 Task: Find connections with filter location Genhe with filter topic #propertymanagement with filter profile language Spanish with filter current company Nasscom with filter school National Public School with filter industry Law Practice with filter service category Business Law with filter keywords title Principal
Action: Mouse moved to (581, 69)
Screenshot: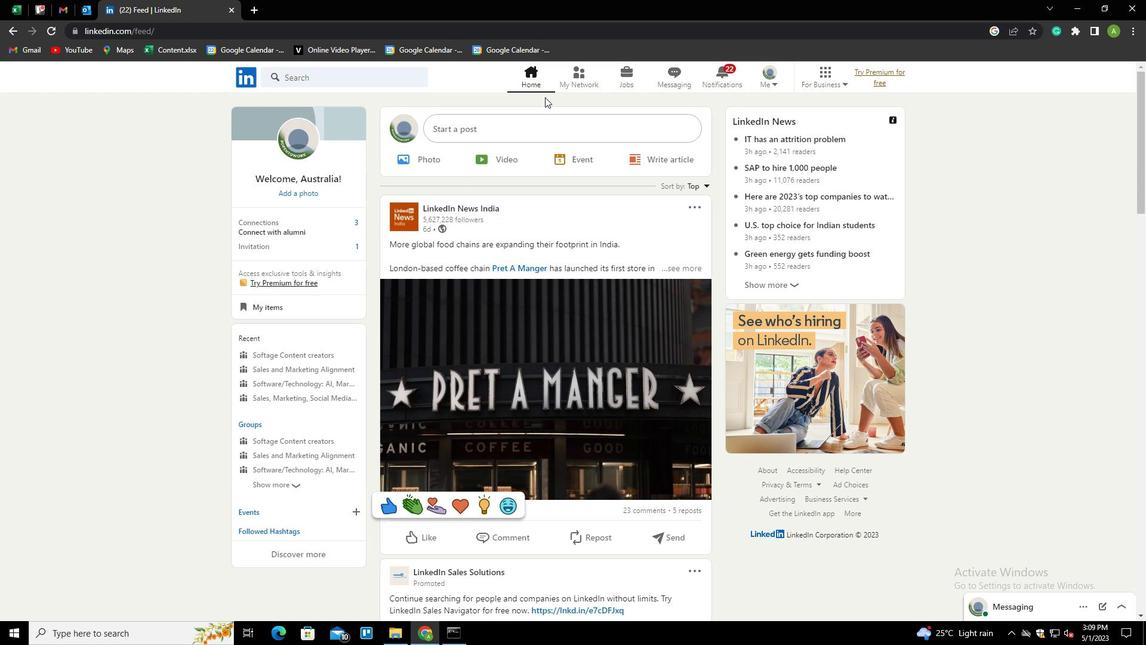 
Action: Mouse pressed left at (581, 69)
Screenshot: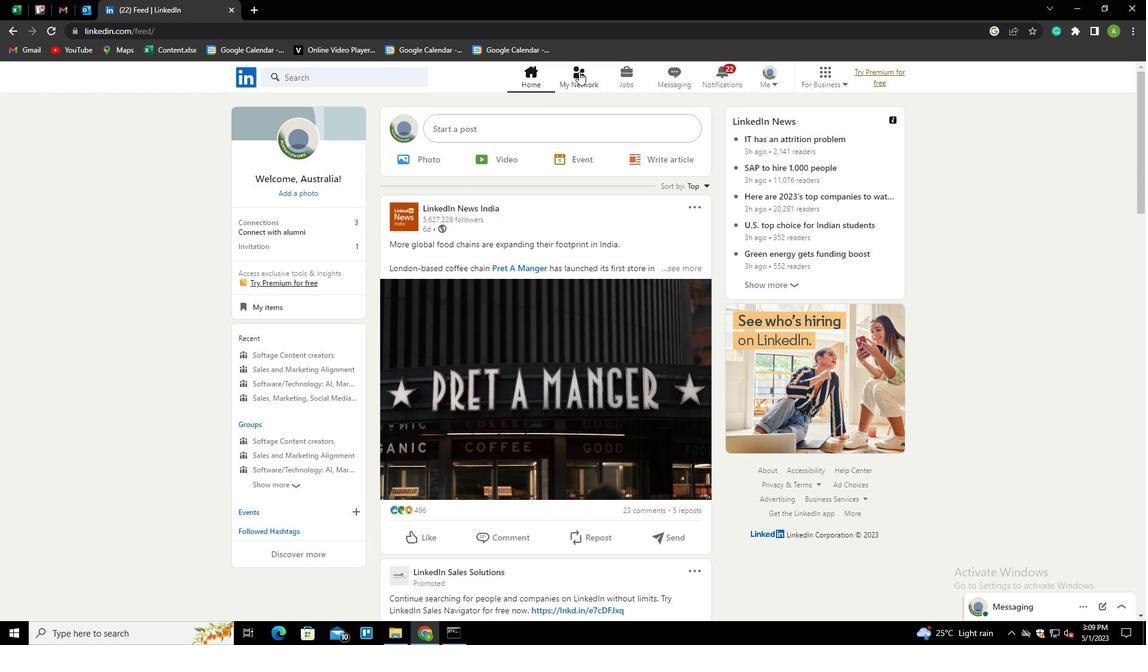 
Action: Mouse moved to (292, 134)
Screenshot: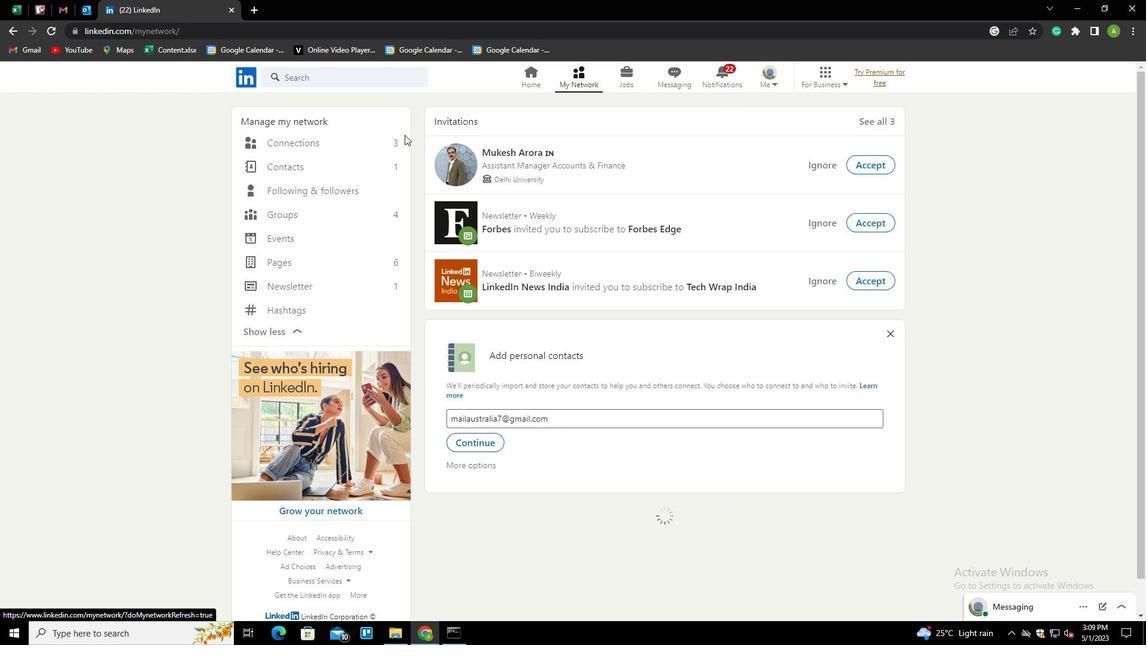 
Action: Mouse pressed left at (292, 134)
Screenshot: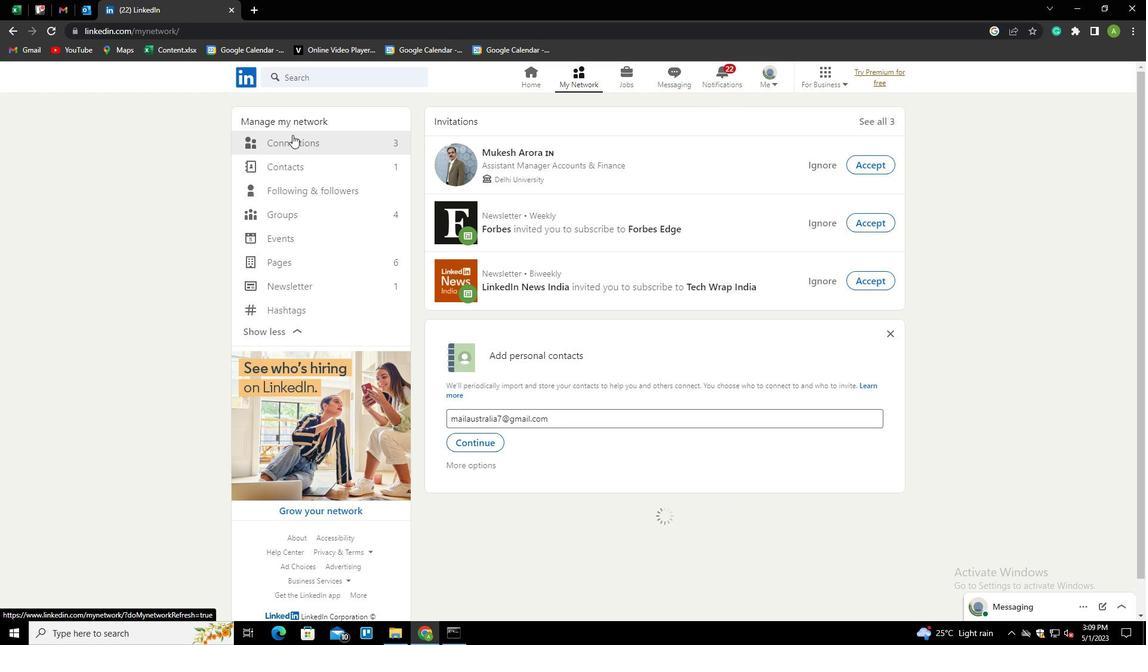 
Action: Mouse moved to (293, 139)
Screenshot: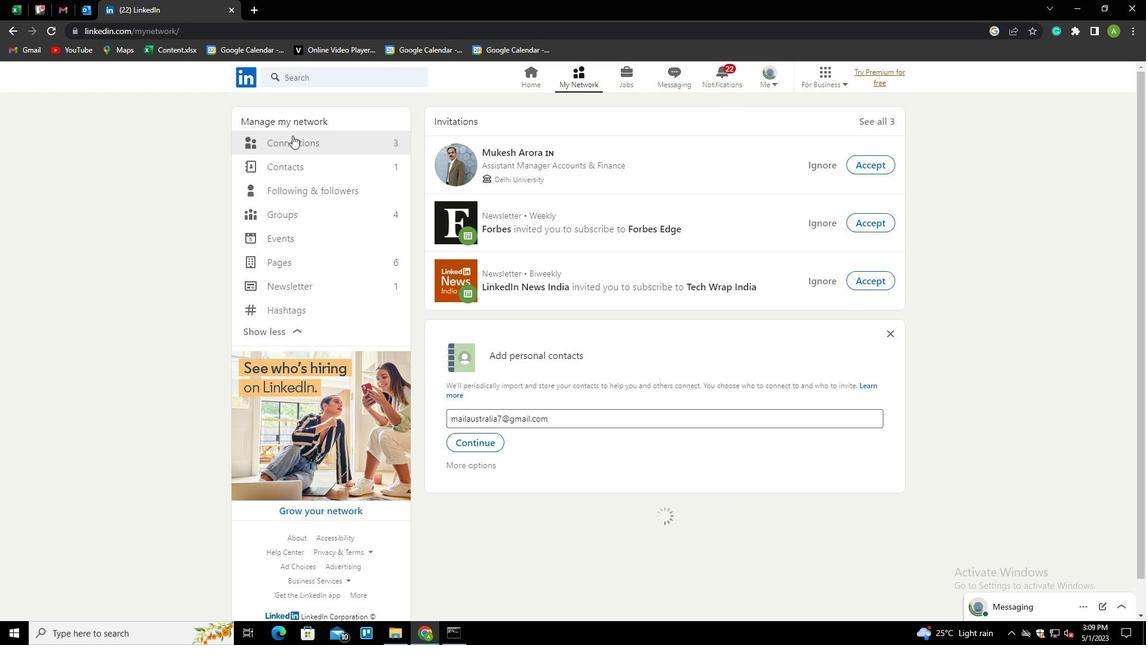 
Action: Mouse pressed left at (293, 139)
Screenshot: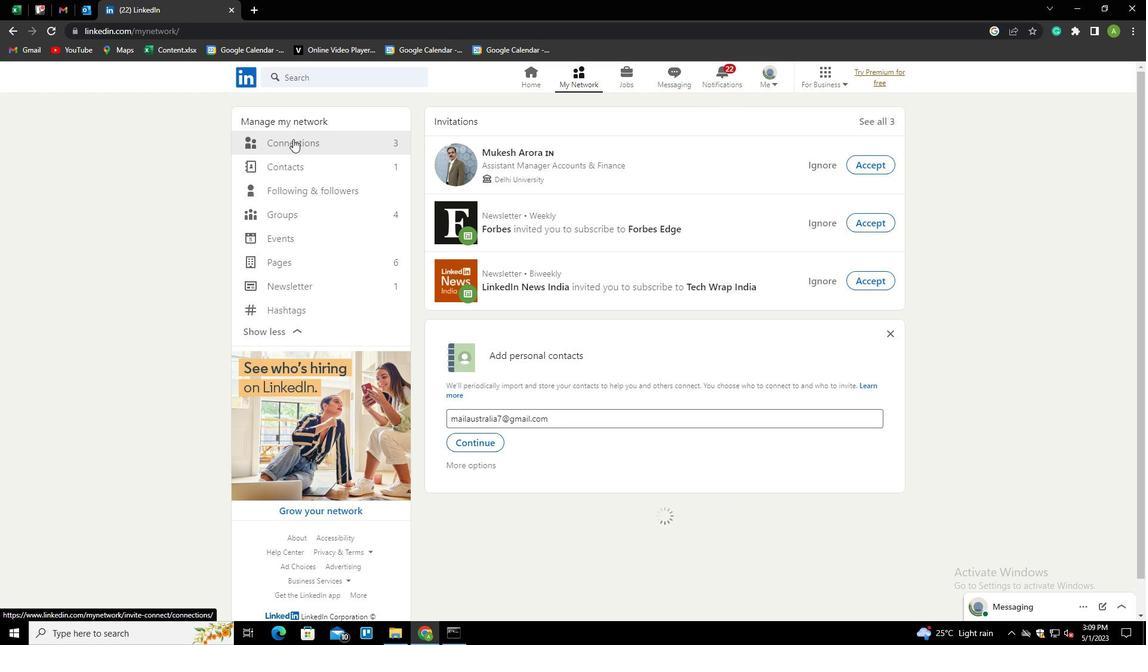 
Action: Mouse moved to (645, 145)
Screenshot: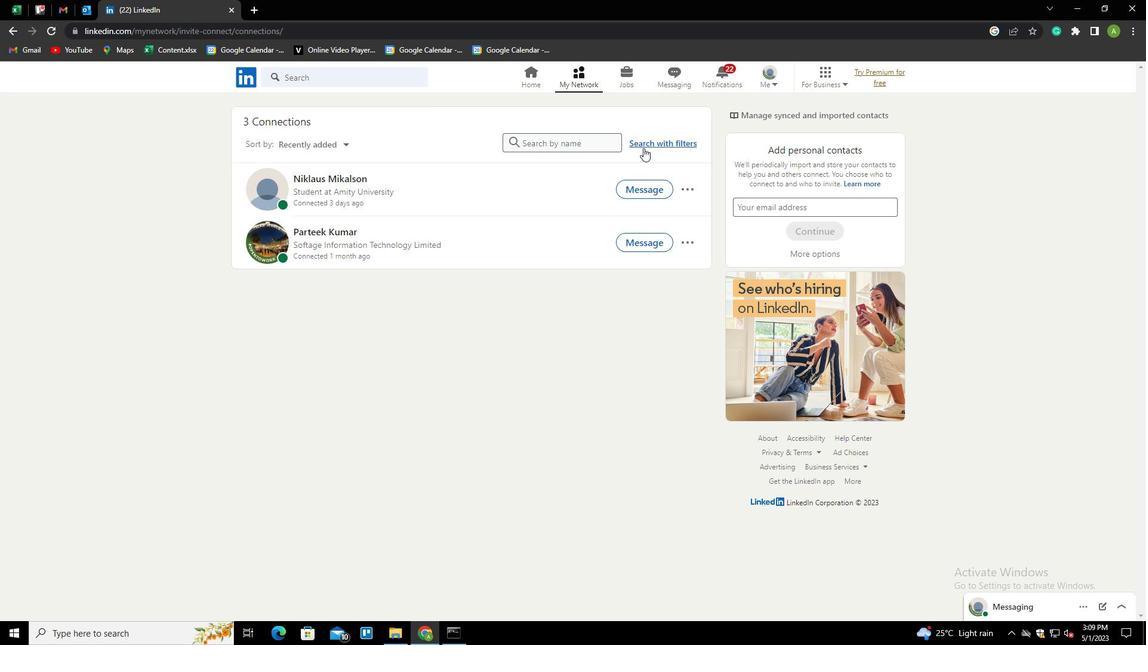 
Action: Mouse pressed left at (645, 145)
Screenshot: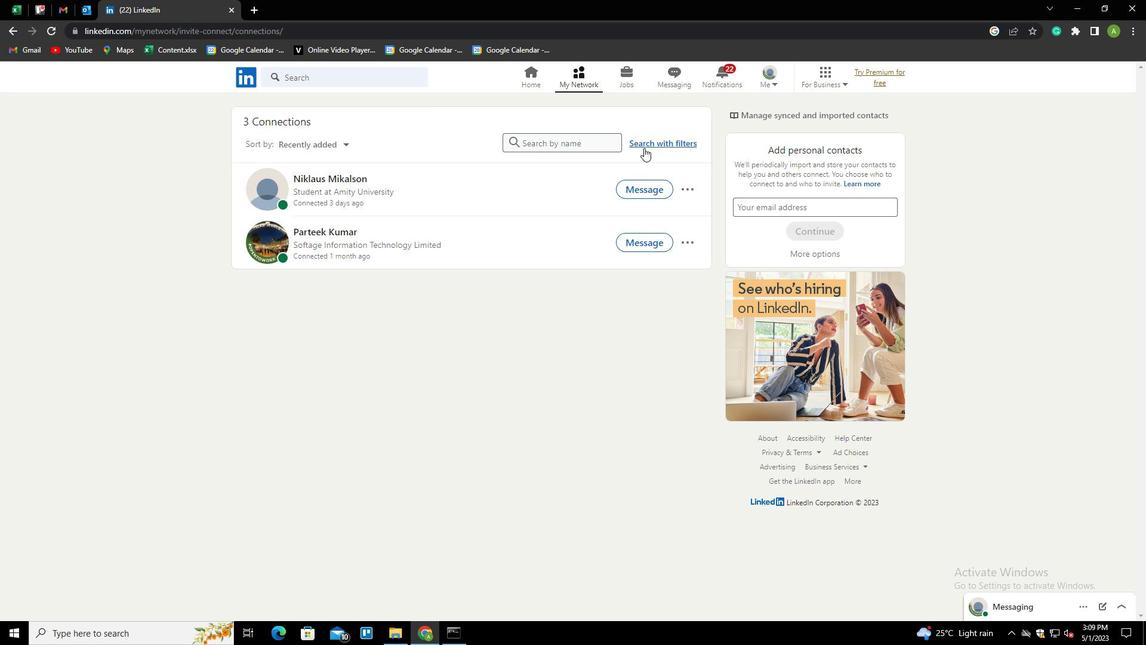 
Action: Mouse moved to (615, 108)
Screenshot: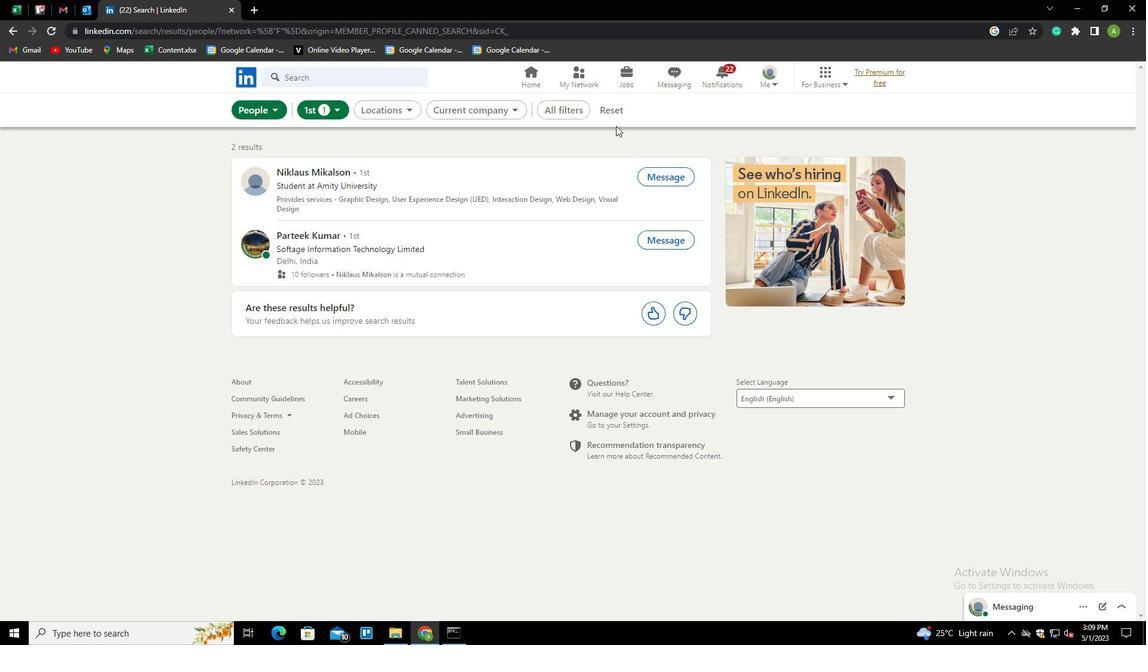 
Action: Mouse pressed left at (615, 108)
Screenshot: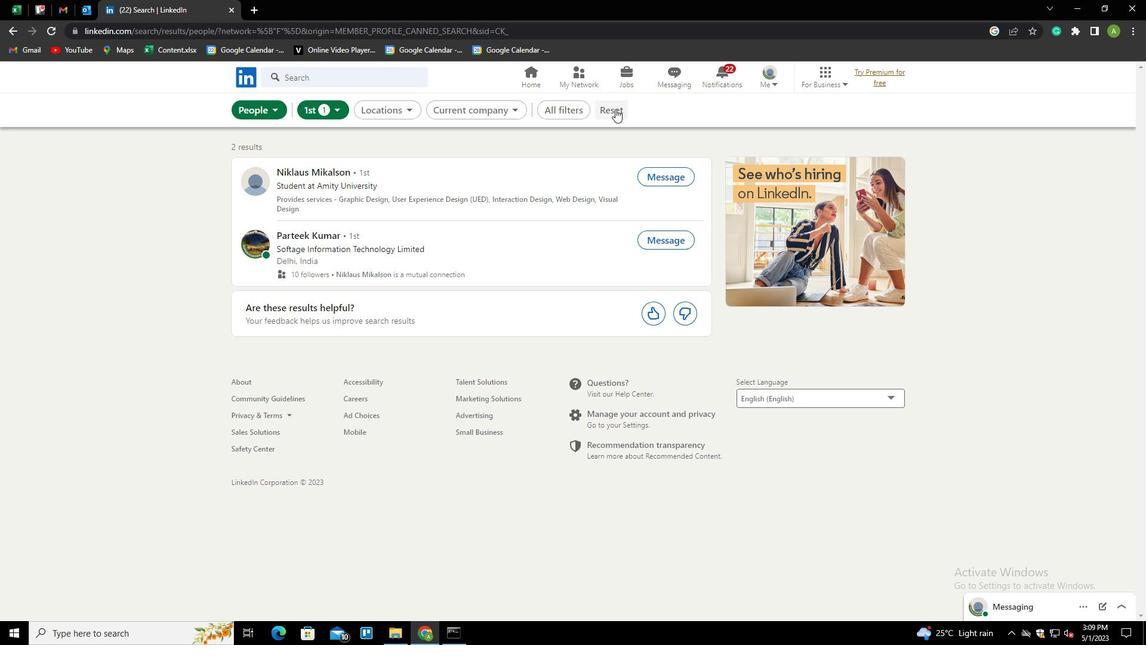 
Action: Mouse moved to (599, 113)
Screenshot: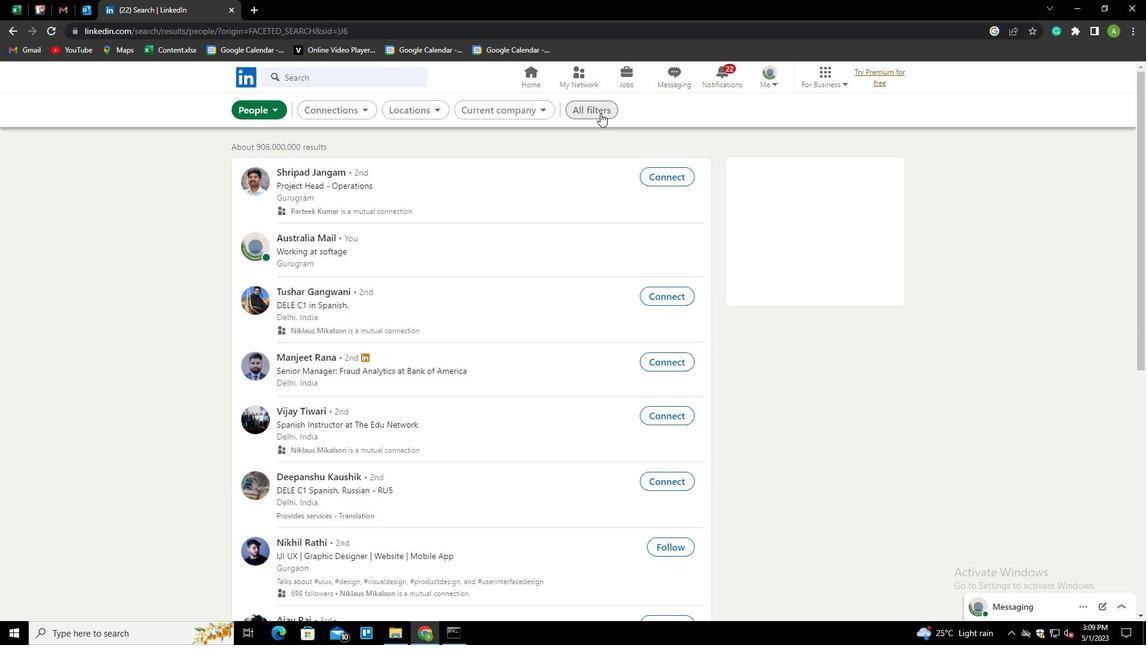 
Action: Mouse pressed left at (599, 113)
Screenshot: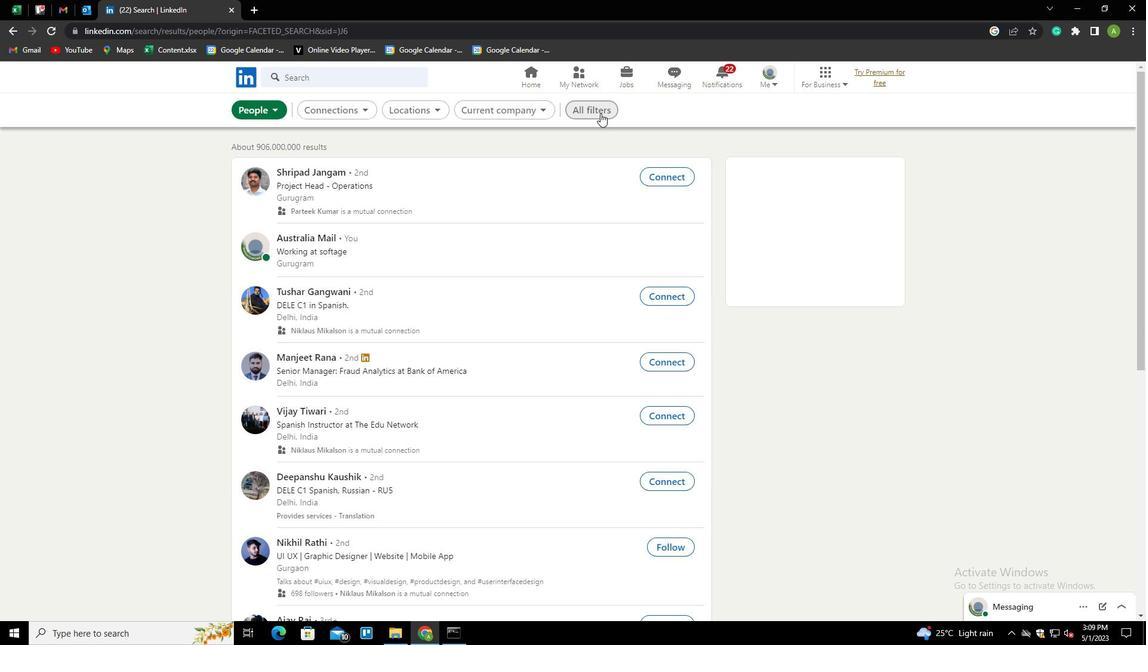
Action: Mouse moved to (932, 275)
Screenshot: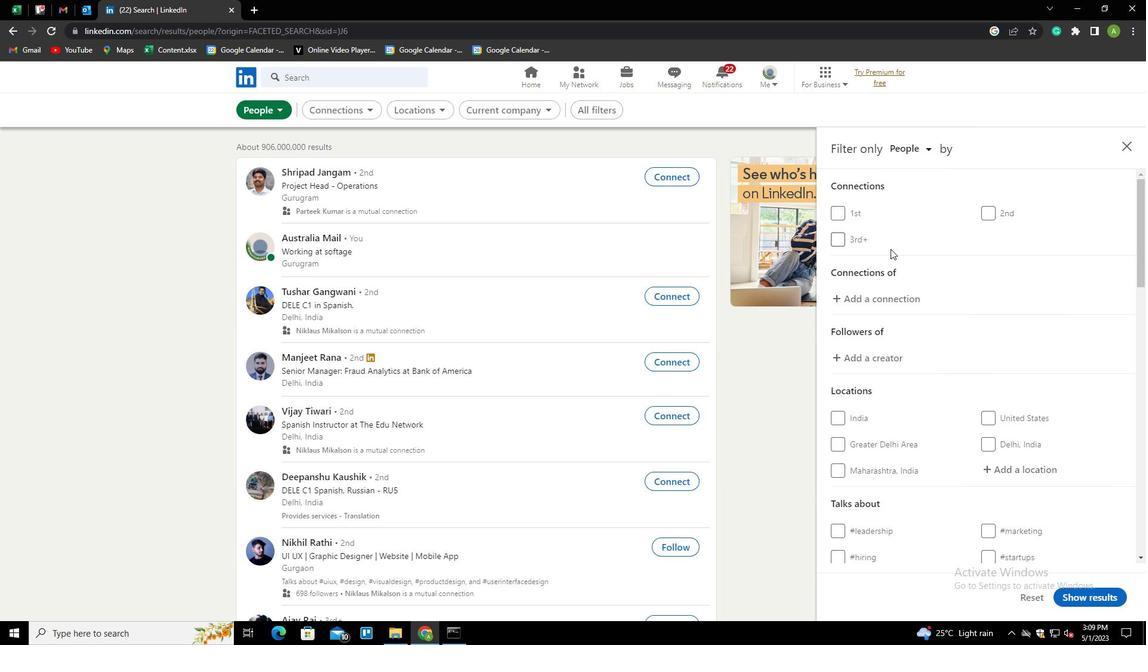 
Action: Mouse scrolled (932, 274) with delta (0, 0)
Screenshot: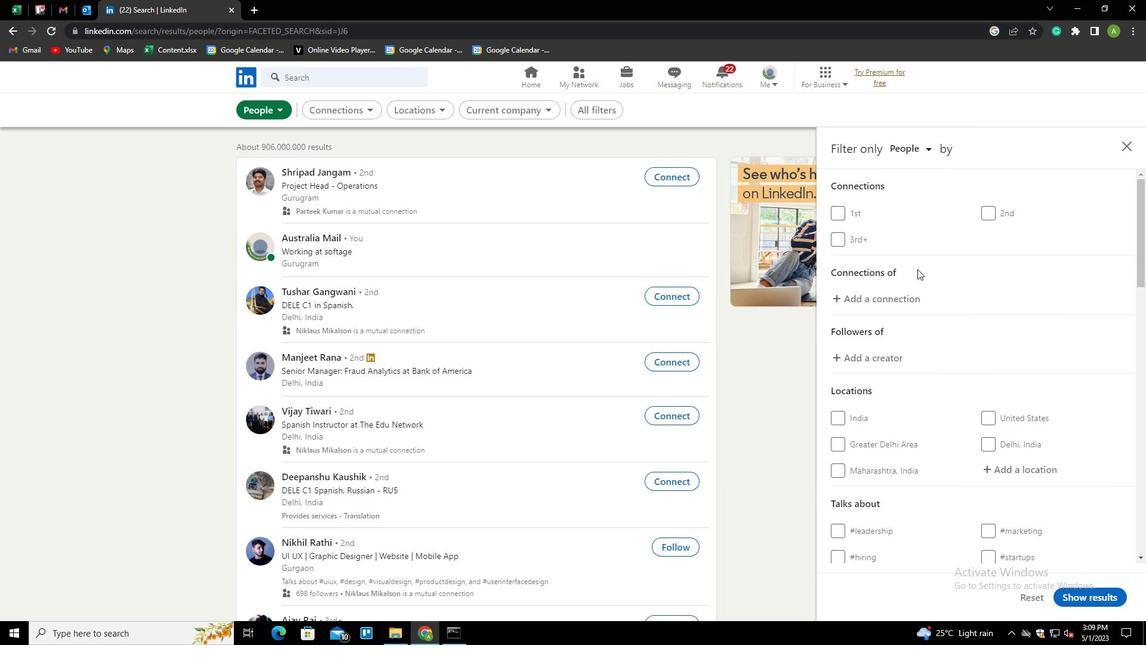 
Action: Mouse scrolled (932, 274) with delta (0, 0)
Screenshot: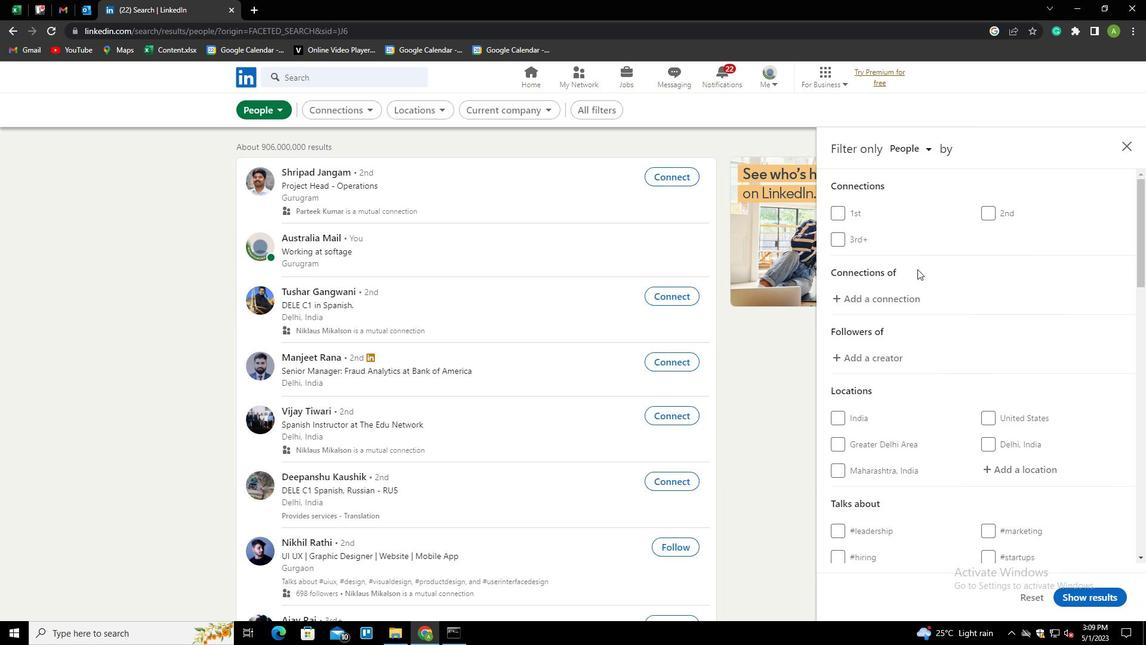 
Action: Mouse moved to (1002, 351)
Screenshot: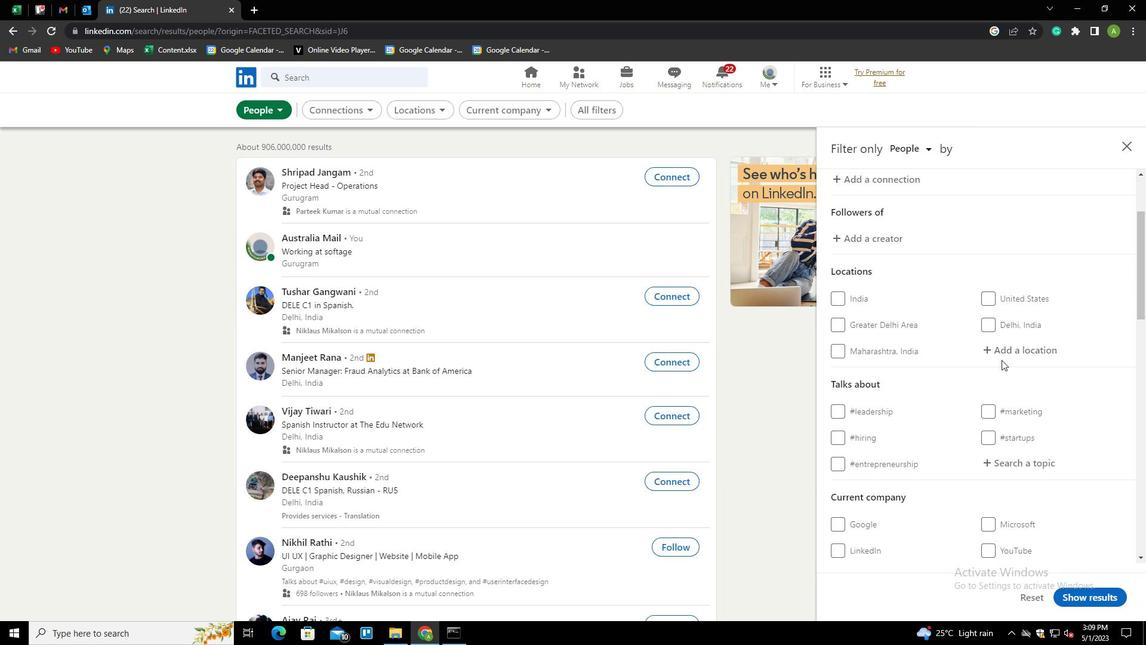 
Action: Mouse pressed left at (1002, 351)
Screenshot: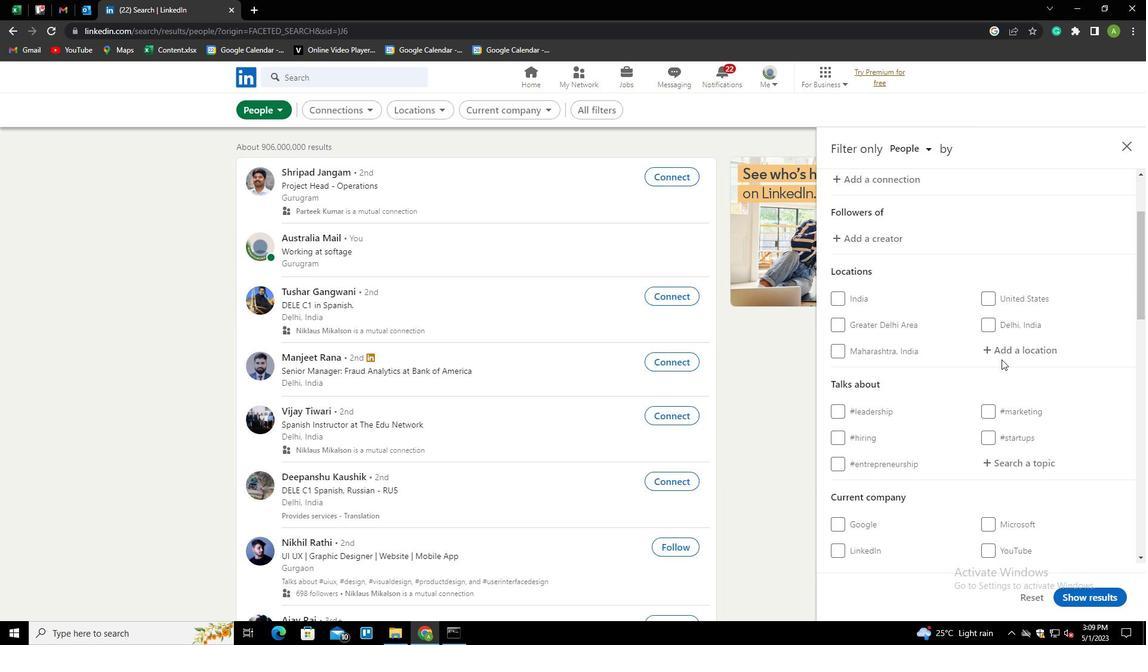 
Action: Key pressed <Key.shift>GENHE
Screenshot: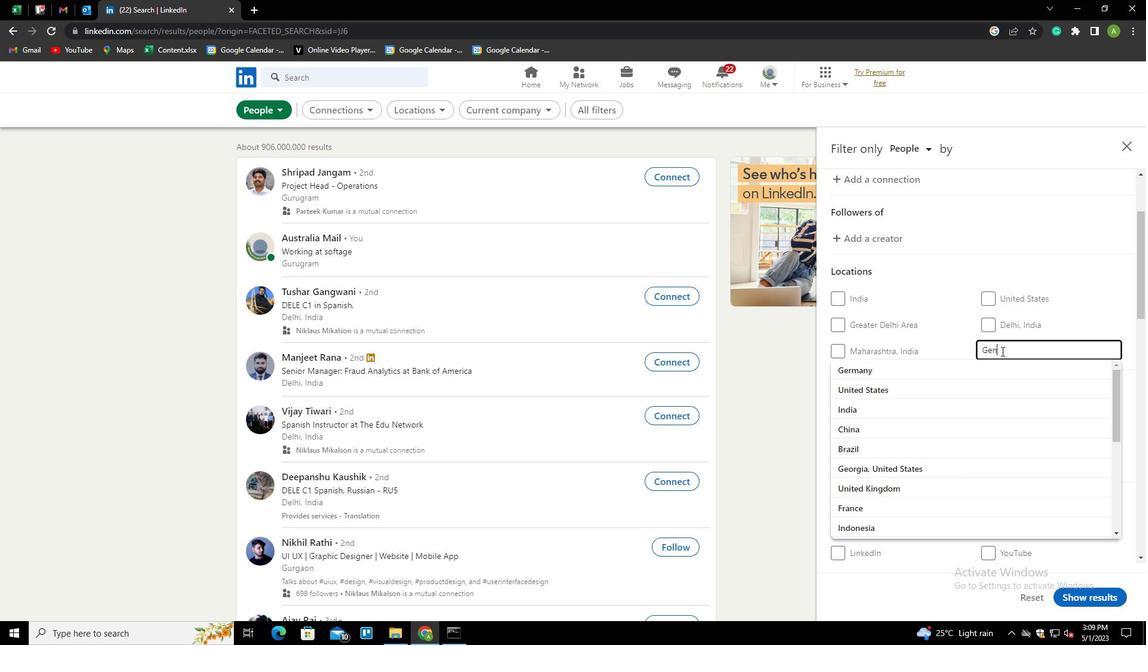 
Action: Mouse moved to (1056, 379)
Screenshot: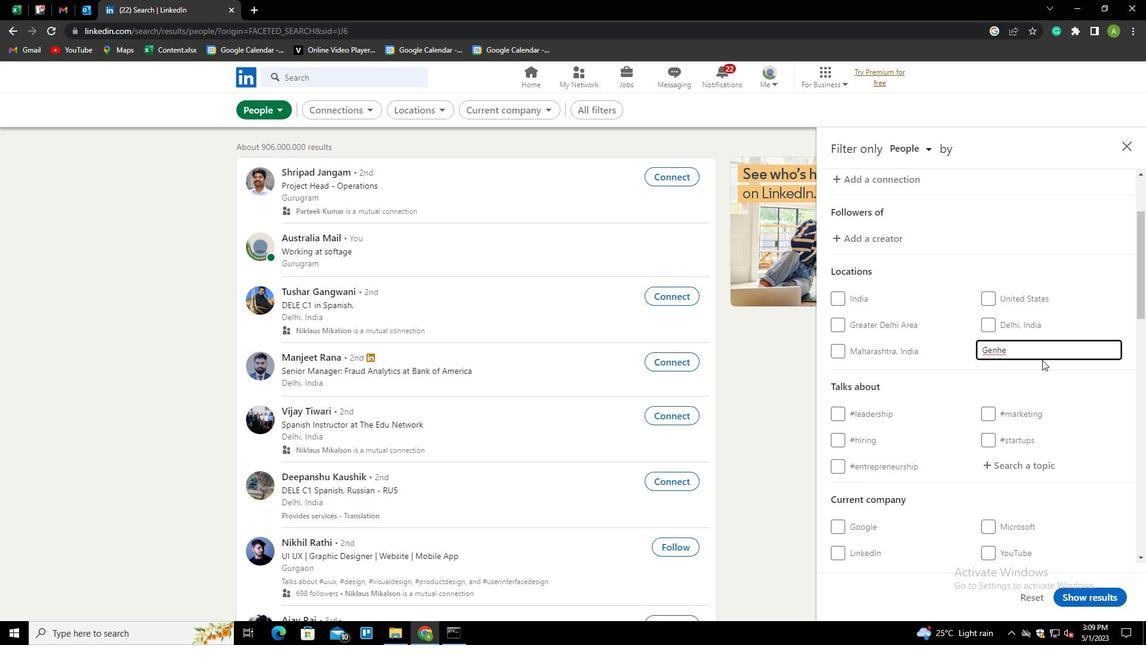 
Action: Mouse pressed left at (1056, 379)
Screenshot: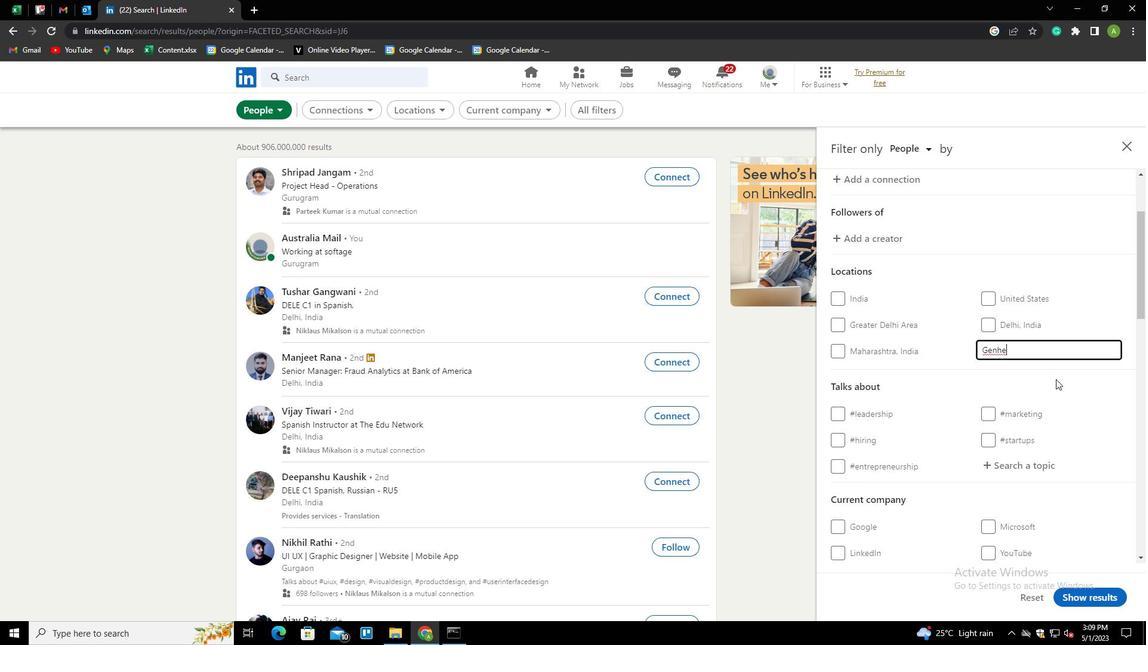 
Action: Mouse moved to (1056, 379)
Screenshot: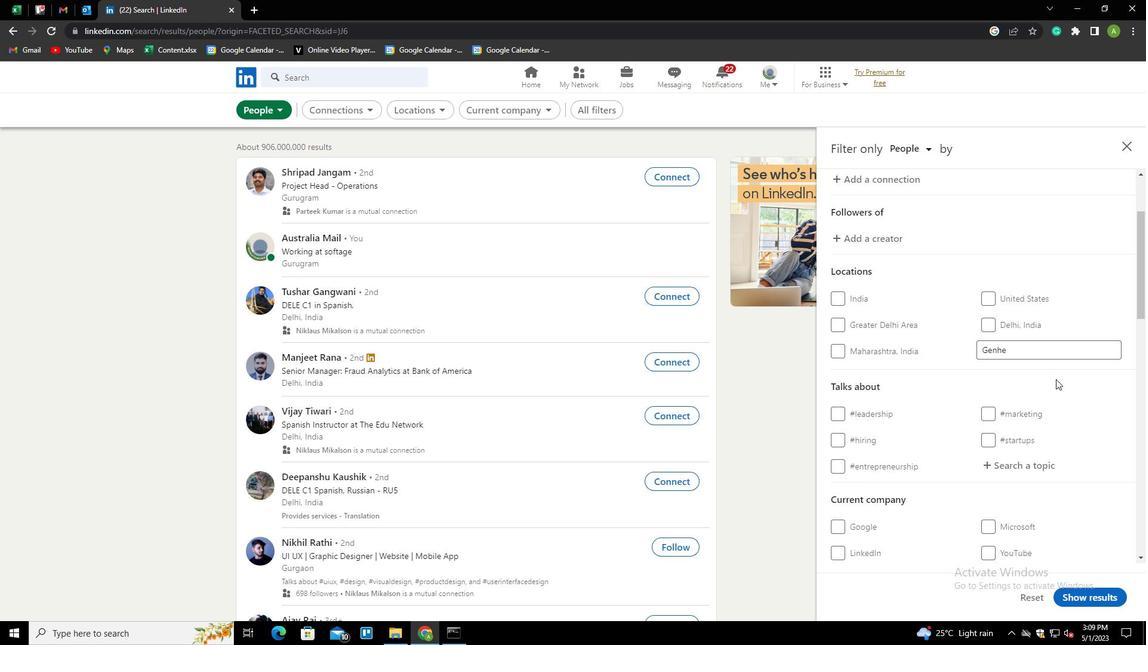 
Action: Mouse scrolled (1056, 378) with delta (0, 0)
Screenshot: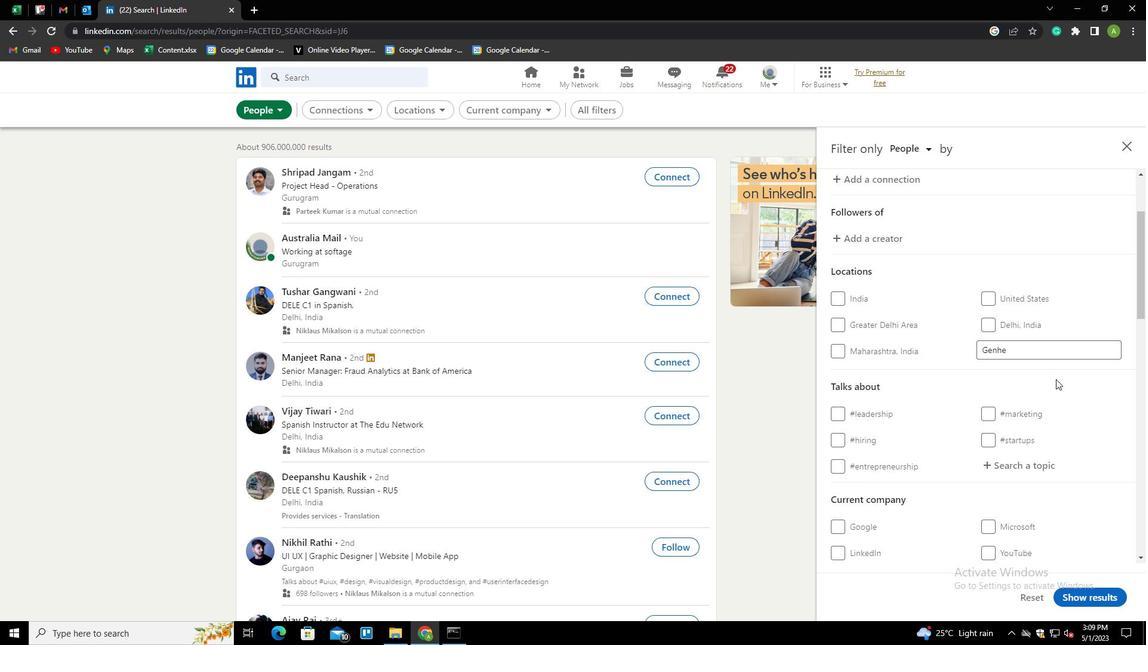 
Action: Mouse moved to (1007, 409)
Screenshot: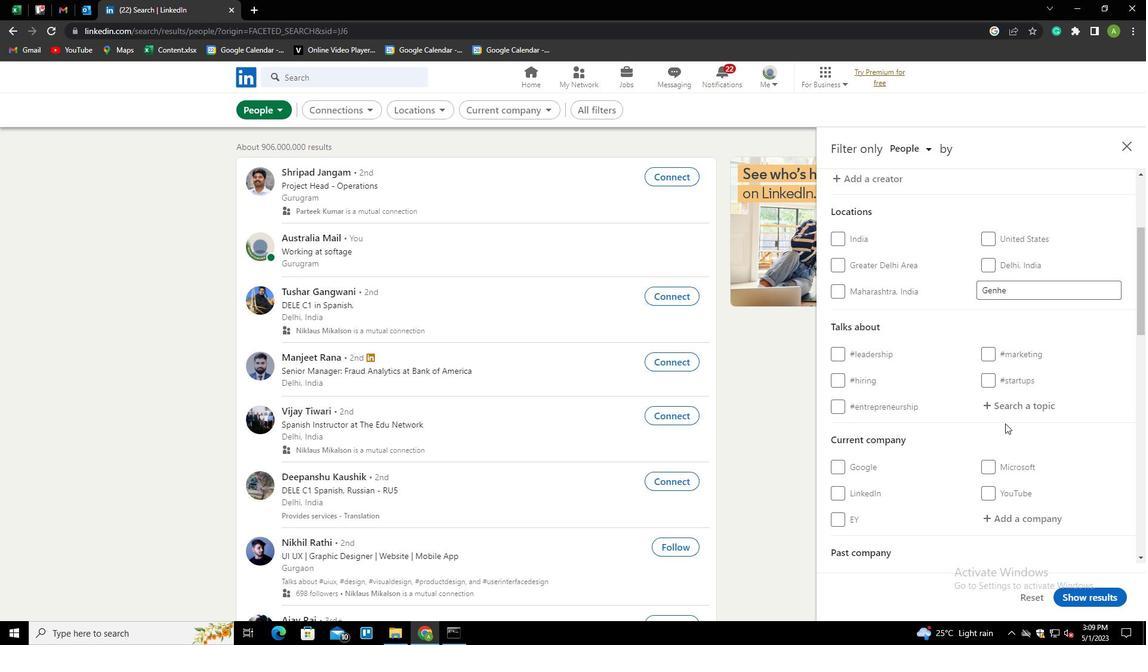 
Action: Mouse pressed left at (1007, 409)
Screenshot: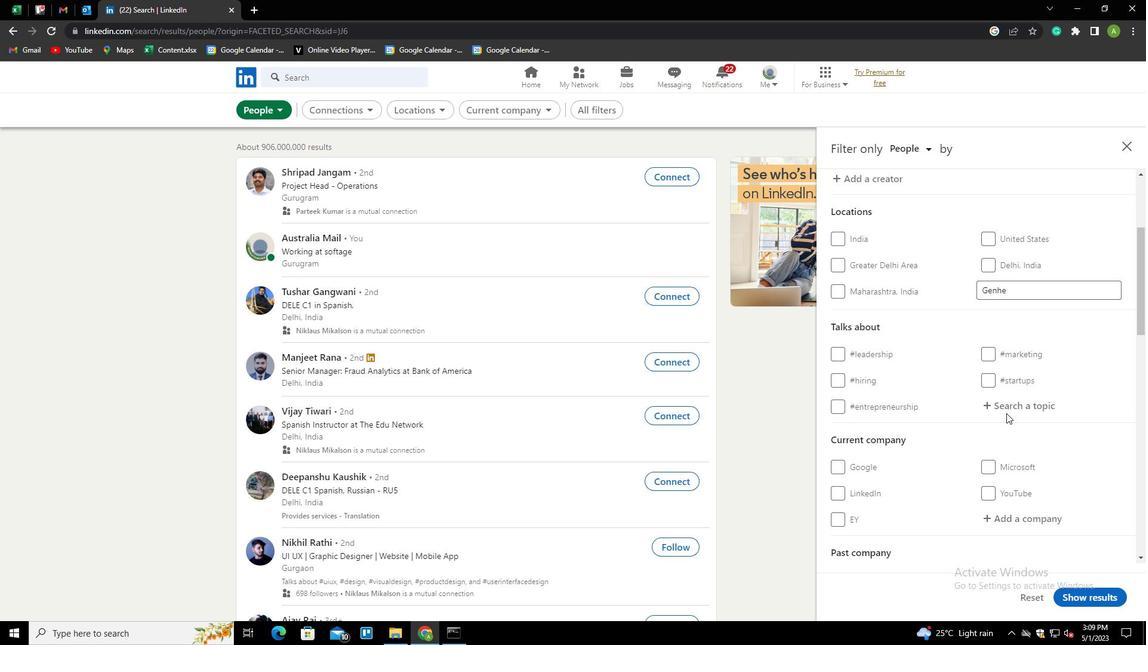 
Action: Key pressed PROPERTYA<Key.backspace><Key.backspace>YMANA<Key.down><Key.enter>
Screenshot: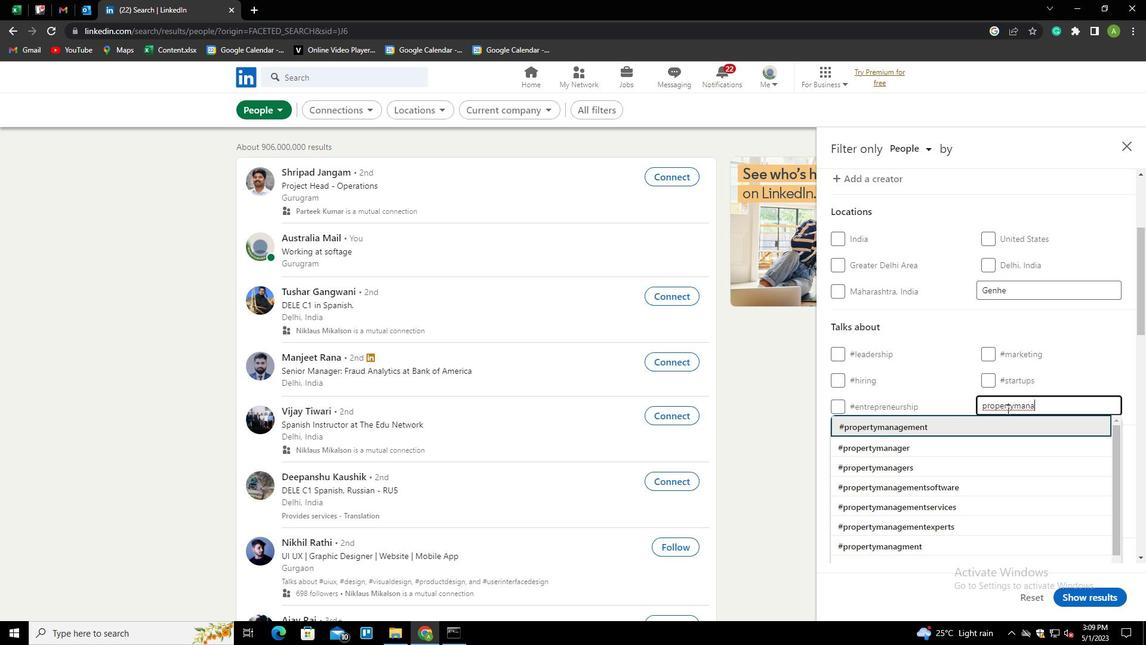 
Action: Mouse scrolled (1007, 408) with delta (0, 0)
Screenshot: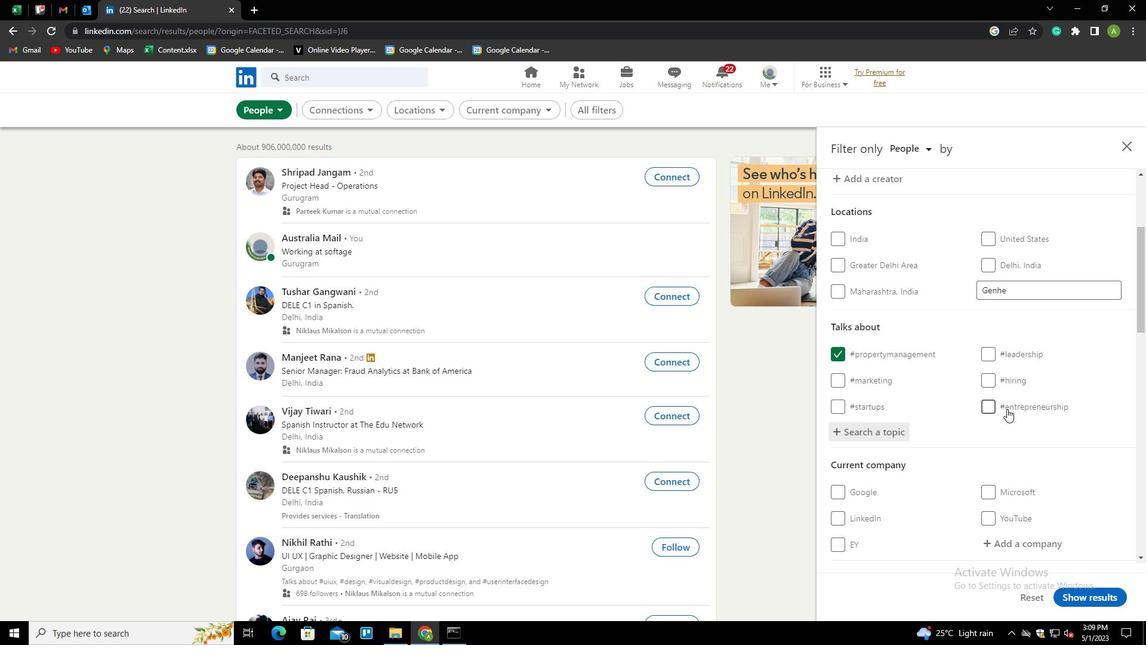 
Action: Mouse scrolled (1007, 408) with delta (0, 0)
Screenshot: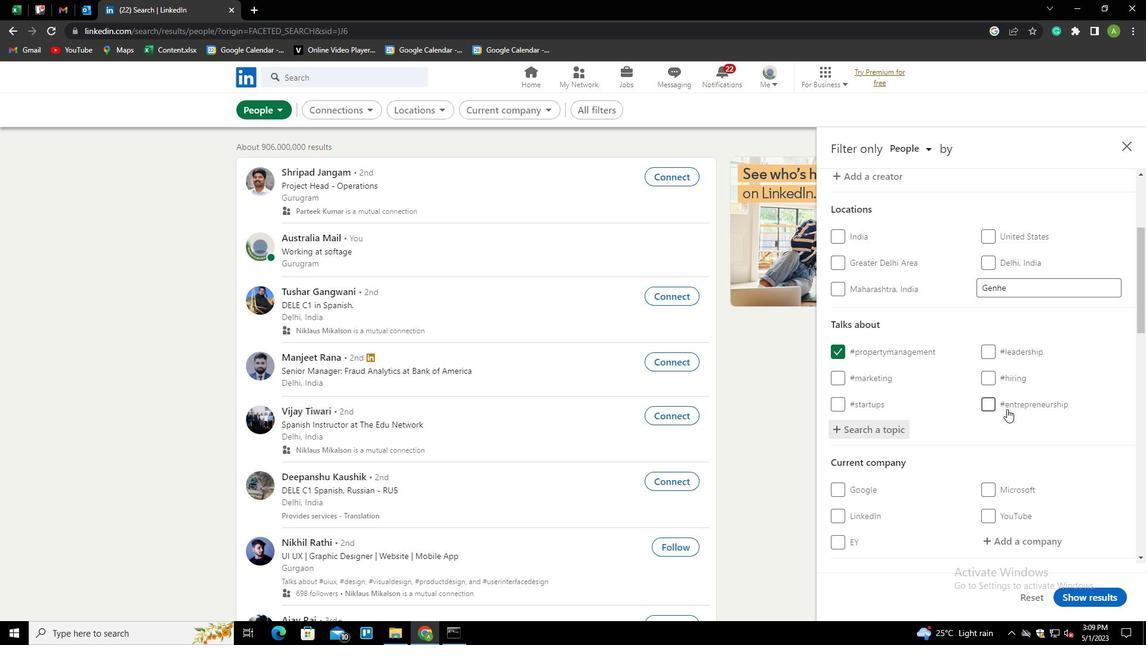 
Action: Mouse scrolled (1007, 408) with delta (0, 0)
Screenshot: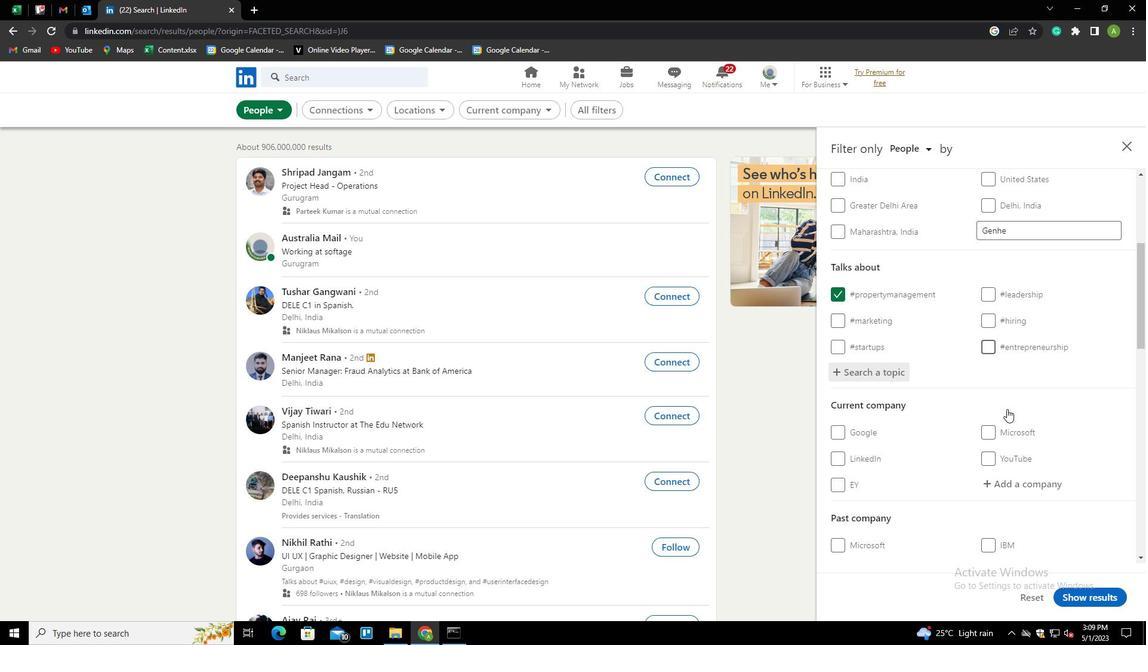 
Action: Mouse scrolled (1007, 408) with delta (0, 0)
Screenshot: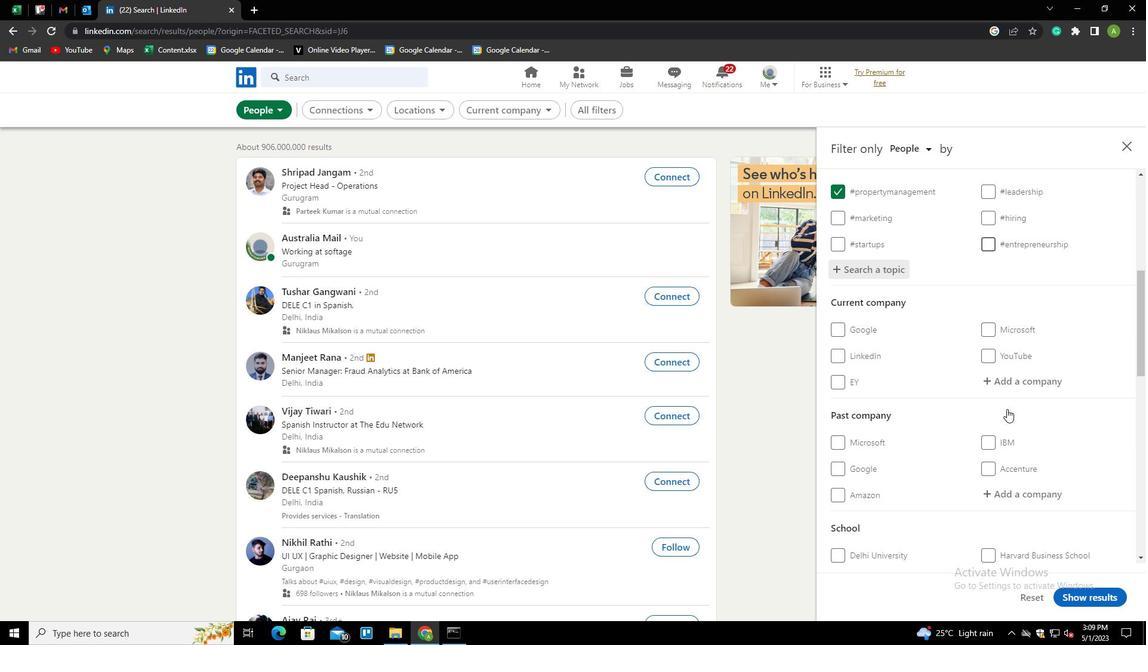
Action: Mouse scrolled (1007, 408) with delta (0, 0)
Screenshot: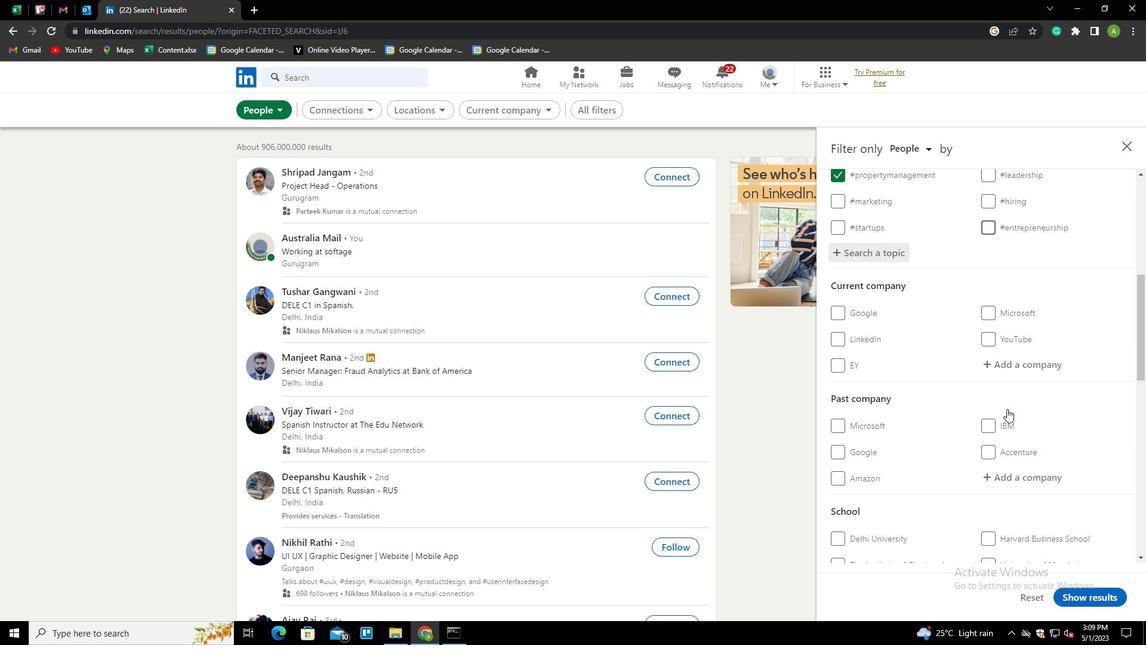
Action: Mouse scrolled (1007, 408) with delta (0, 0)
Screenshot: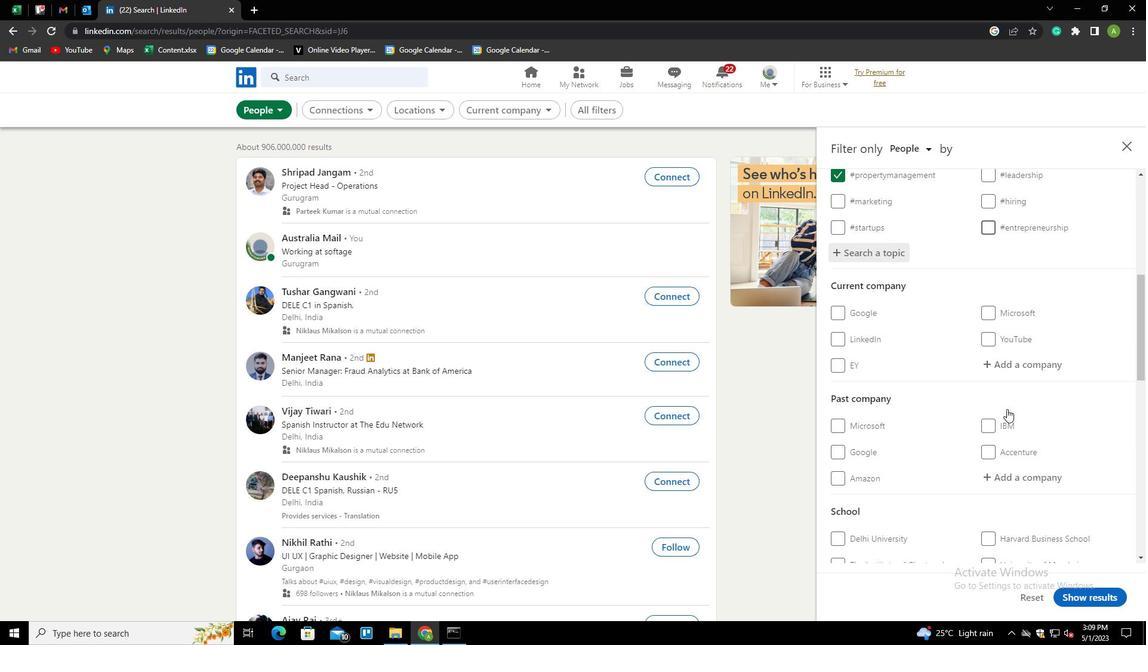 
Action: Mouse scrolled (1007, 408) with delta (0, 0)
Screenshot: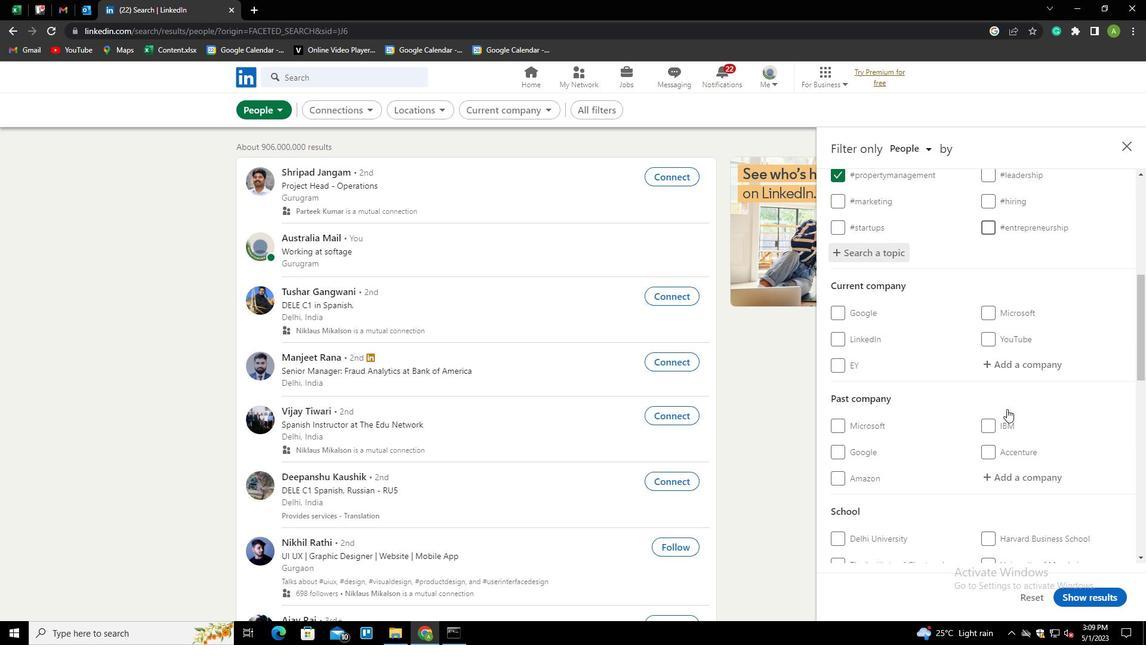 
Action: Mouse scrolled (1007, 408) with delta (0, 0)
Screenshot: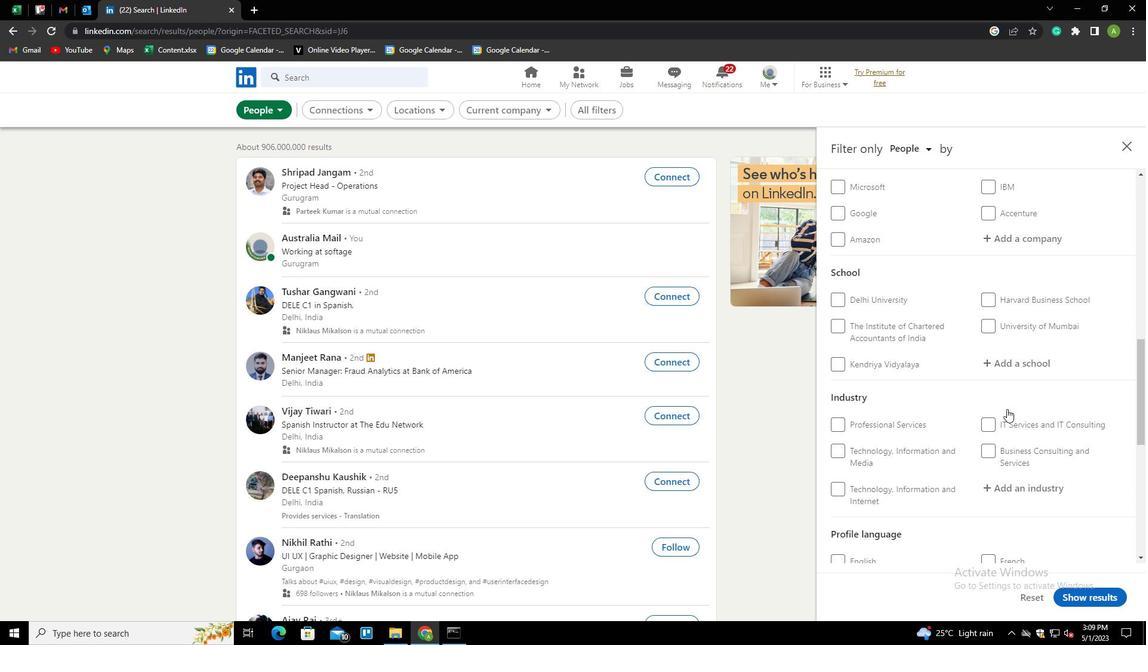 
Action: Mouse scrolled (1007, 408) with delta (0, 0)
Screenshot: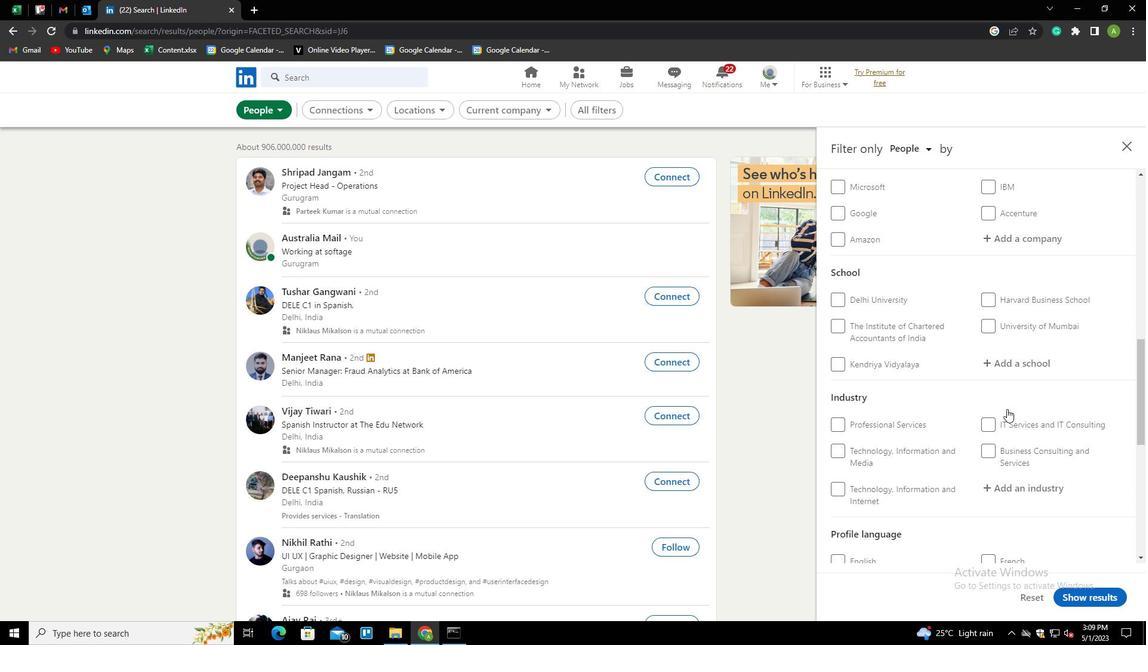 
Action: Mouse scrolled (1007, 408) with delta (0, 0)
Screenshot: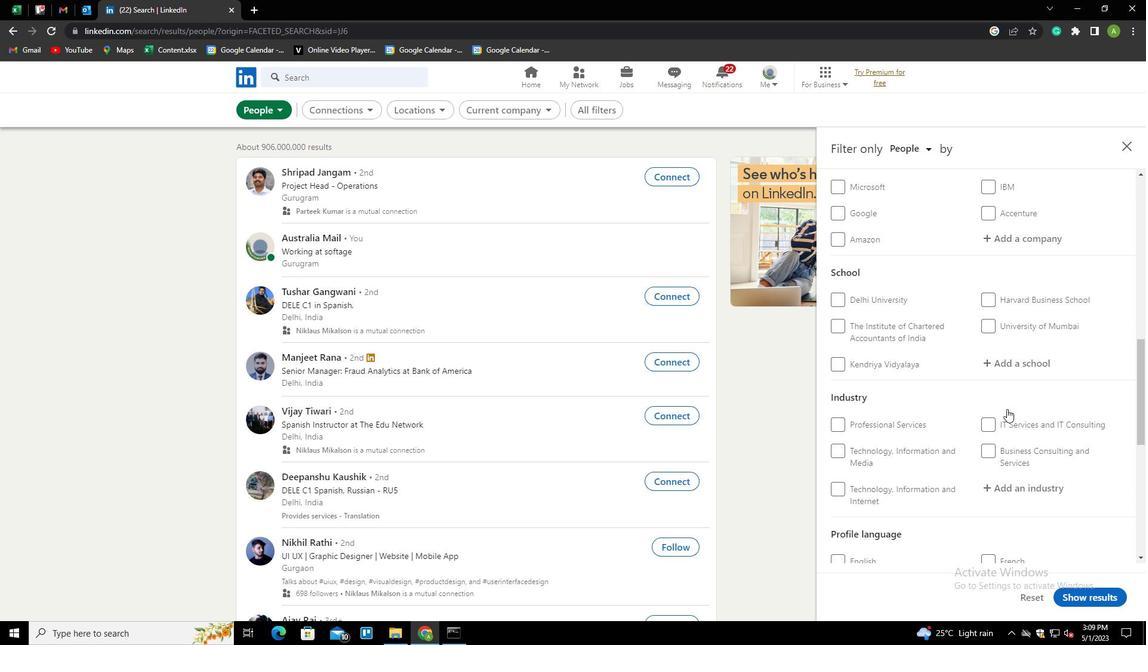 
Action: Mouse scrolled (1007, 408) with delta (0, 0)
Screenshot: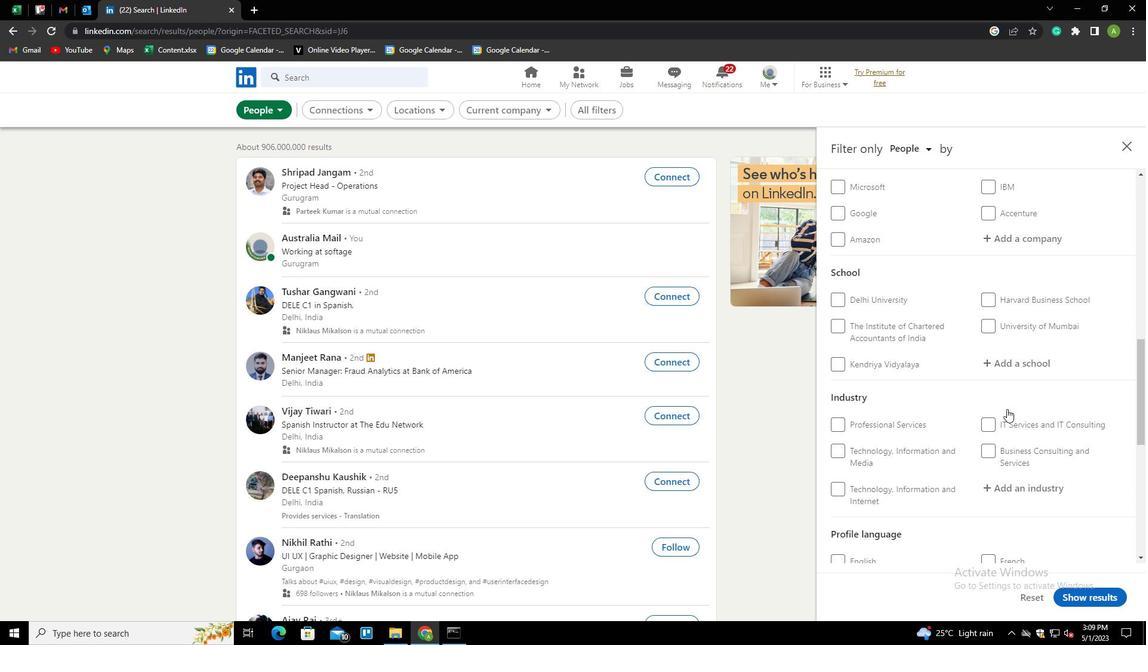
Action: Mouse scrolled (1007, 408) with delta (0, 0)
Screenshot: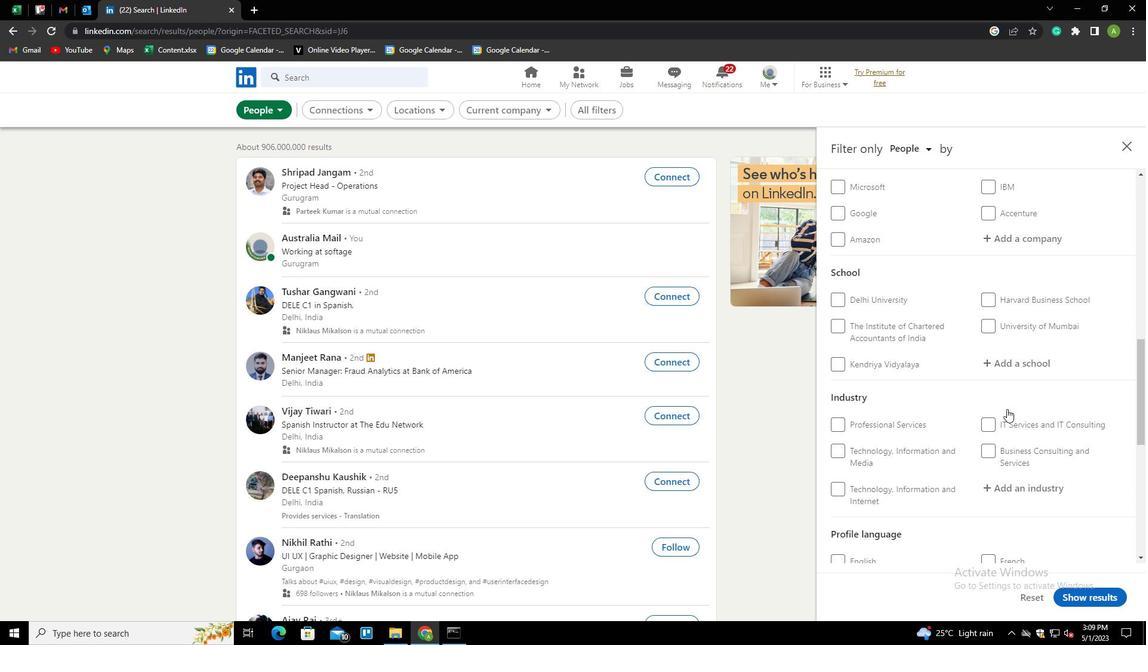 
Action: Mouse moved to (1005, 406)
Screenshot: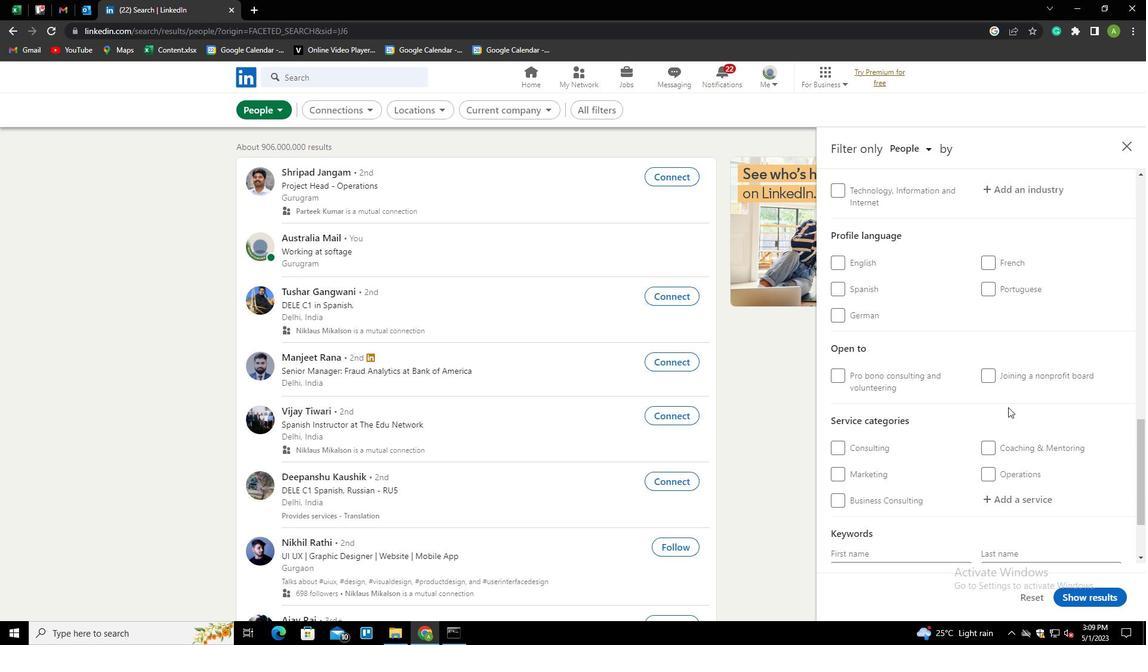 
Action: Mouse scrolled (1005, 405) with delta (0, 0)
Screenshot: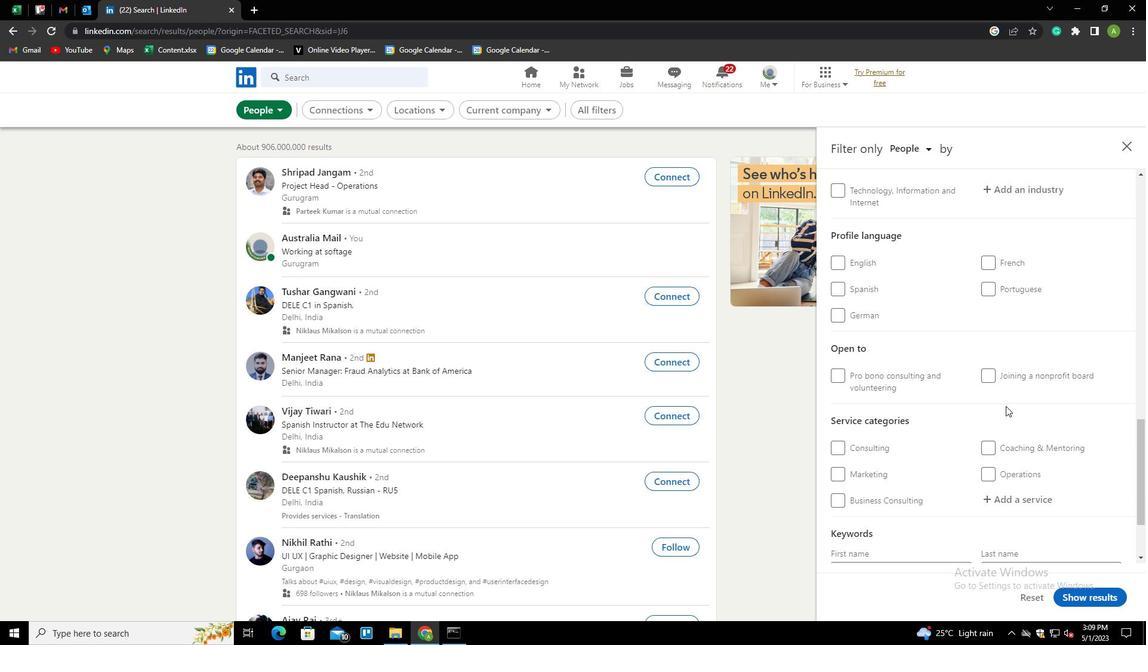
Action: Mouse moved to (849, 231)
Screenshot: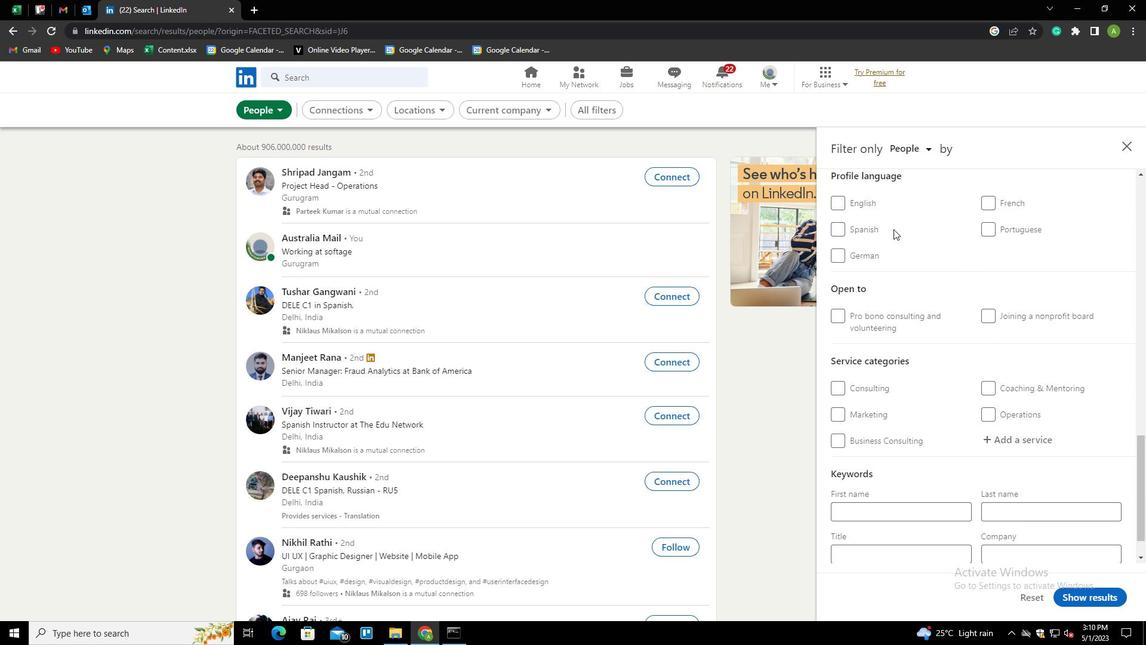 
Action: Mouse pressed left at (849, 231)
Screenshot: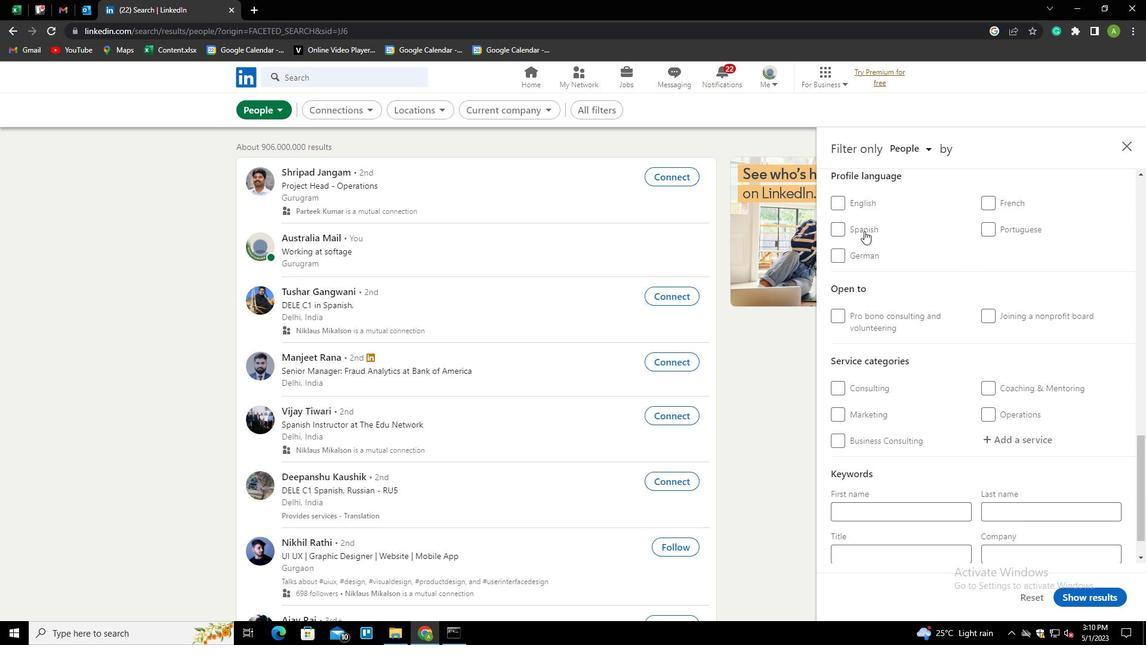 
Action: Mouse moved to (937, 302)
Screenshot: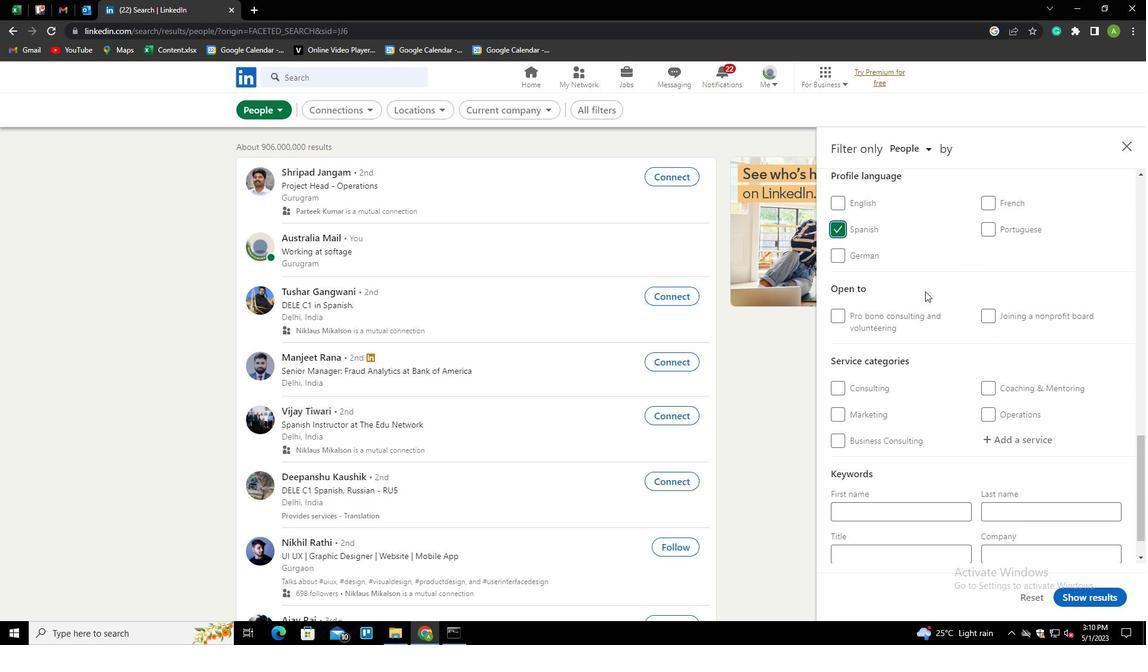 
Action: Mouse scrolled (937, 302) with delta (0, 0)
Screenshot: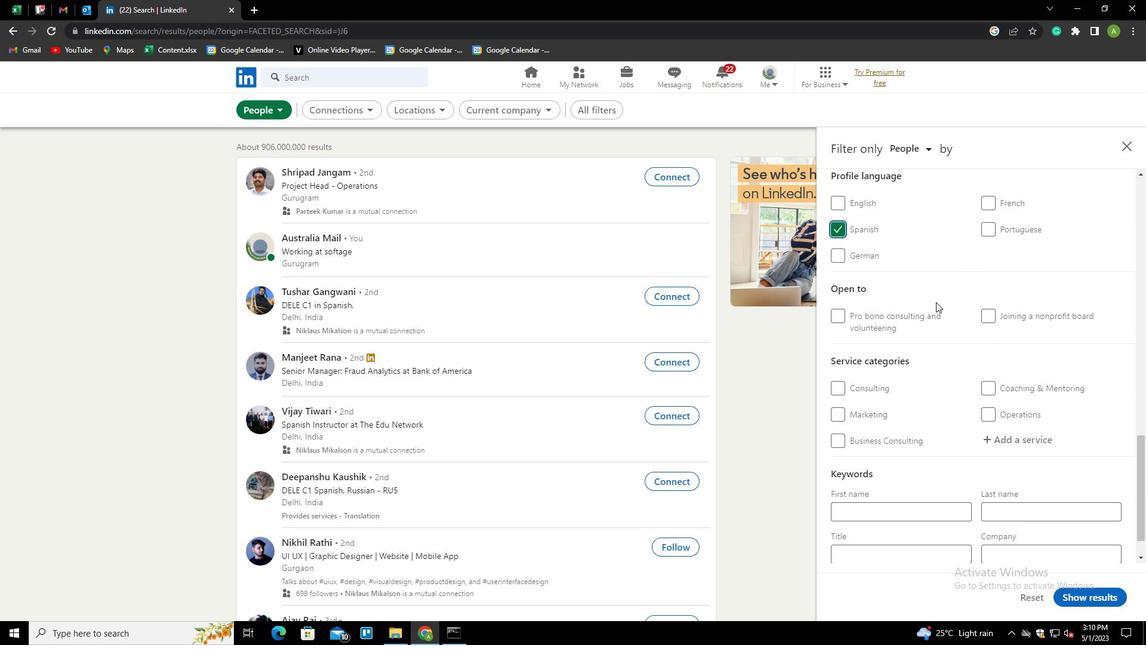 
Action: Mouse scrolled (937, 302) with delta (0, 0)
Screenshot: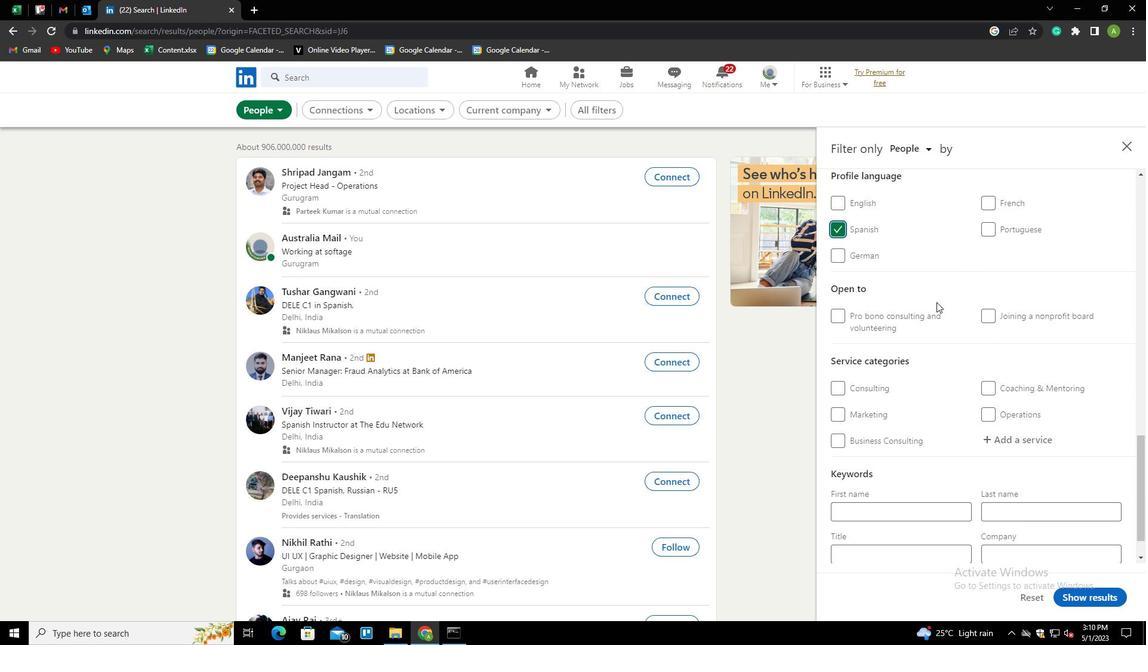 
Action: Mouse scrolled (937, 302) with delta (0, 0)
Screenshot: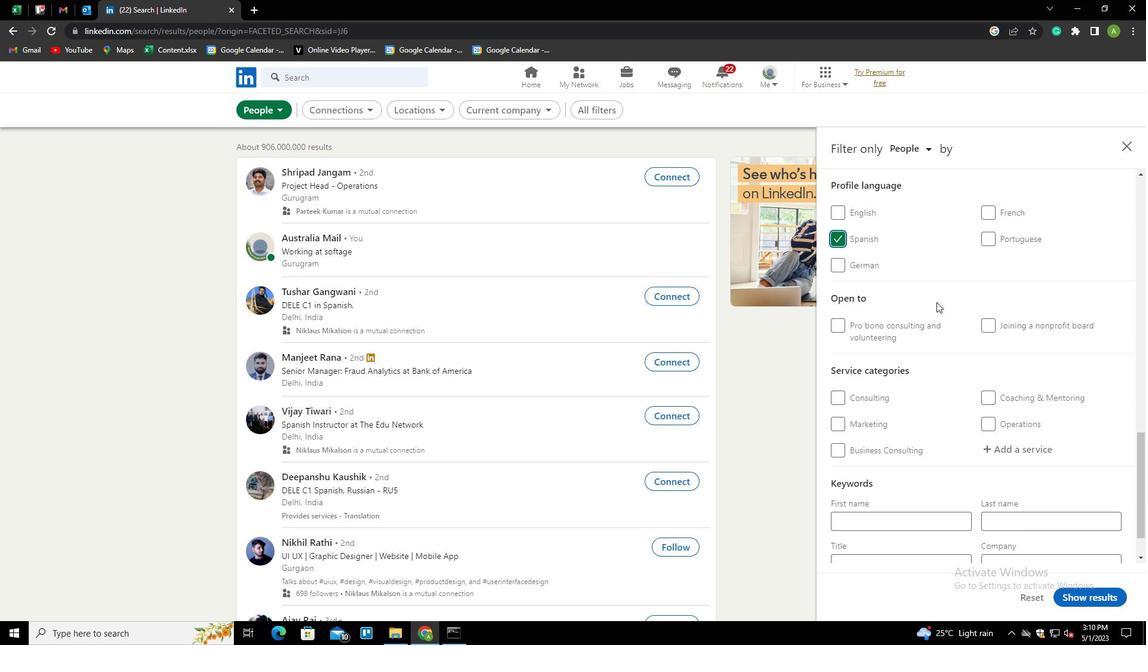 
Action: Mouse scrolled (937, 302) with delta (0, 0)
Screenshot: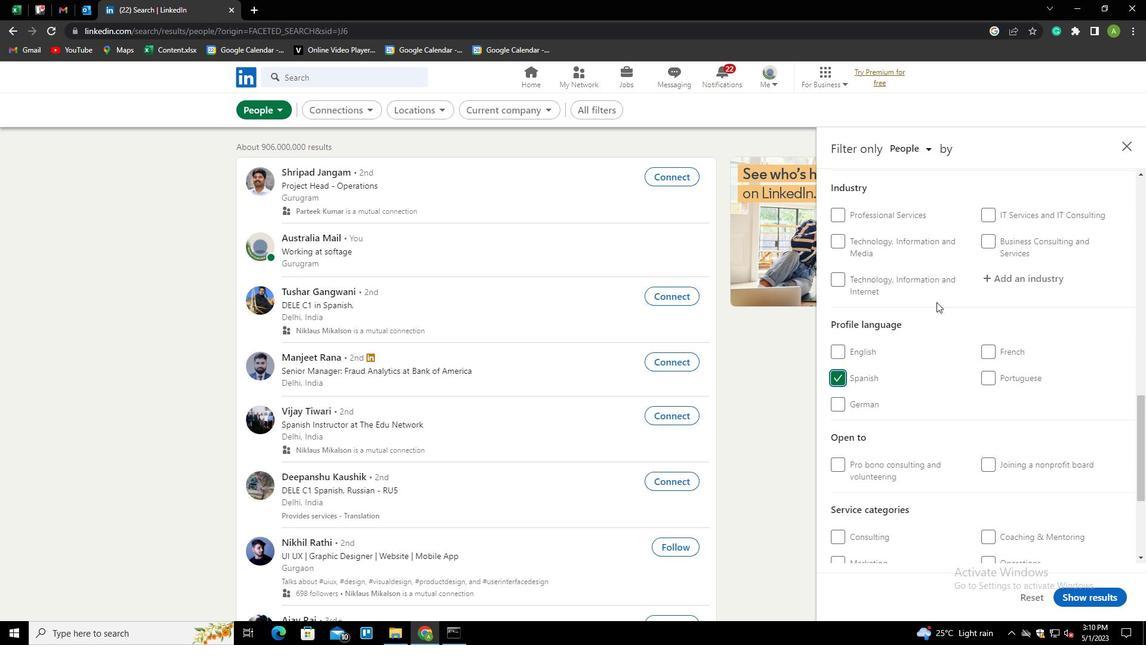 
Action: Mouse scrolled (937, 302) with delta (0, 0)
Screenshot: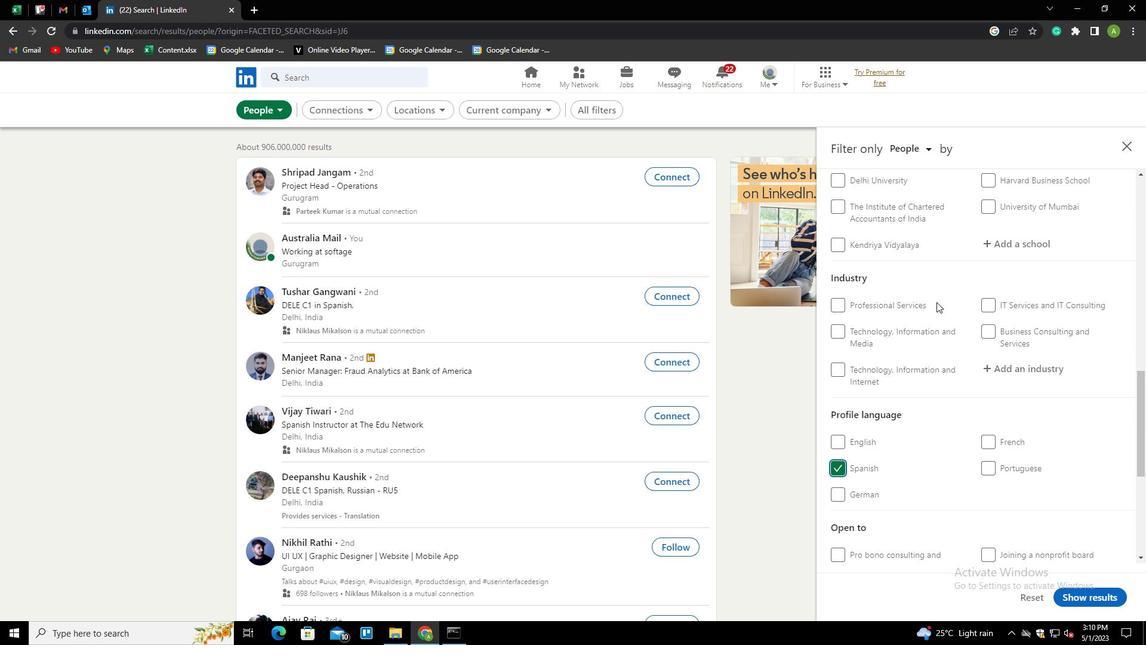 
Action: Mouse scrolled (937, 302) with delta (0, 0)
Screenshot: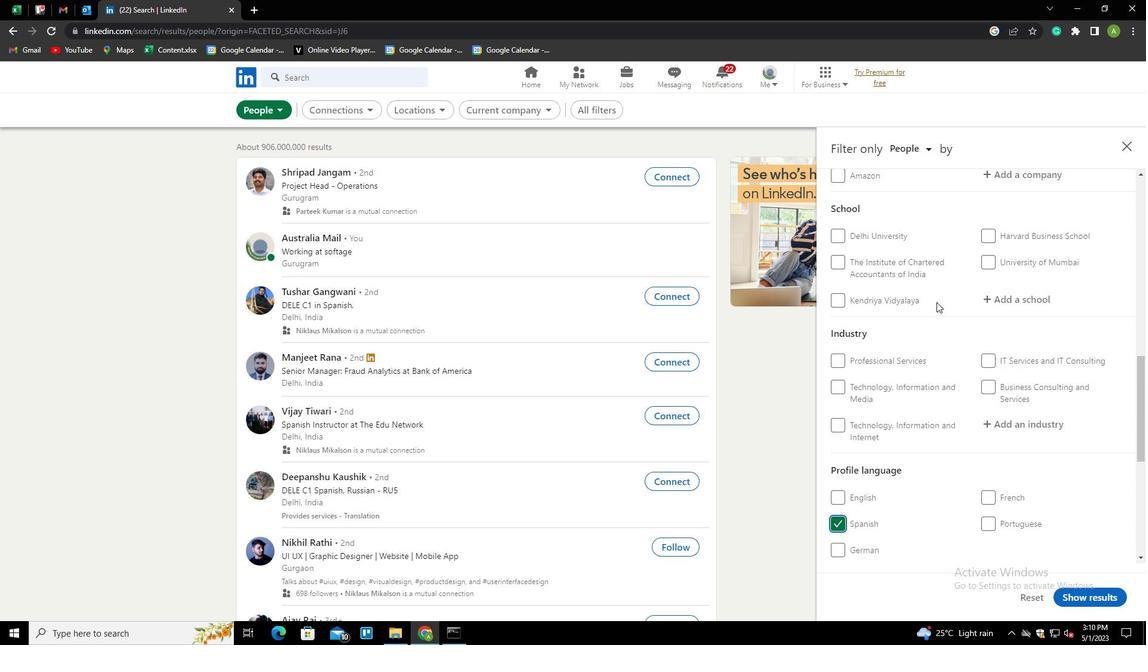 
Action: Mouse scrolled (937, 302) with delta (0, 0)
Screenshot: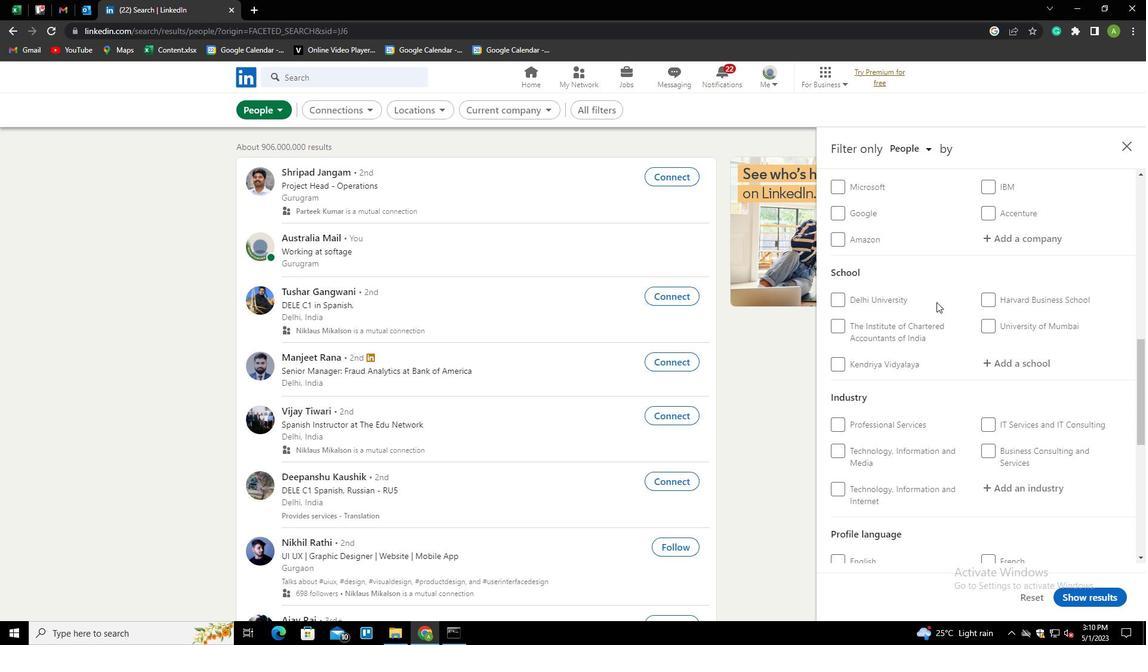 
Action: Mouse moved to (937, 302)
Screenshot: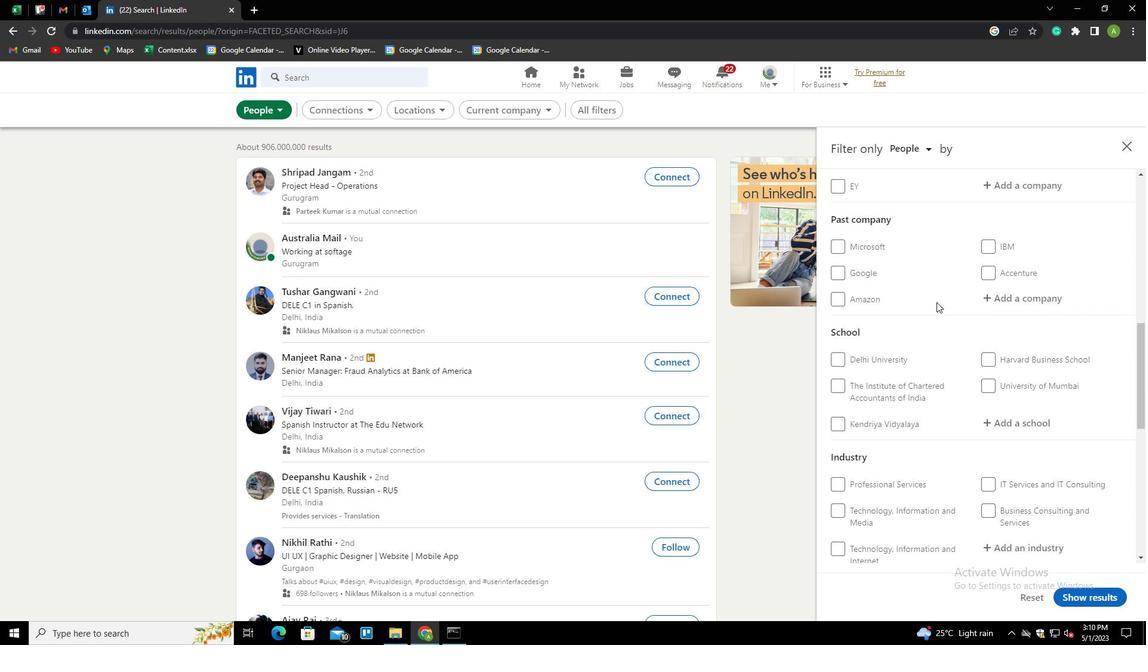 
Action: Mouse scrolled (937, 302) with delta (0, 0)
Screenshot: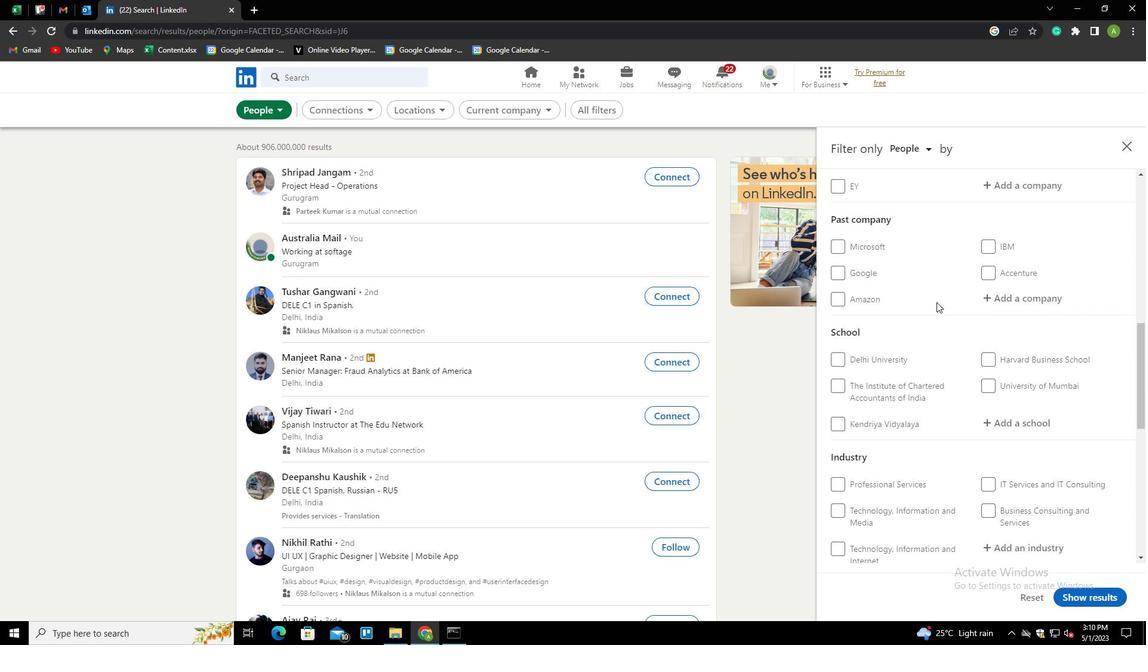 
Action: Mouse scrolled (937, 302) with delta (0, 0)
Screenshot: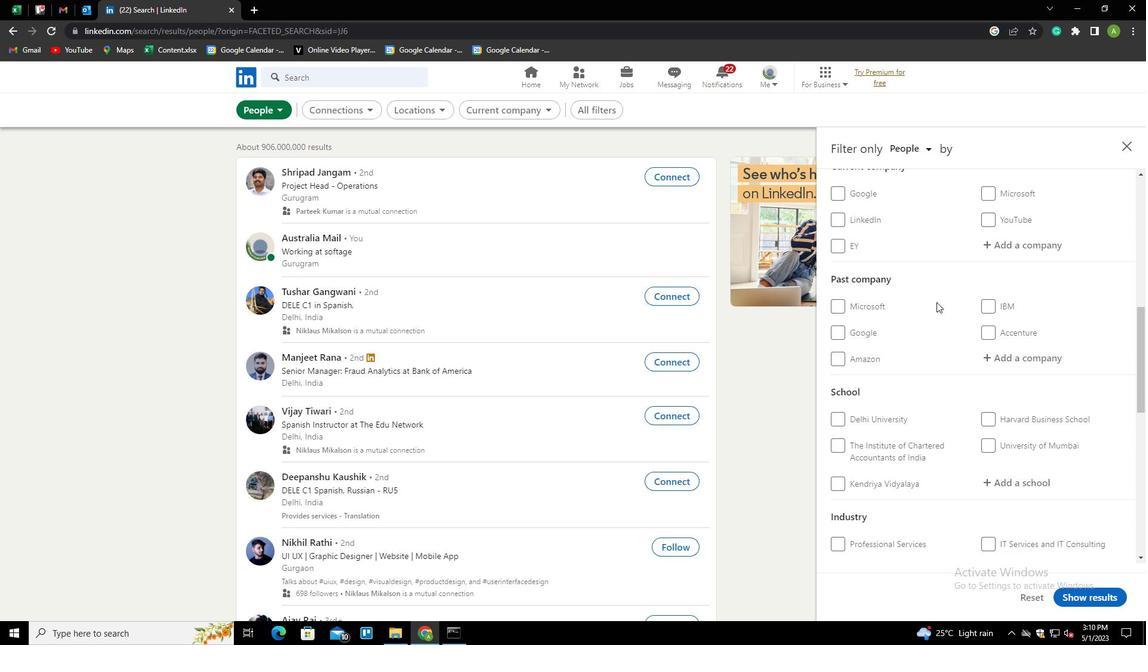 
Action: Mouse scrolled (937, 302) with delta (0, 0)
Screenshot: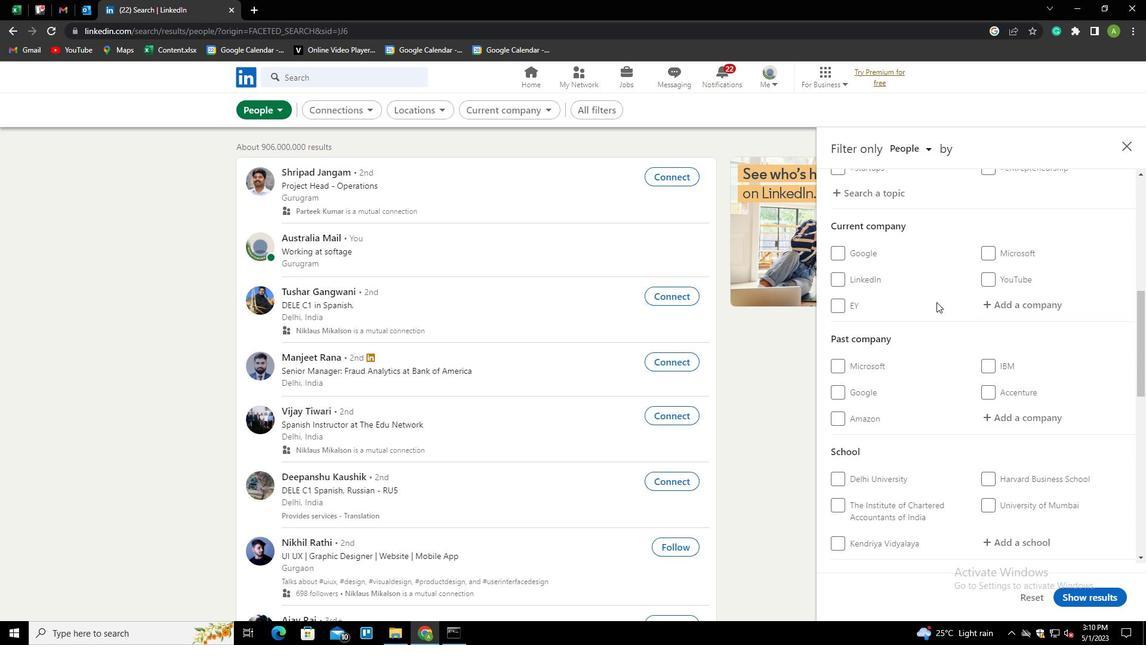 
Action: Mouse moved to (1010, 372)
Screenshot: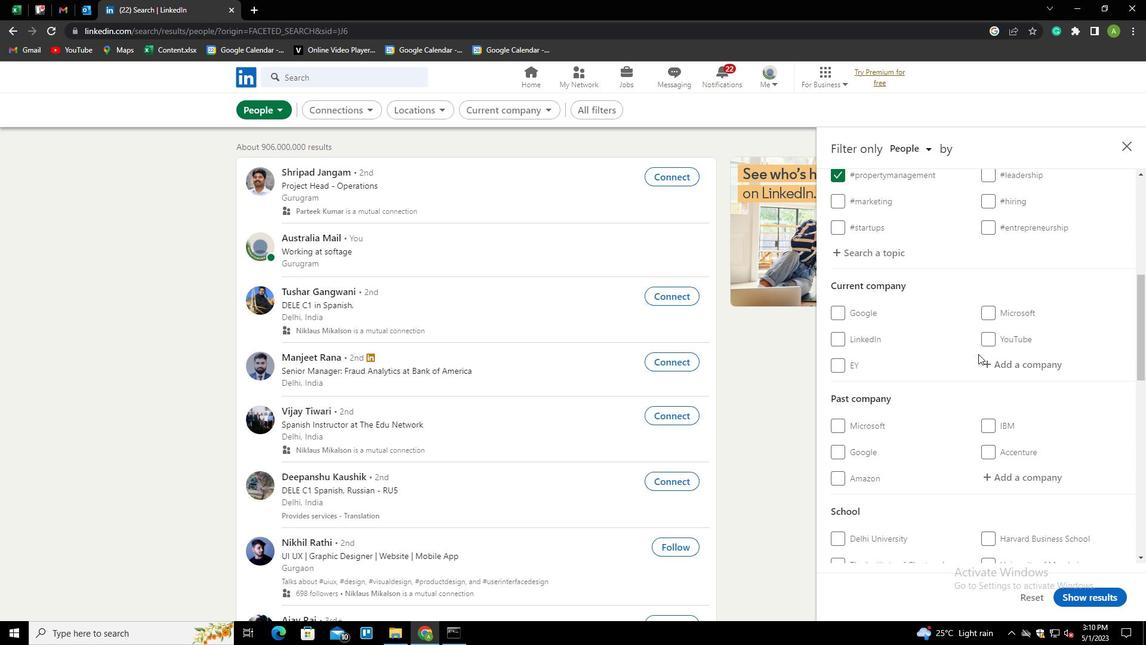 
Action: Mouse pressed left at (1010, 372)
Screenshot: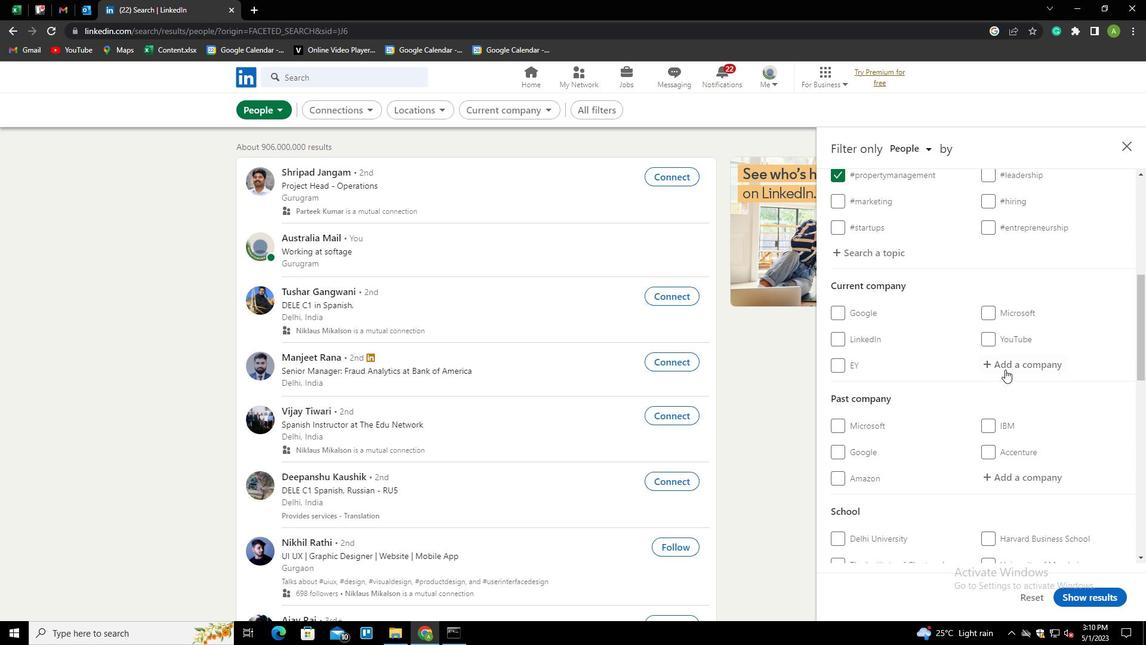 
Action: Key pressed <Key.shift>NASSCOM<Key.down><Key.enter>
Screenshot: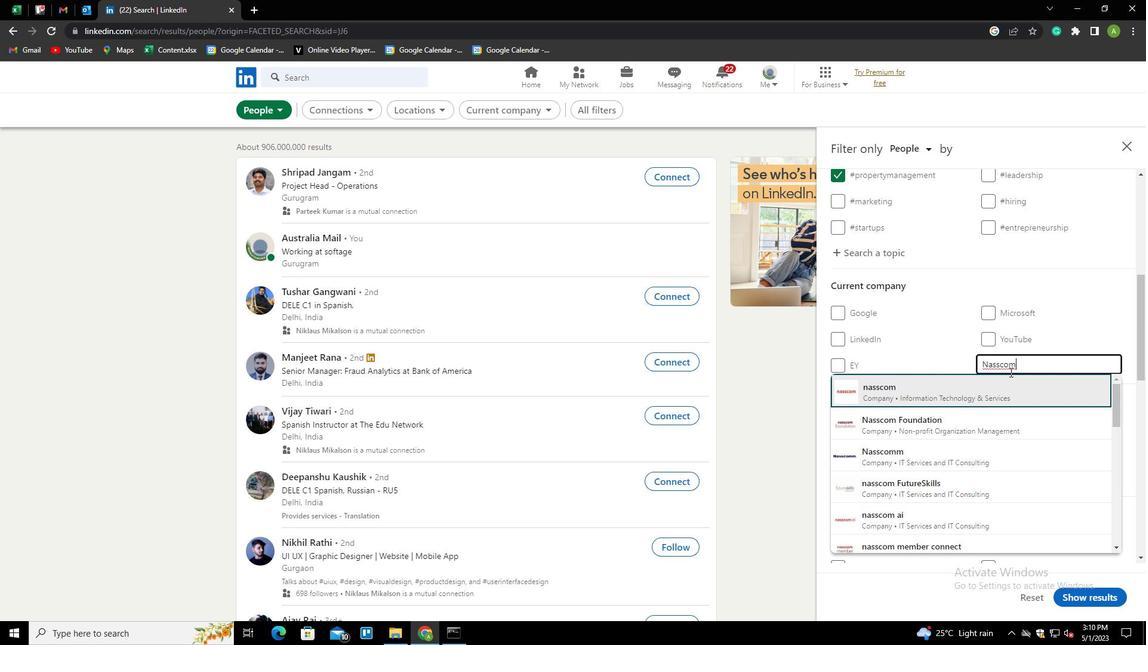 
Action: Mouse scrolled (1010, 371) with delta (0, 0)
Screenshot: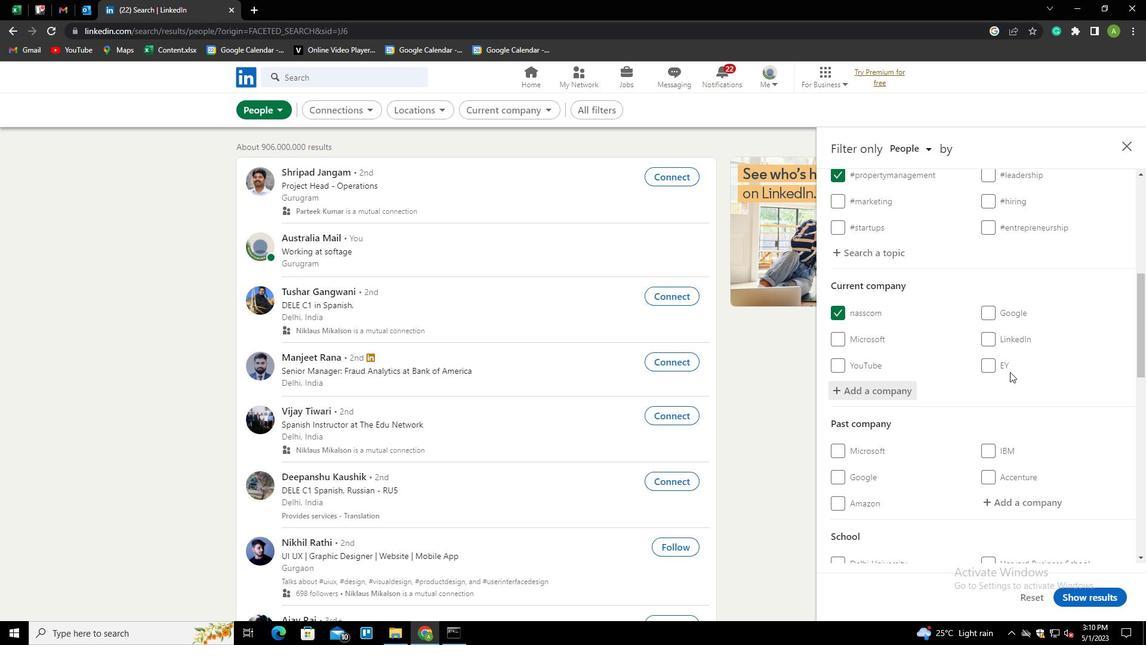 
Action: Mouse scrolled (1010, 371) with delta (0, 0)
Screenshot: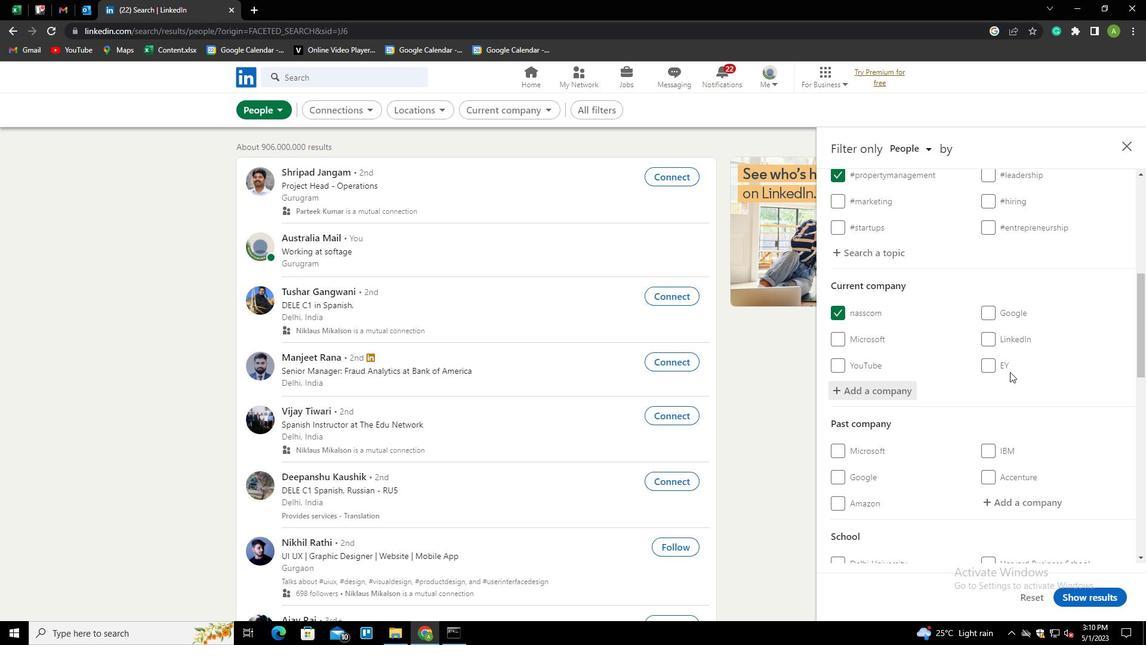 
Action: Mouse scrolled (1010, 371) with delta (0, 0)
Screenshot: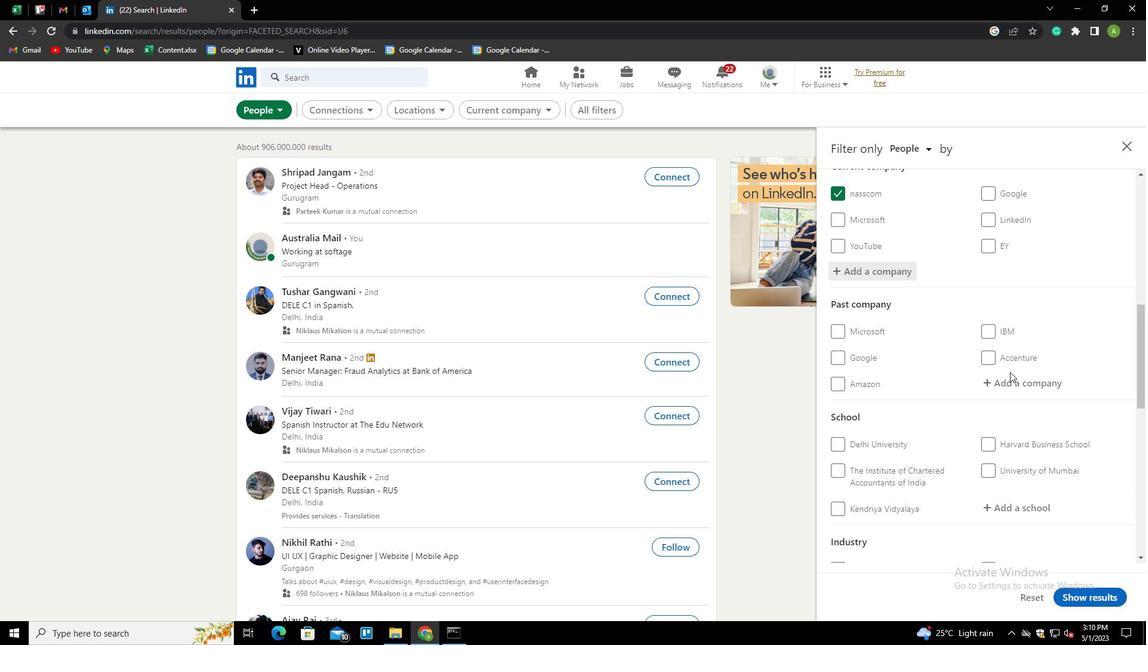 
Action: Mouse scrolled (1010, 371) with delta (0, 0)
Screenshot: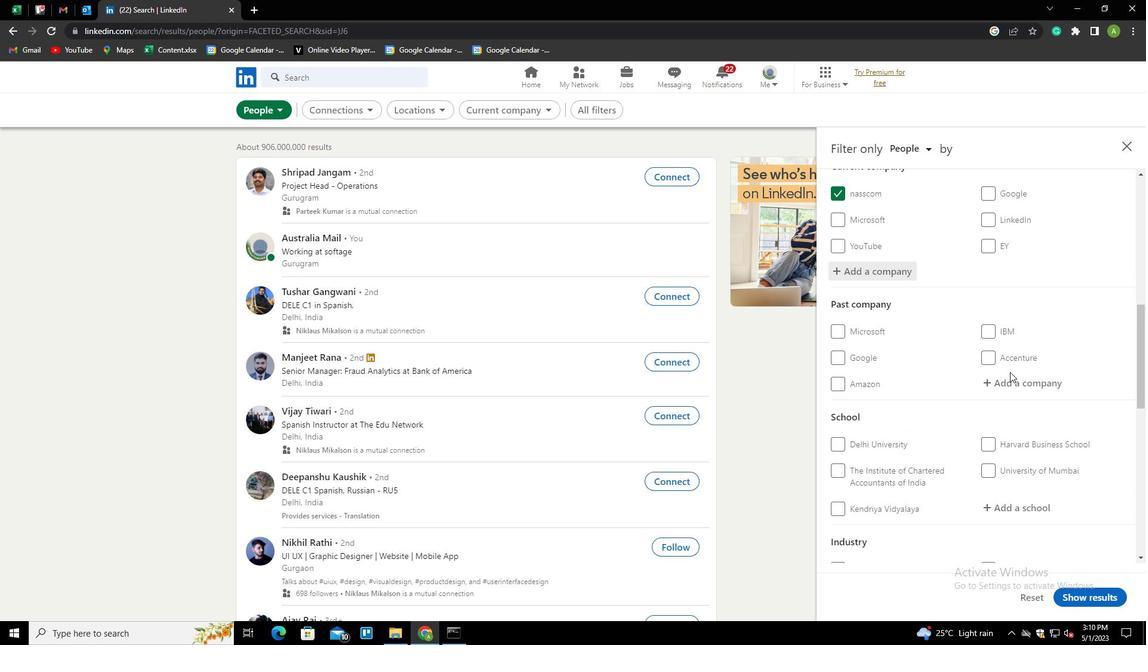 
Action: Mouse moved to (1017, 385)
Screenshot: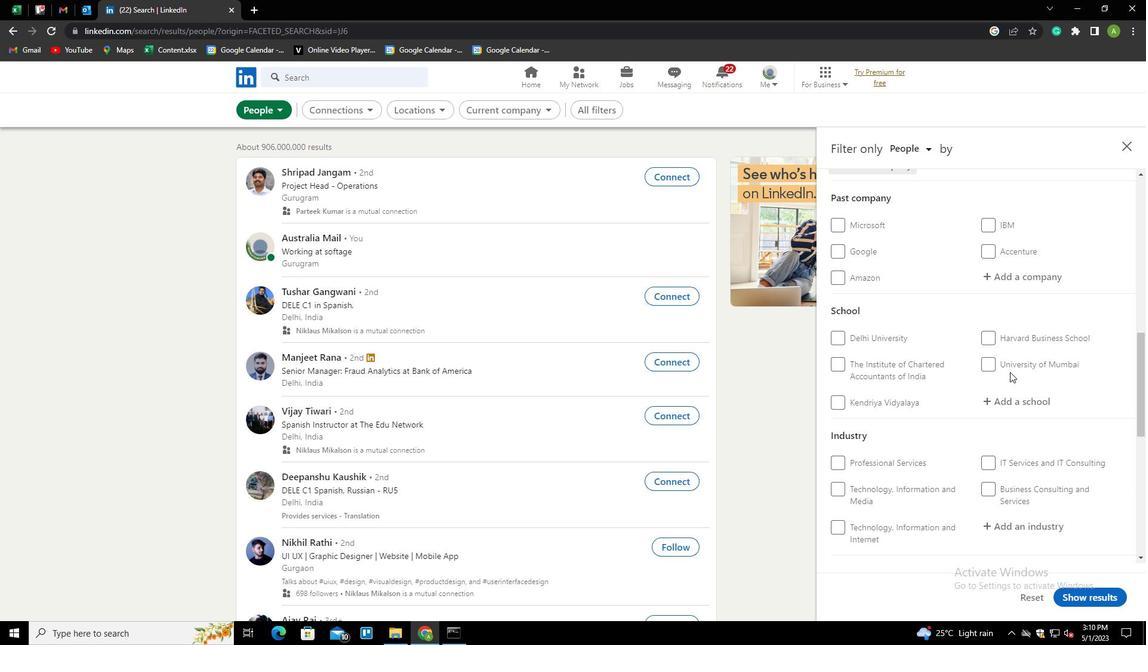 
Action: Mouse pressed left at (1017, 385)
Screenshot: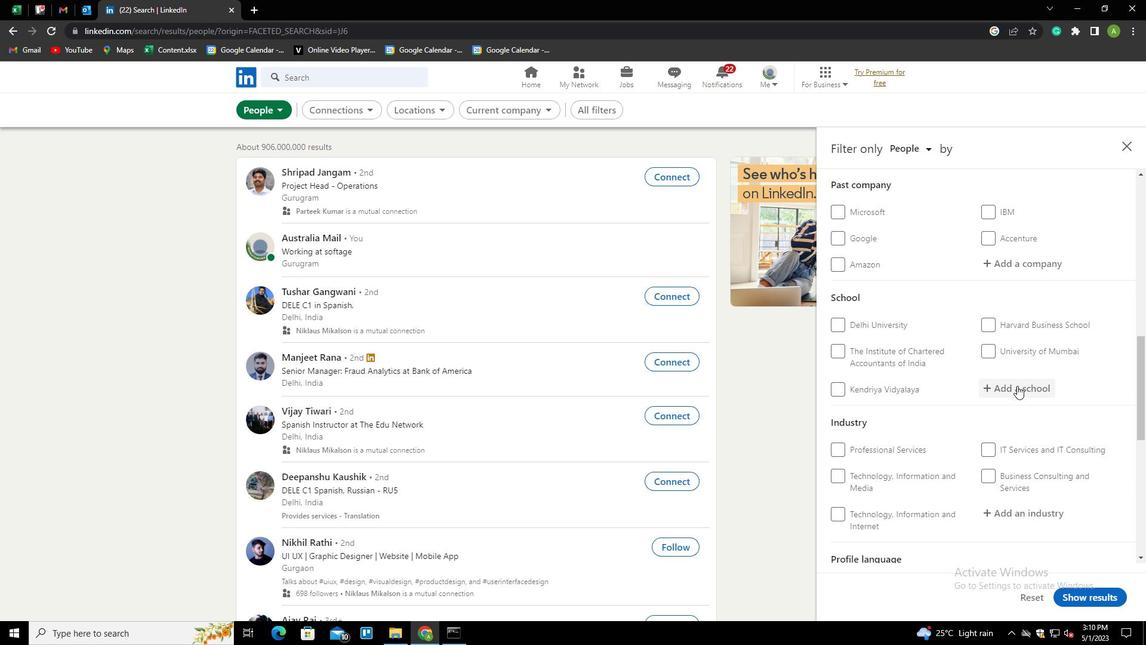 
Action: Mouse moved to (1011, 387)
Screenshot: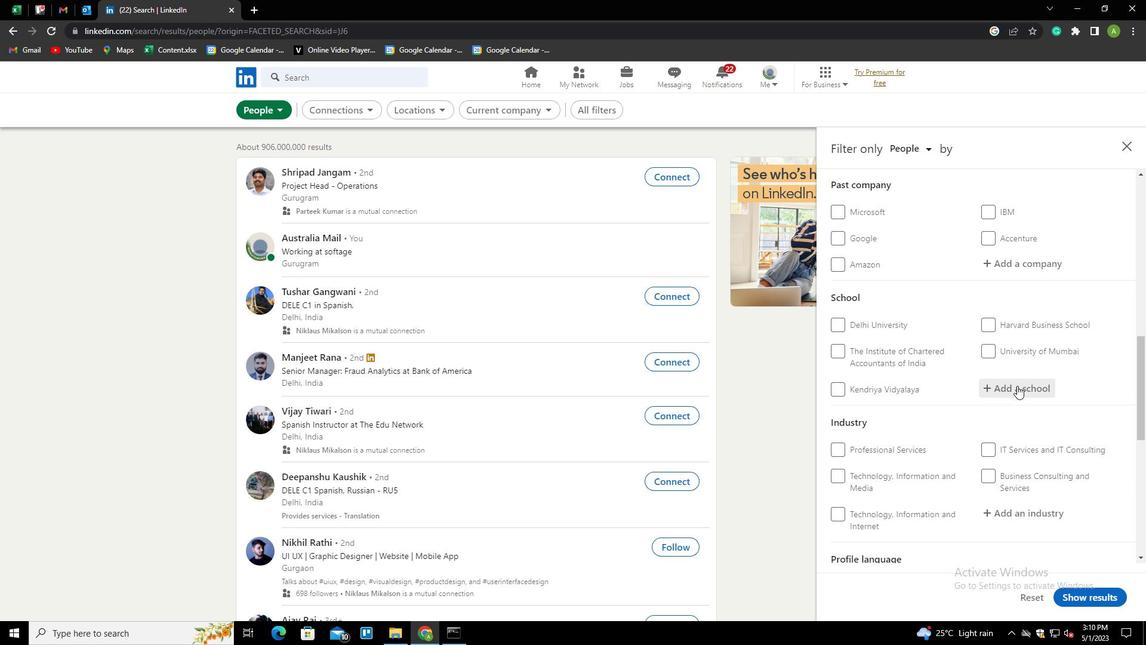 
Action: Key pressed <Key.shift>NATIONAL<Key.space><Key.shift>PUBLIC<Key.down><Key.enter>
Screenshot: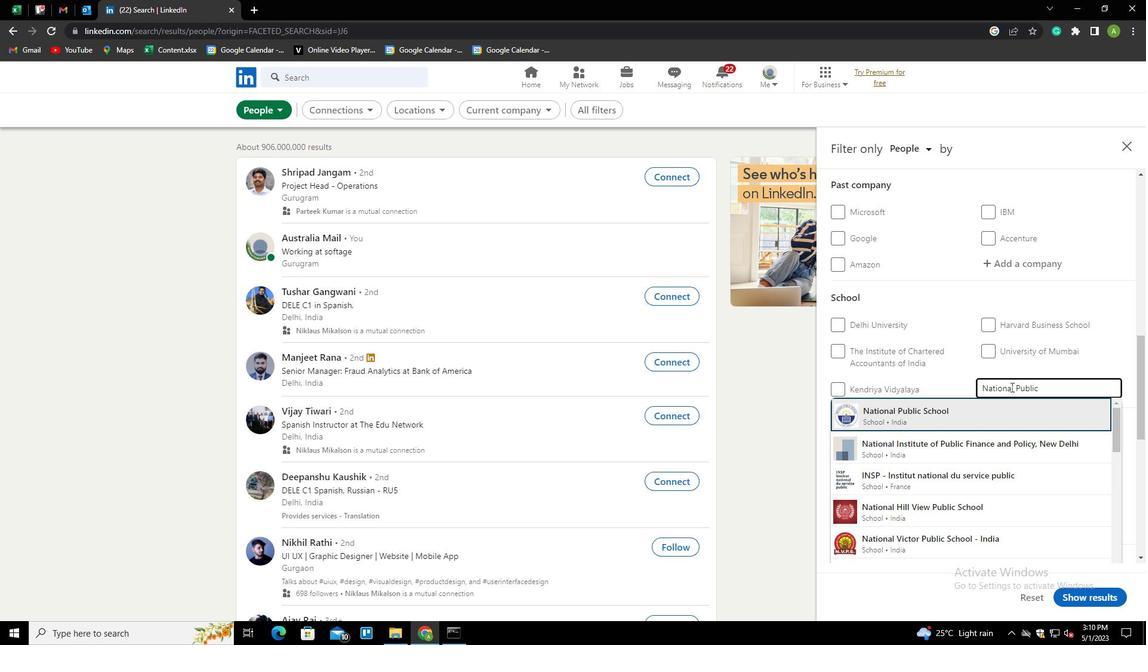 
Action: Mouse scrolled (1011, 386) with delta (0, 0)
Screenshot: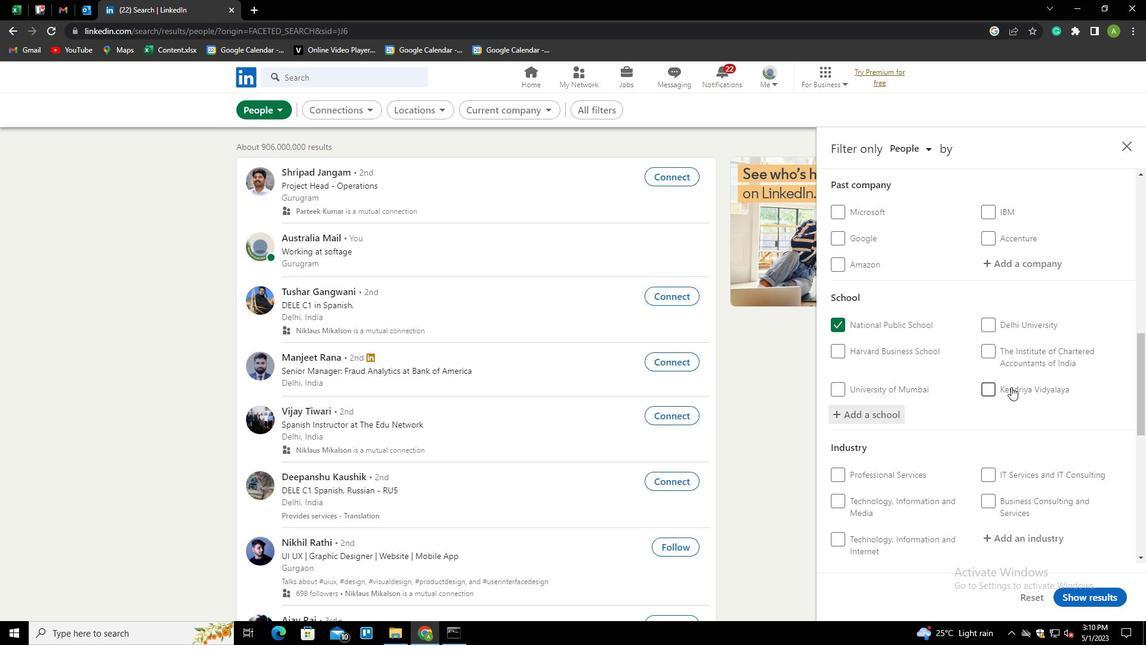 
Action: Mouse scrolled (1011, 386) with delta (0, 0)
Screenshot: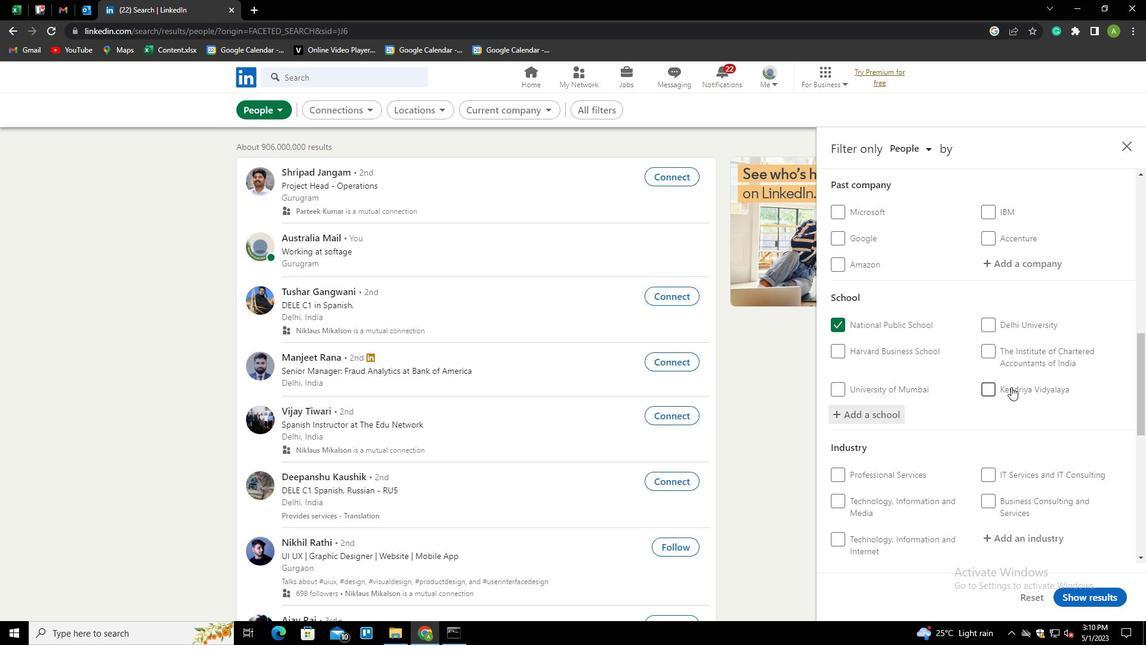 
Action: Mouse scrolled (1011, 386) with delta (0, 0)
Screenshot: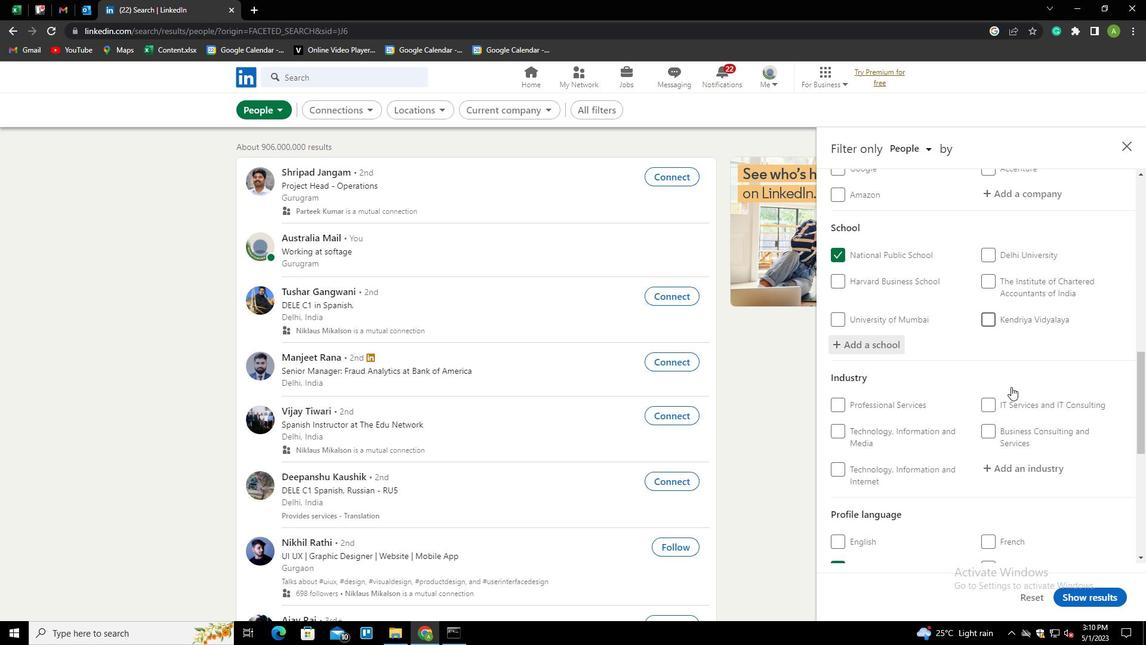 
Action: Mouse moved to (1011, 363)
Screenshot: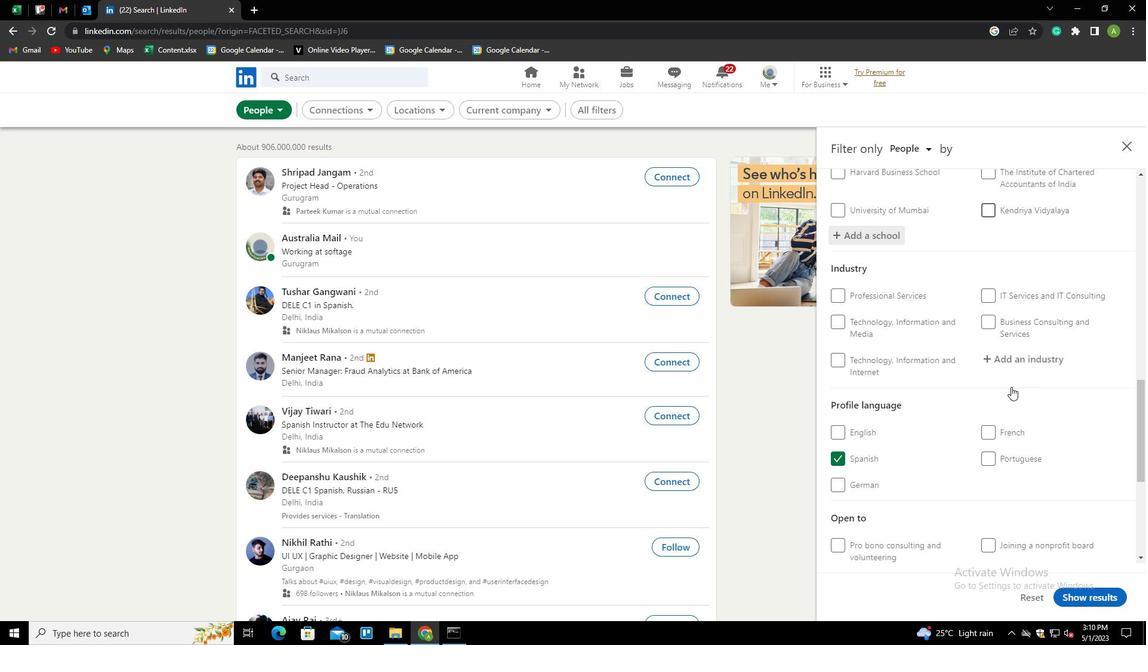 
Action: Mouse pressed left at (1011, 363)
Screenshot: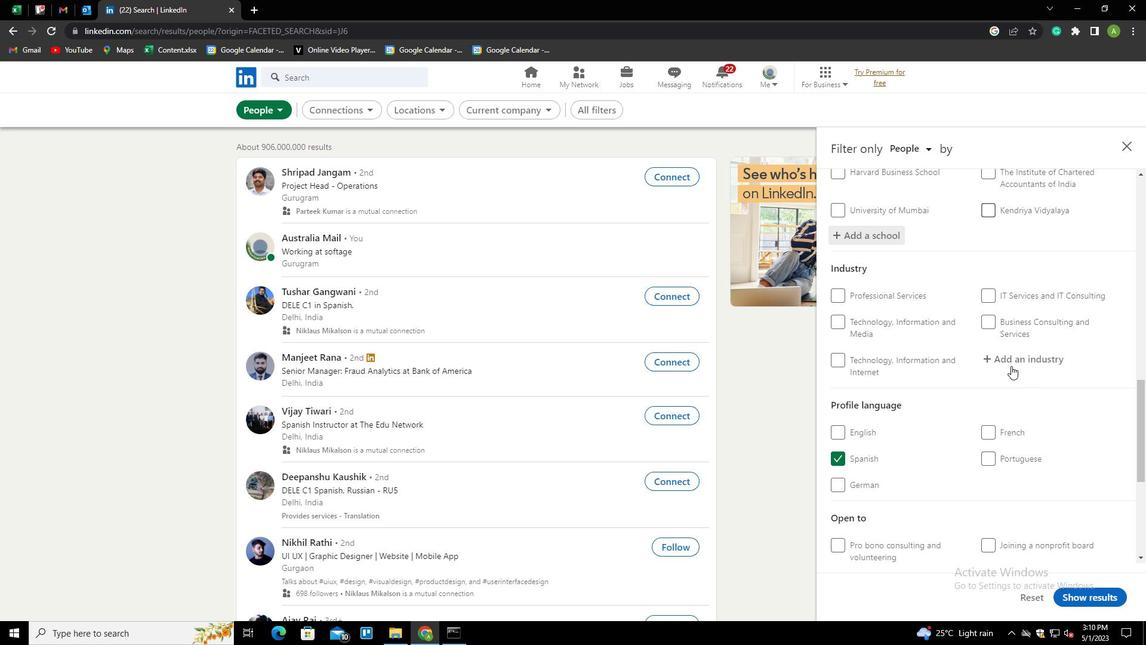 
Action: Mouse moved to (1013, 360)
Screenshot: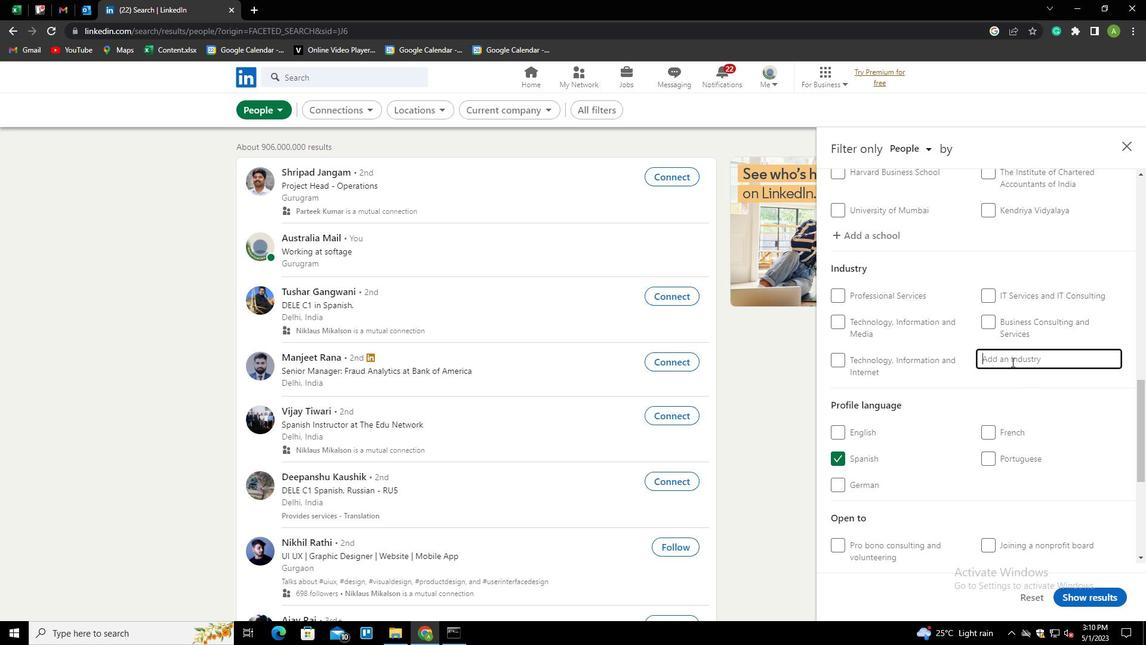 
Action: Mouse pressed left at (1013, 360)
Screenshot: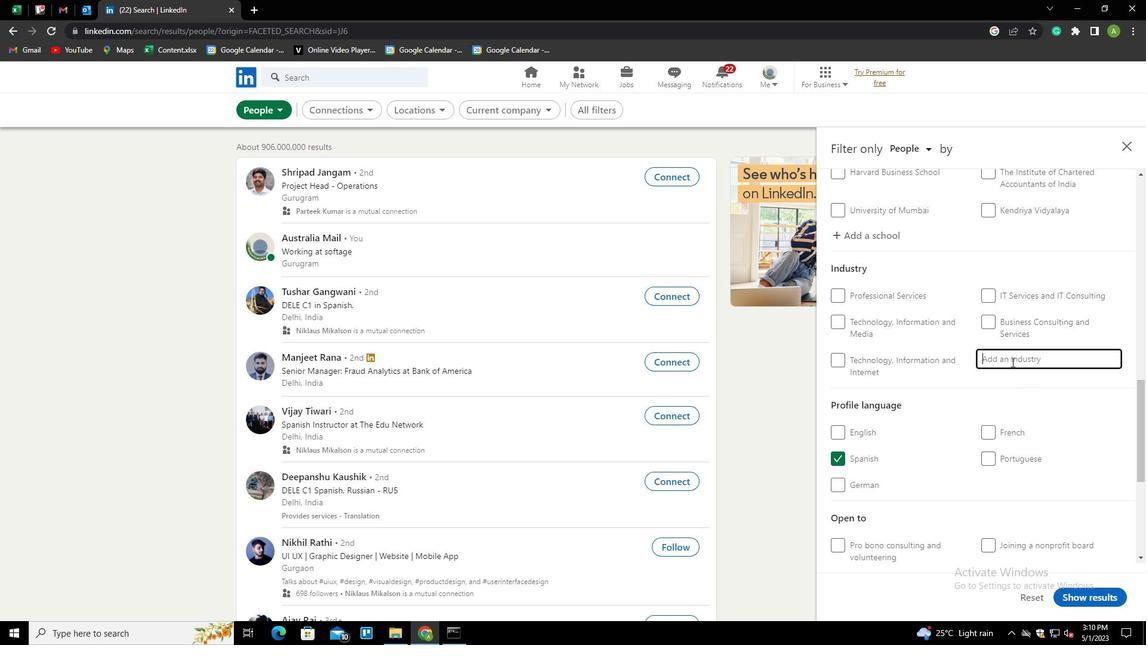 
Action: Key pressed <Key.shift>KA<Key.backspace><Key.backspace><Key.shift>K===<Key.backspace><Key.backspace><Key.backspace><Key.backspace><Key.shift>LAW<Key.space><Key.down><Key.enter>
Screenshot: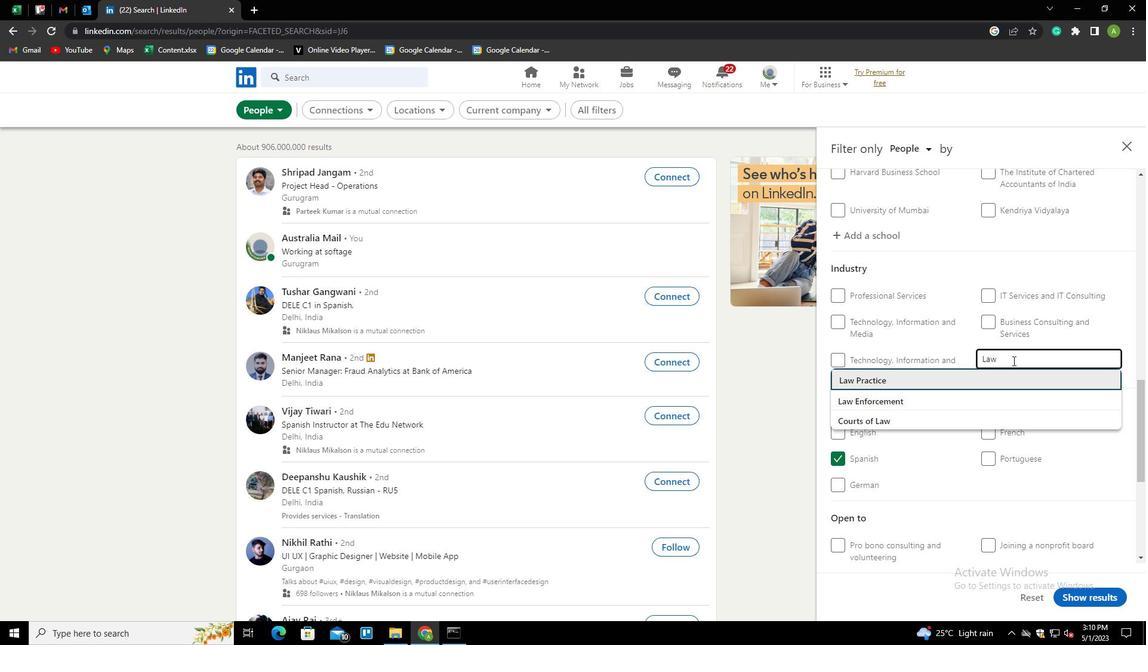 
Action: Mouse scrolled (1013, 360) with delta (0, 0)
Screenshot: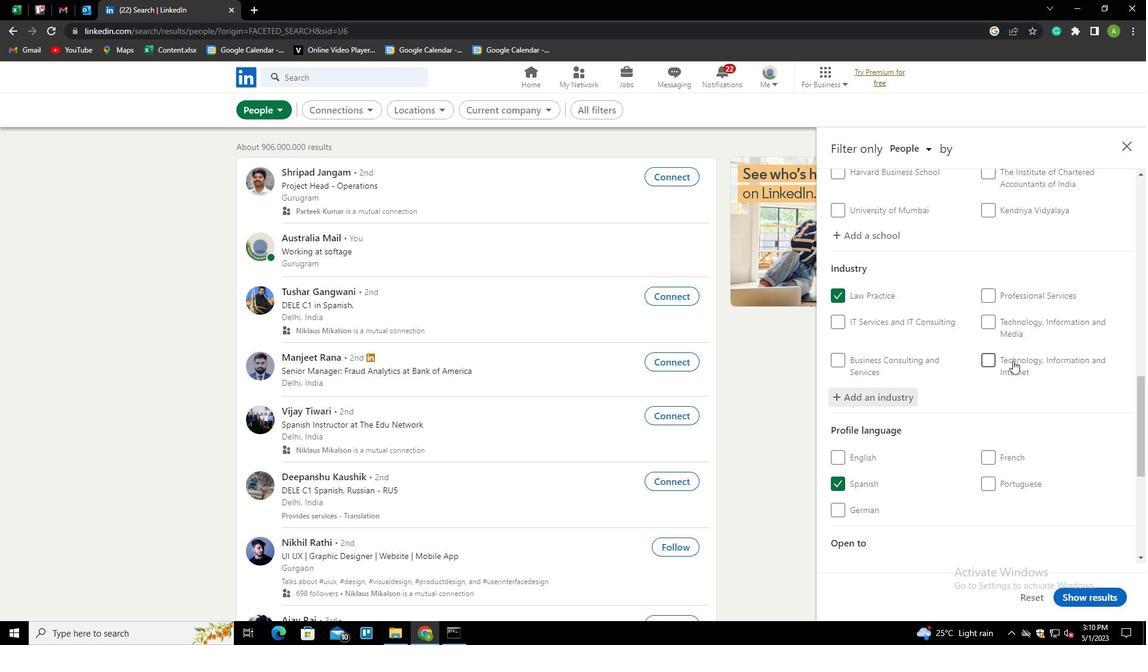 
Action: Mouse scrolled (1013, 360) with delta (0, 0)
Screenshot: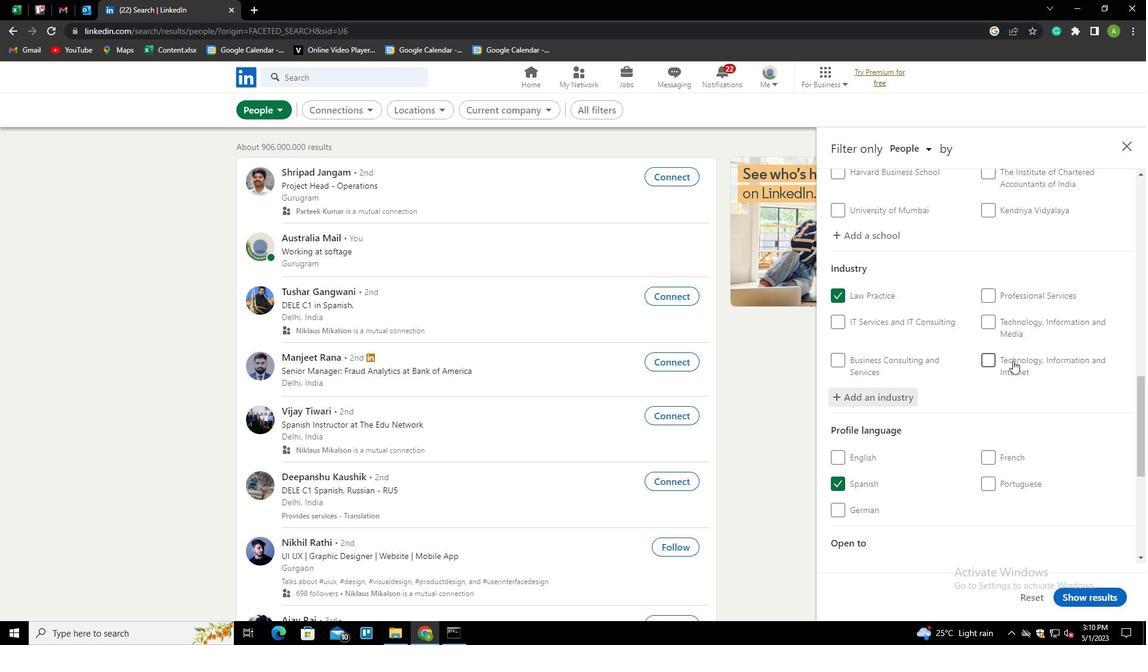 
Action: Mouse scrolled (1013, 360) with delta (0, 0)
Screenshot: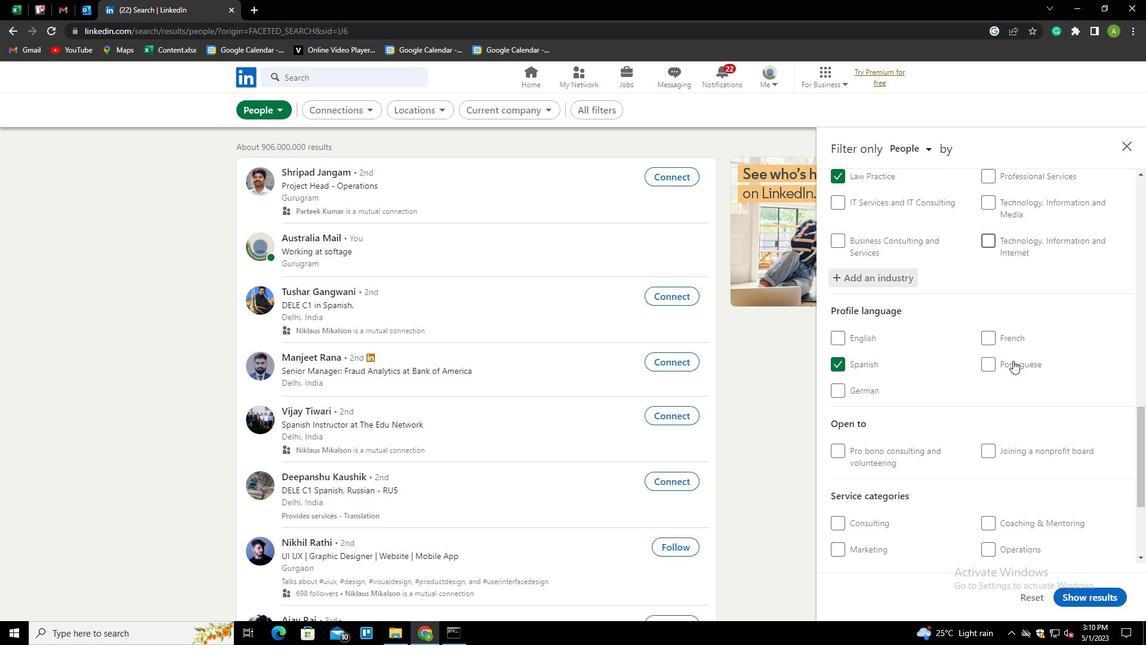 
Action: Mouse moved to (986, 377)
Screenshot: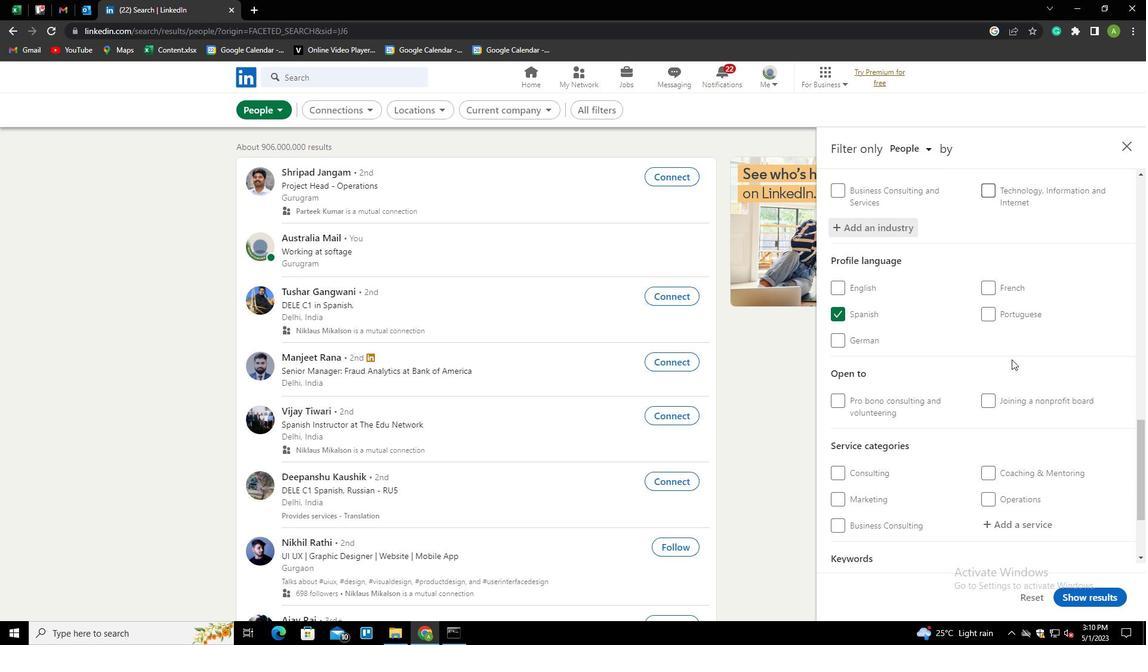 
Action: Mouse scrolled (986, 376) with delta (0, 0)
Screenshot: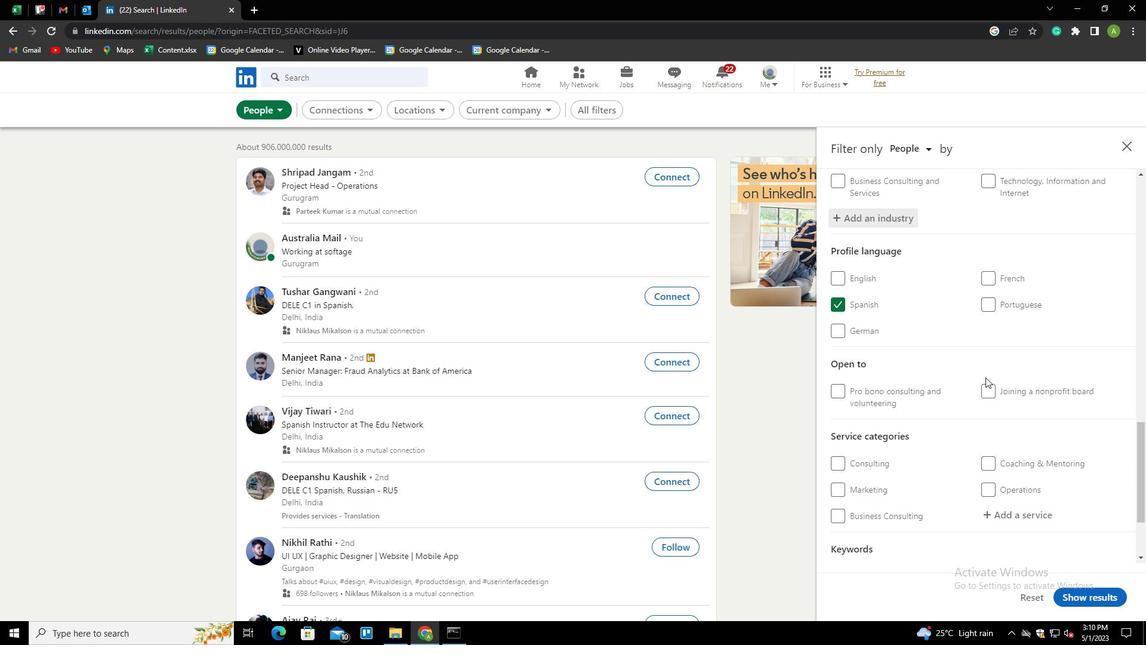 
Action: Mouse scrolled (986, 376) with delta (0, 0)
Screenshot: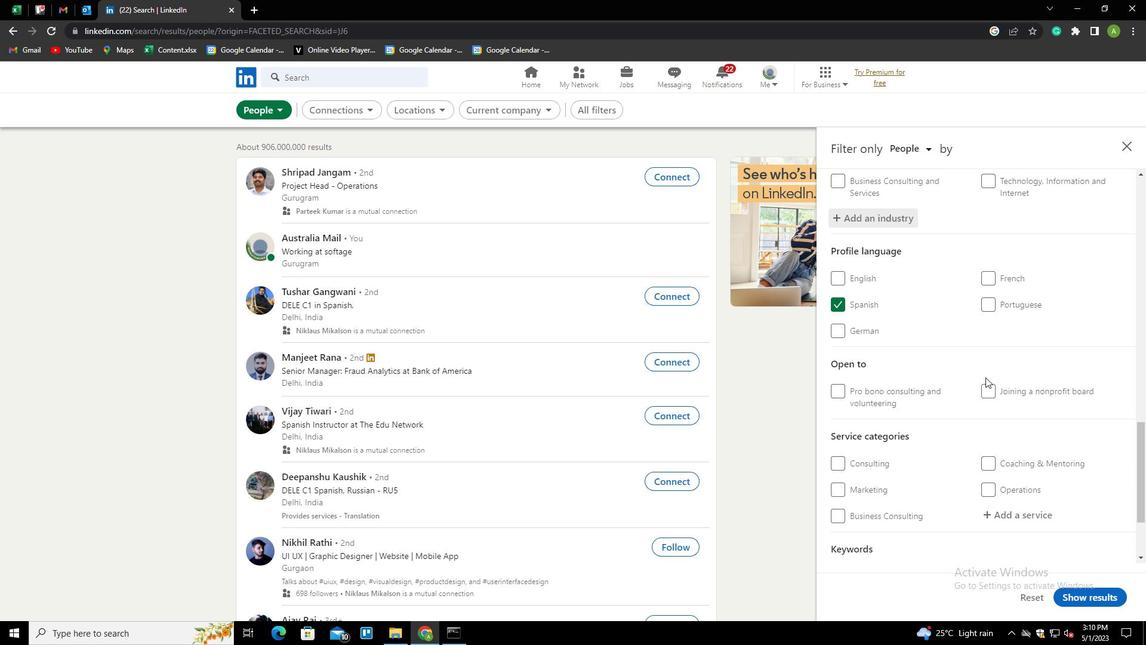 
Action: Mouse moved to (990, 390)
Screenshot: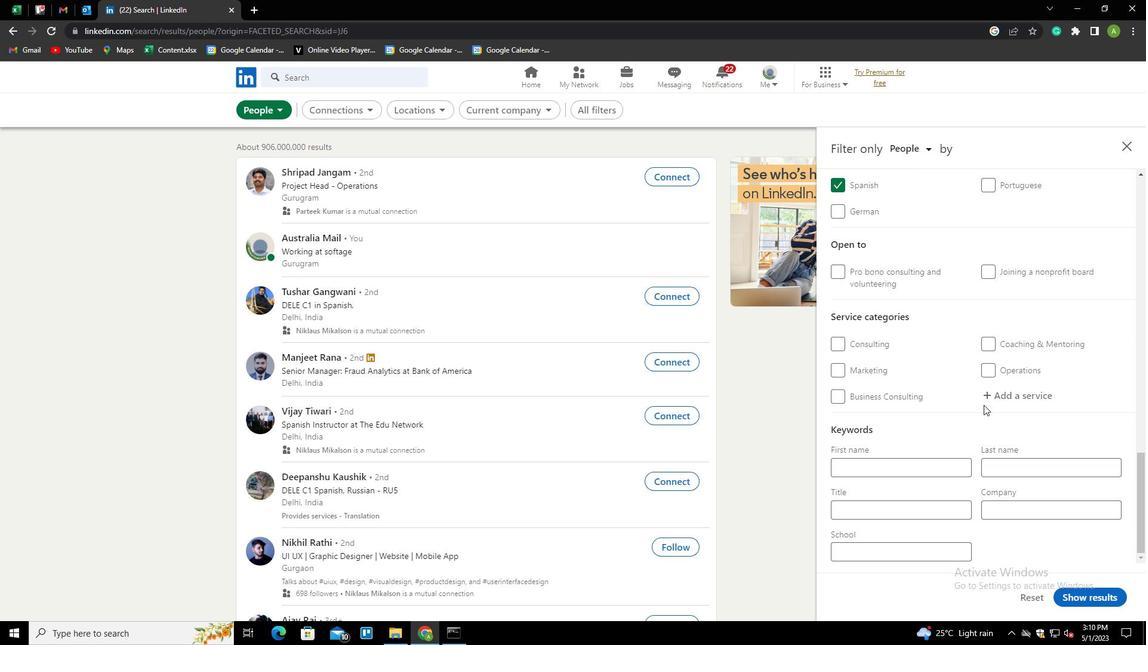 
Action: Mouse pressed left at (990, 390)
Screenshot: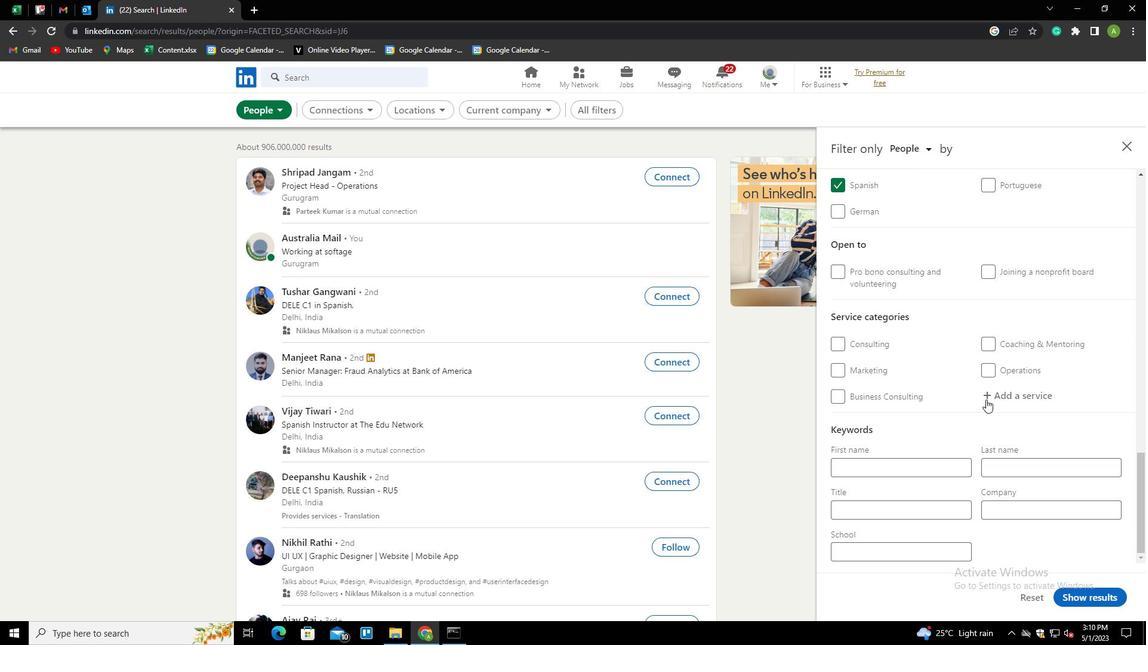 
Action: Mouse moved to (995, 398)
Screenshot: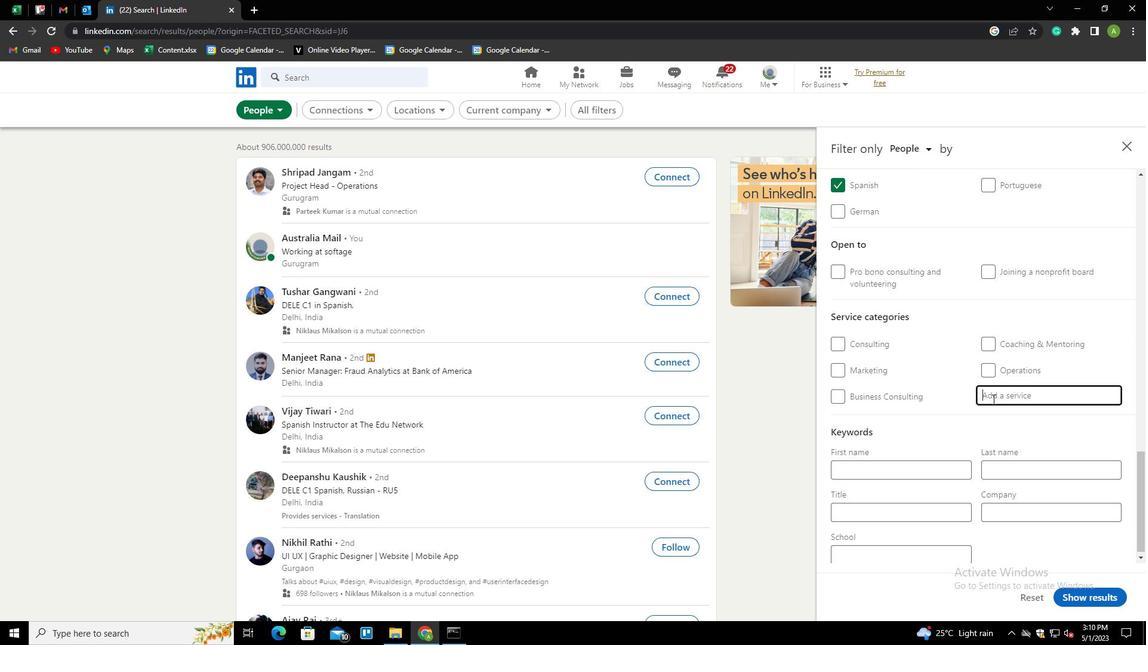 
Action: Mouse pressed left at (995, 398)
Screenshot: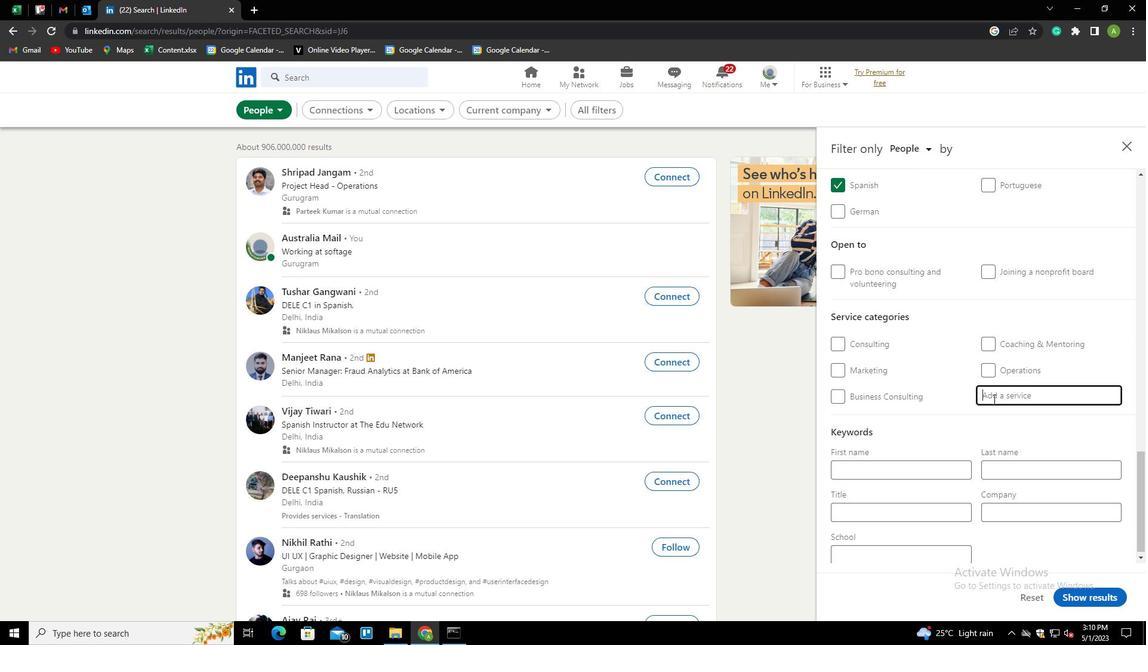 
Action: Key pressed <Key.shift><Key.shift><Key.shift><Key.shift><Key.shift><Key.shift><Key.shift><Key.shift><Key.shift><Key.shift><Key.shift><Key.shift><Key.shift><Key.shift><Key.shift><Key.shift><Key.shift><Key.shift><Key.shift><Key.shift><Key.shift><Key.shift><Key.shift><Key.shift><Key.shift><Key.shift><Key.shift><Key.shift><Key.shift><Key.shift><Key.shift><Key.shift><Key.shift><Key.shift><Key.shift><Key.shift><Key.shift><Key.shift><Key.shift><Key.shift><Key.shift><Key.shift>BUSINESS<Key.space><Key.shift>LA<Key.down><Key.enter>
Screenshot: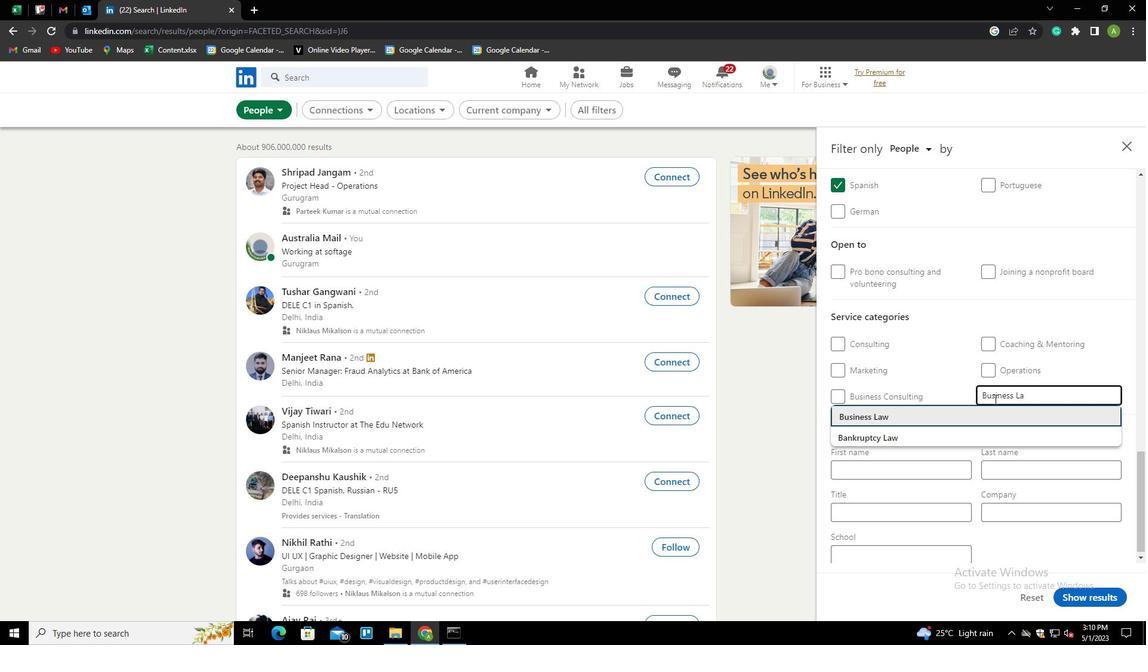 
Action: Mouse scrolled (995, 398) with delta (0, 0)
Screenshot: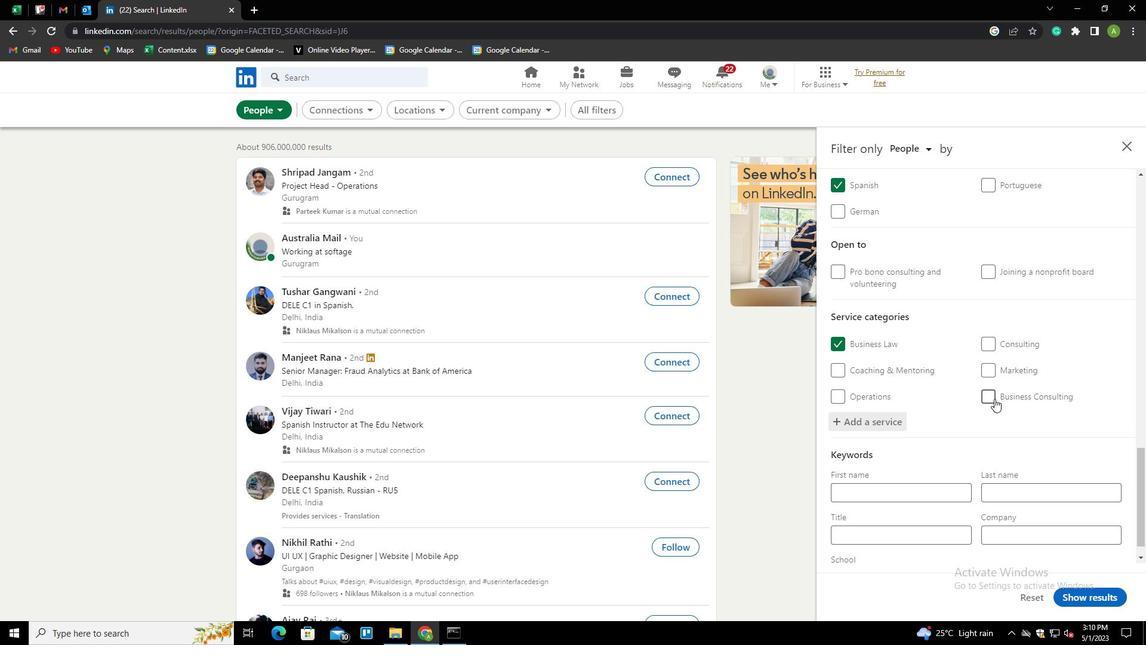 
Action: Mouse scrolled (995, 398) with delta (0, 0)
Screenshot: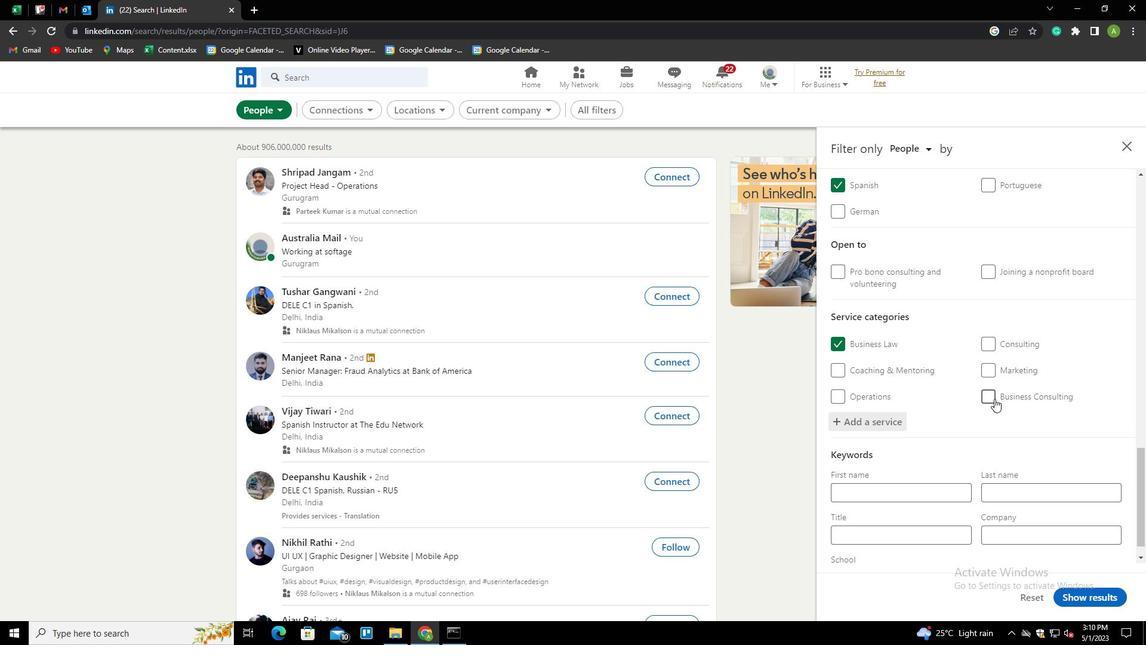 
Action: Mouse scrolled (995, 398) with delta (0, 0)
Screenshot: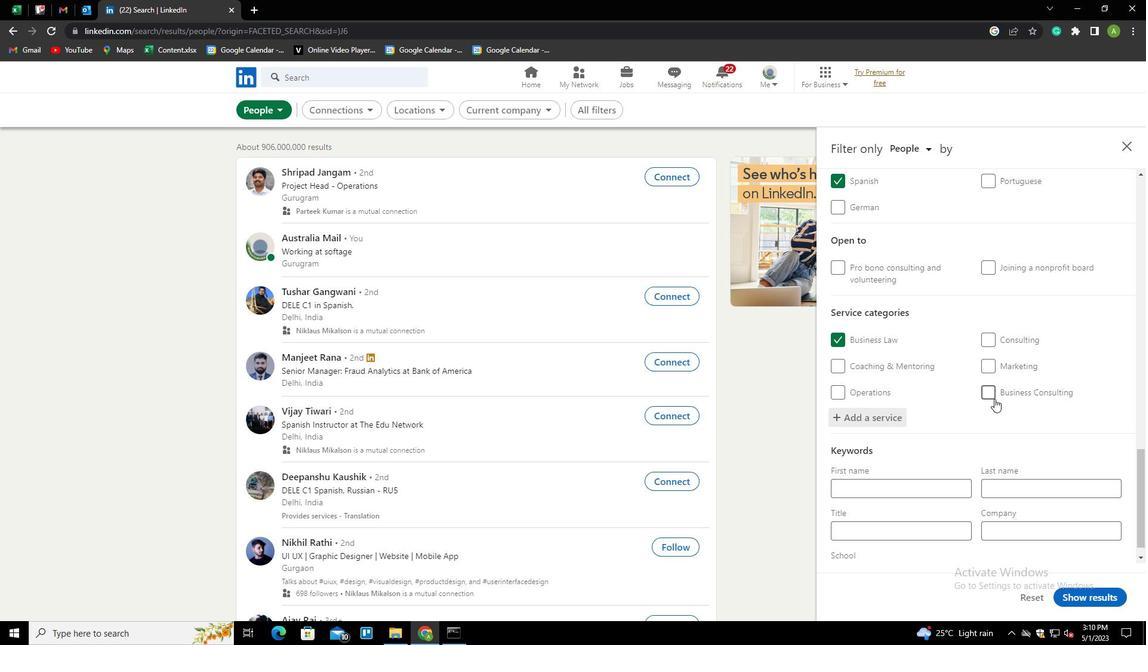 
Action: Mouse scrolled (995, 398) with delta (0, 0)
Screenshot: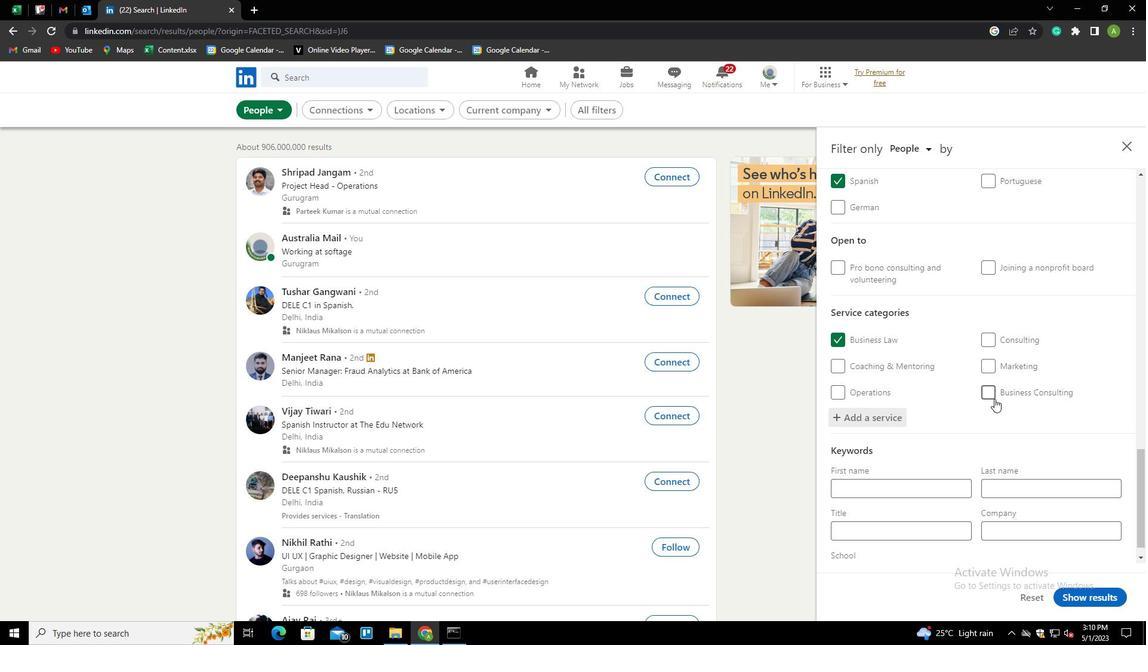 
Action: Mouse scrolled (995, 398) with delta (0, 0)
Screenshot: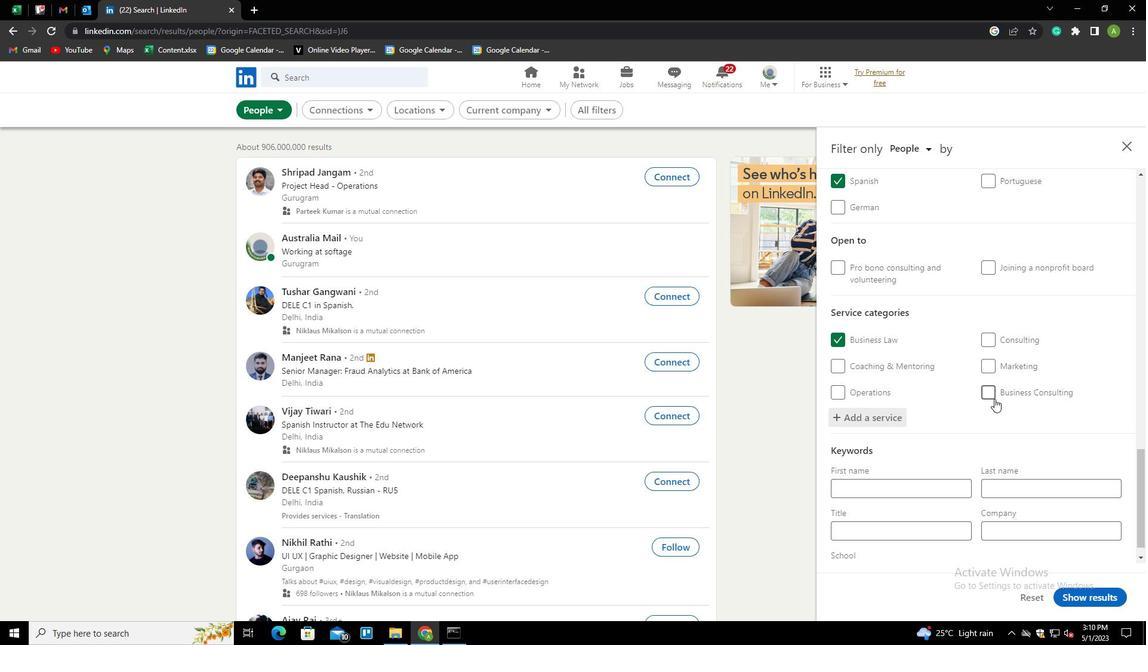 
Action: Mouse scrolled (995, 398) with delta (0, 0)
Screenshot: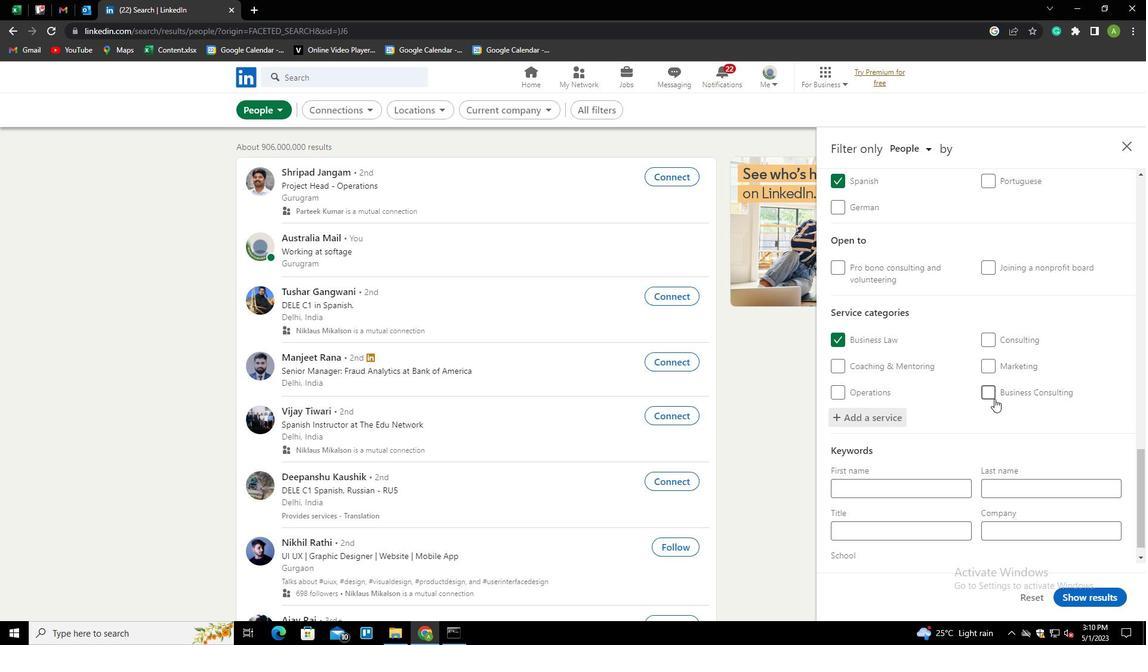 
Action: Mouse scrolled (995, 398) with delta (0, 0)
Screenshot: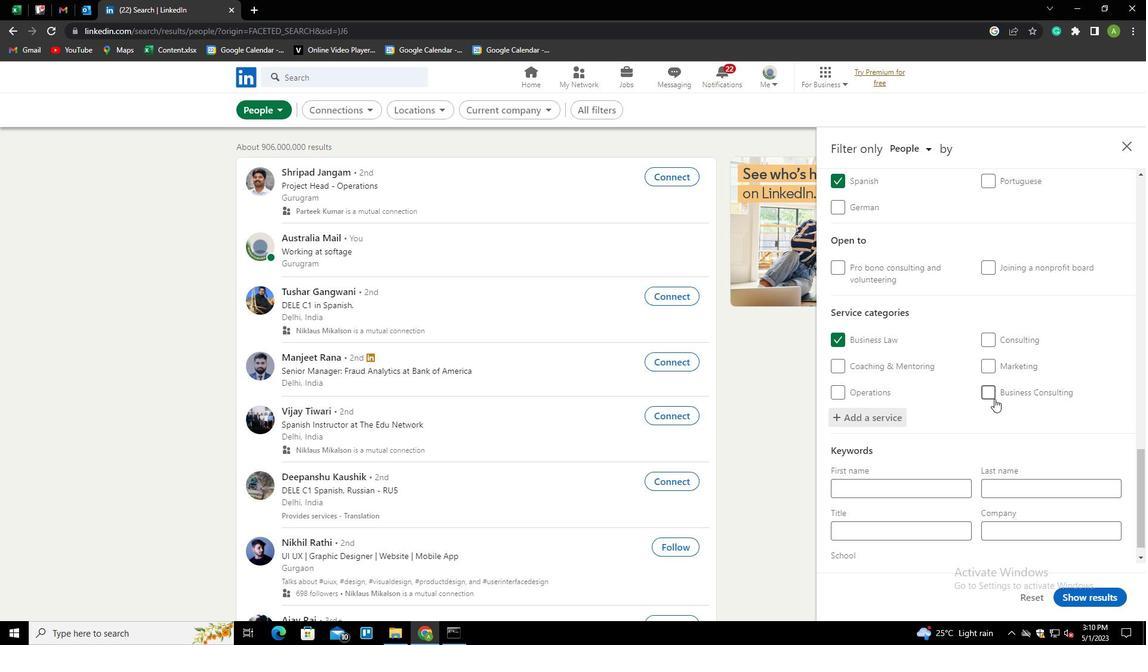 
Action: Mouse moved to (938, 507)
Screenshot: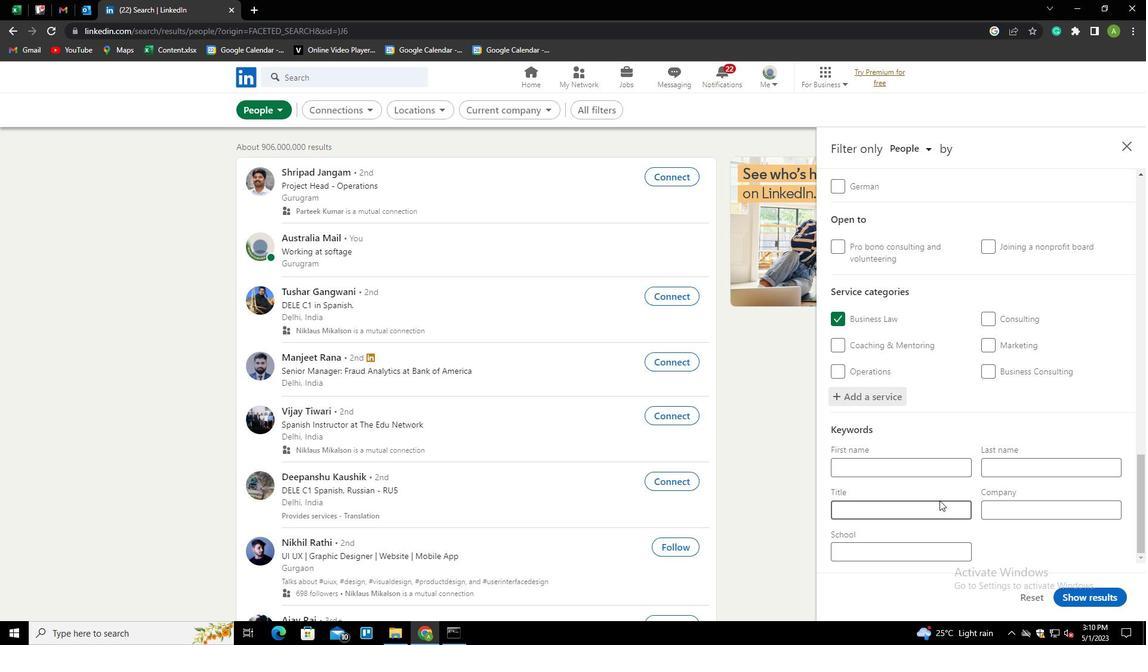 
Action: Mouse pressed left at (938, 507)
Screenshot: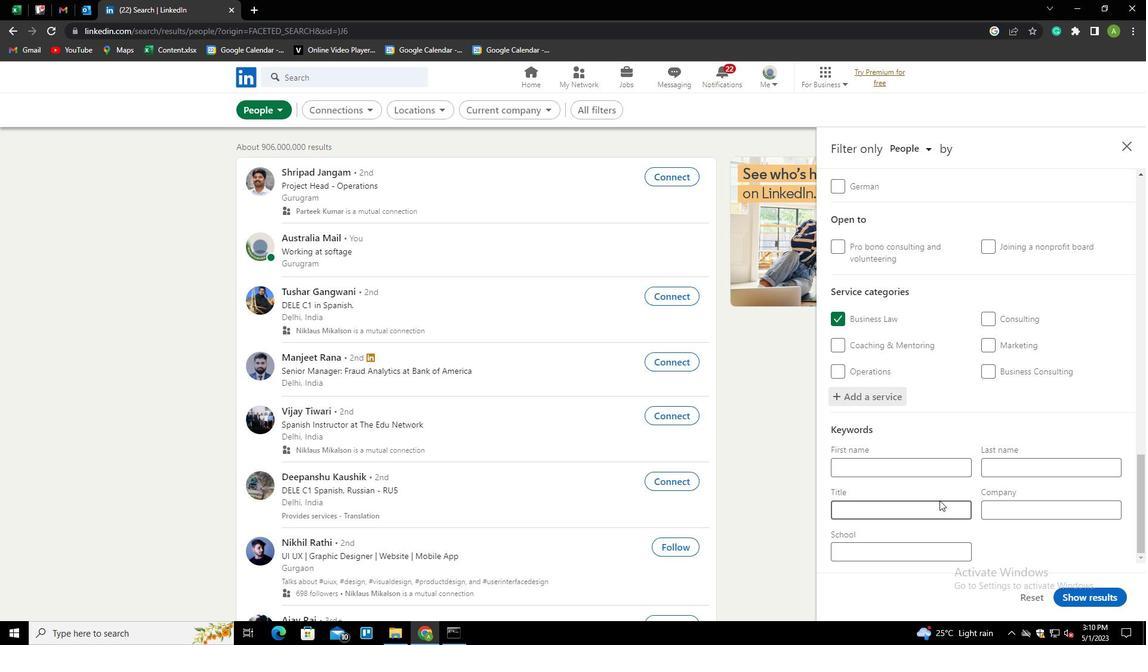 
Action: Key pressed <Key.shift>PRIINCIPAL
Screenshot: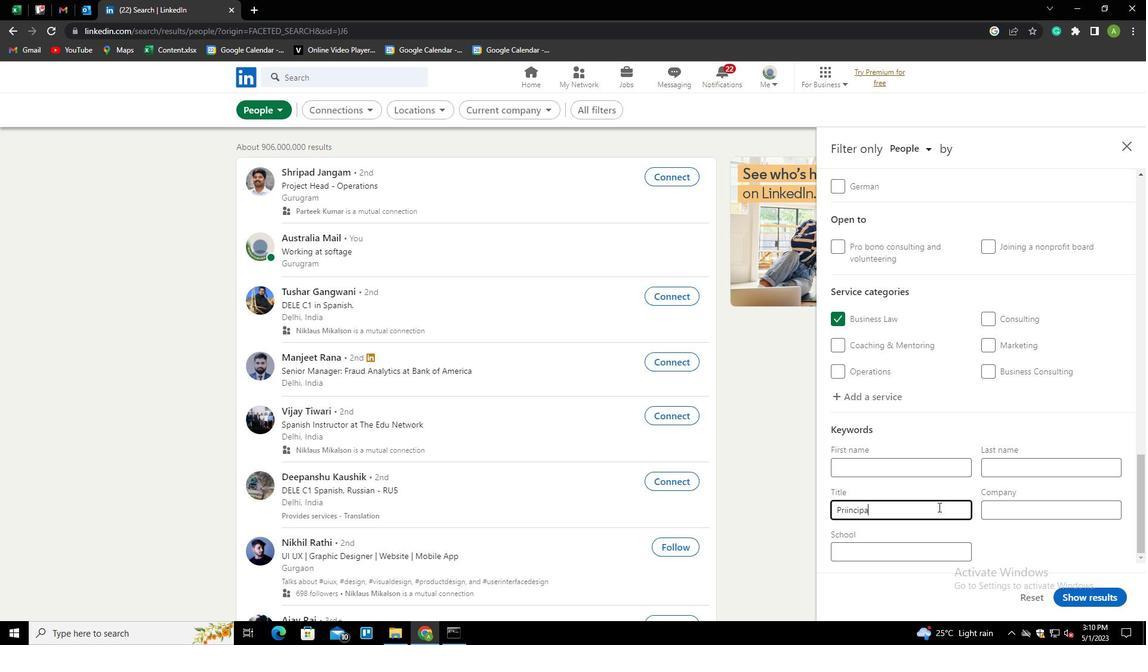 
Action: Mouse moved to (1014, 531)
Screenshot: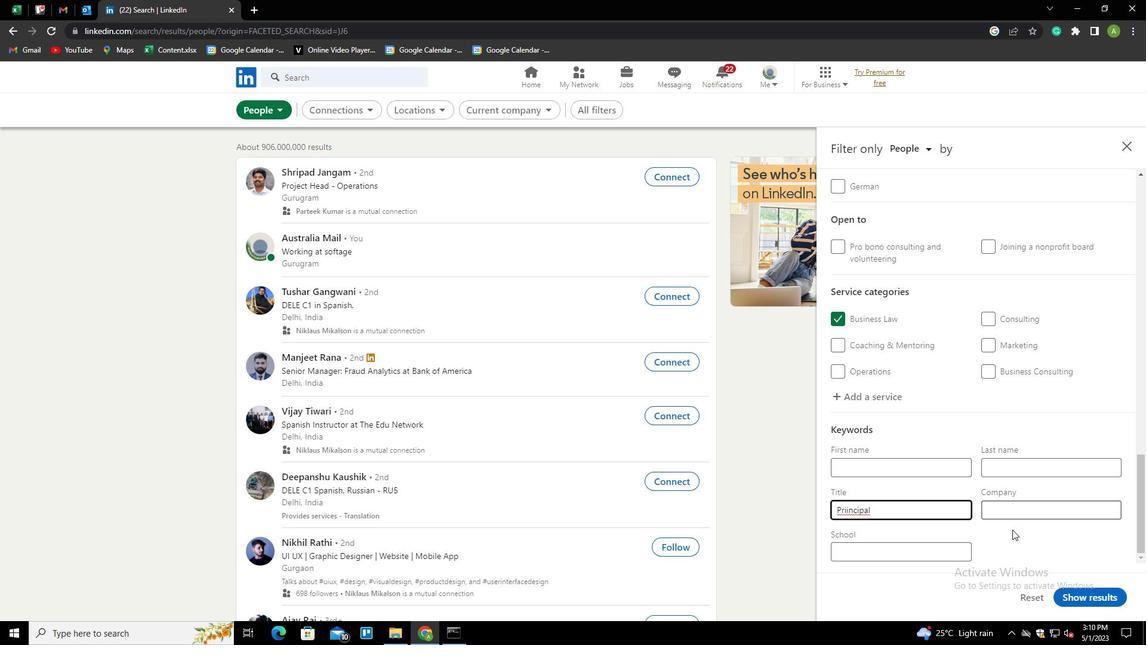 
Action: Mouse pressed left at (1014, 531)
Screenshot: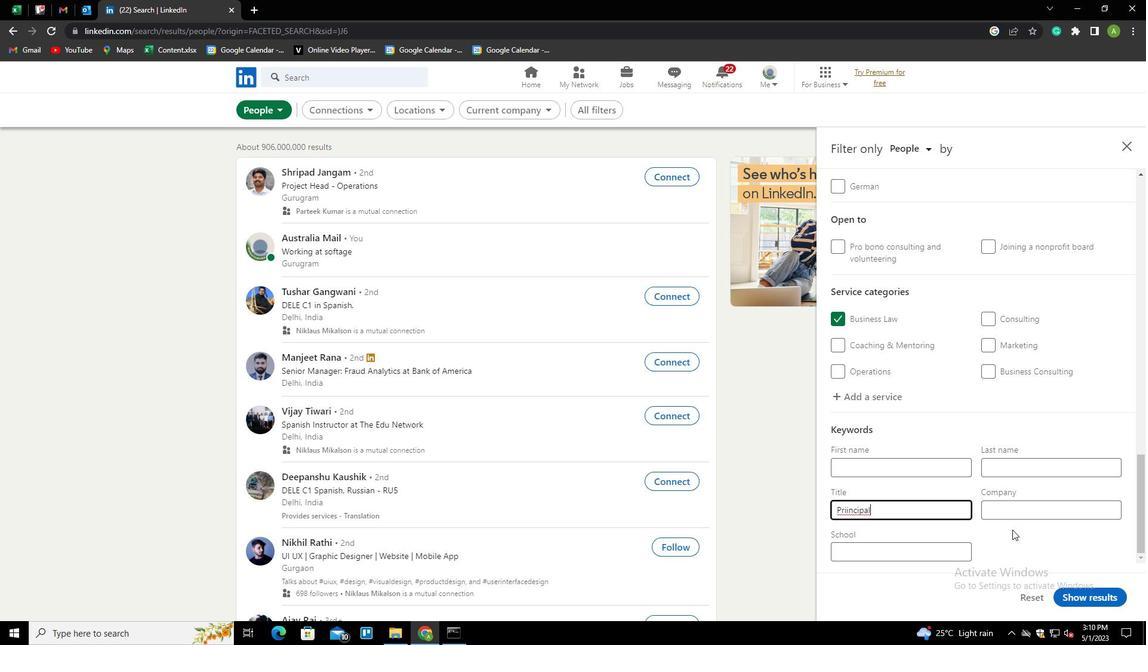 
Action: Mouse moved to (1089, 596)
Screenshot: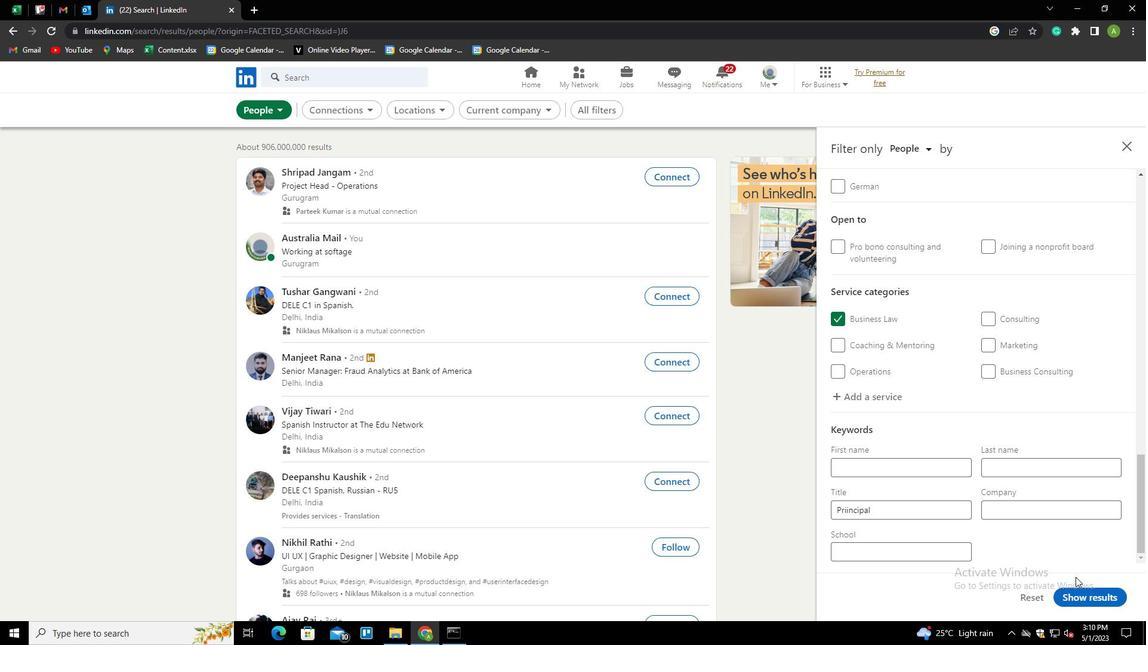 
Action: Mouse pressed left at (1089, 596)
Screenshot: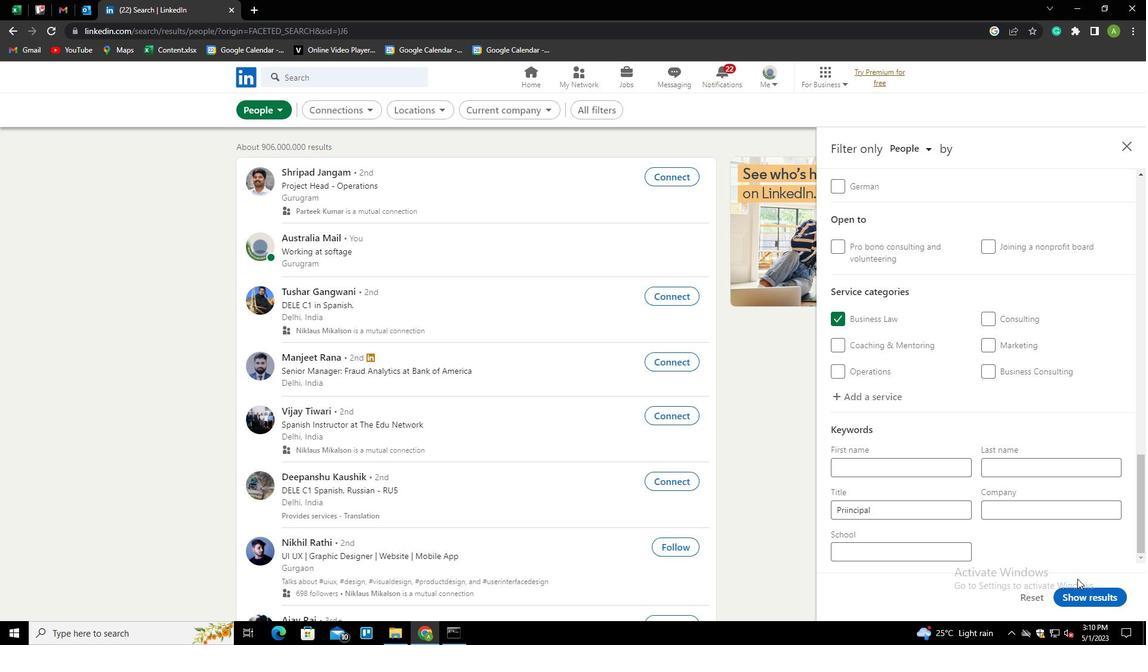 
Action: Mouse moved to (1072, 471)
Screenshot: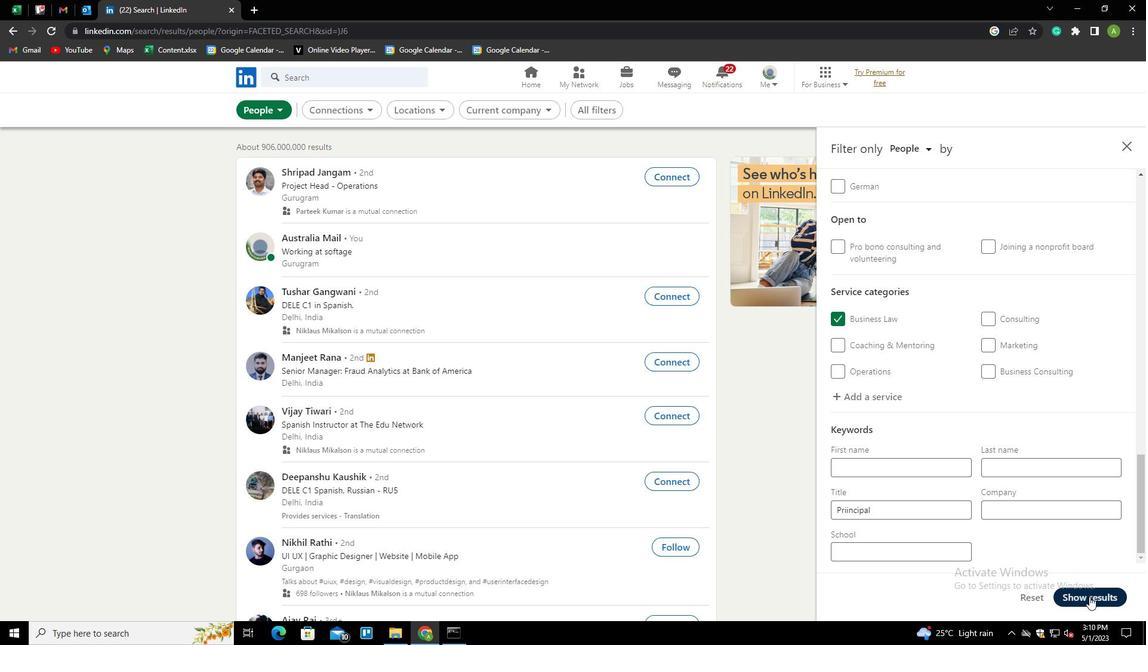 
